 Task: Play online Dominion games in very easy mode.
Action: Mouse moved to (487, 237)
Screenshot: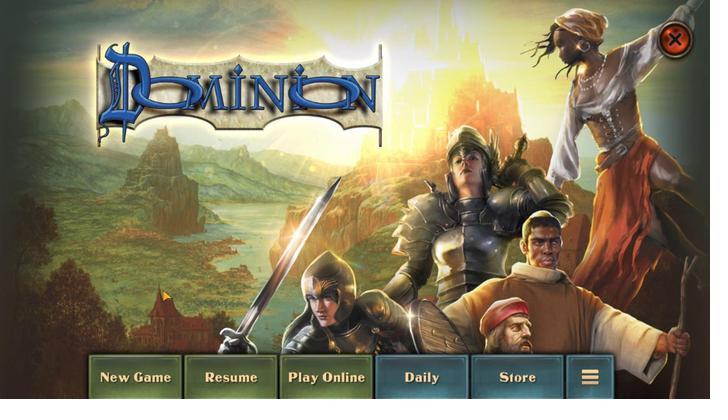 
Action: Mouse pressed left at (487, 237)
Screenshot: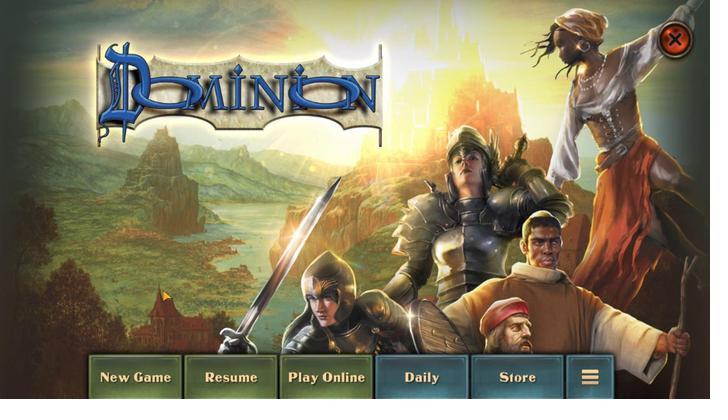 
Action: Mouse moved to (472, 302)
Screenshot: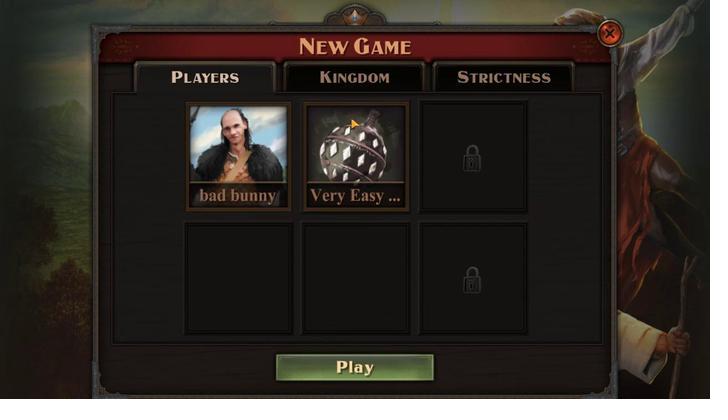 
Action: Mouse pressed left at (472, 302)
Screenshot: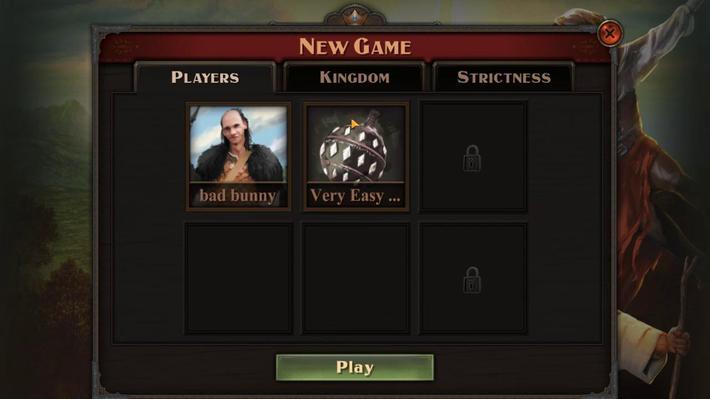 
Action: Mouse moved to (482, 289)
Screenshot: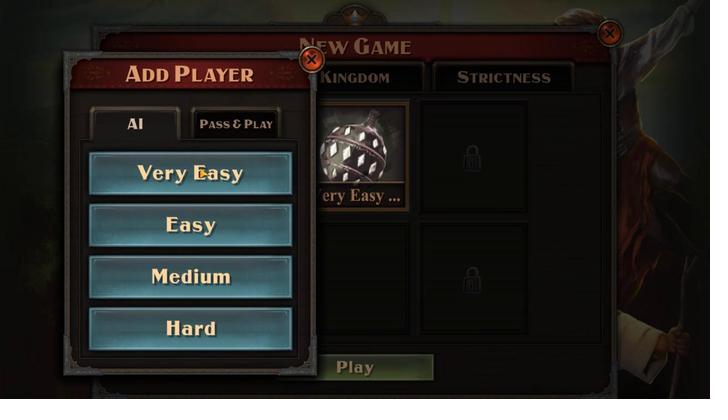 
Action: Mouse pressed left at (482, 289)
Screenshot: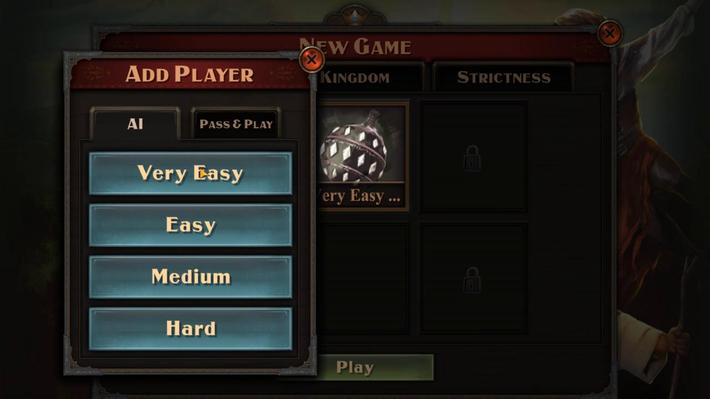 
Action: Mouse moved to (475, 240)
Screenshot: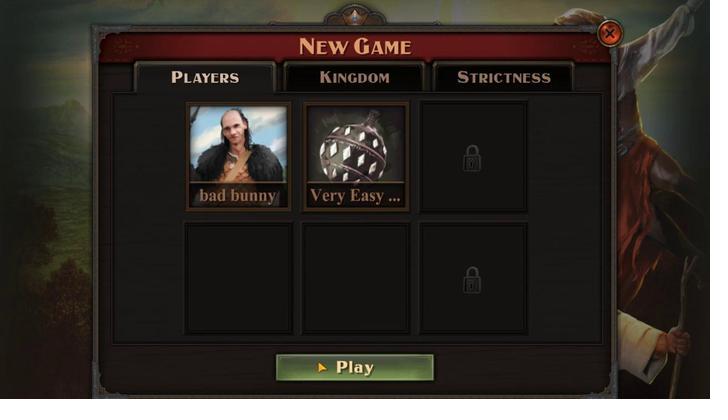 
Action: Mouse pressed left at (475, 240)
Screenshot: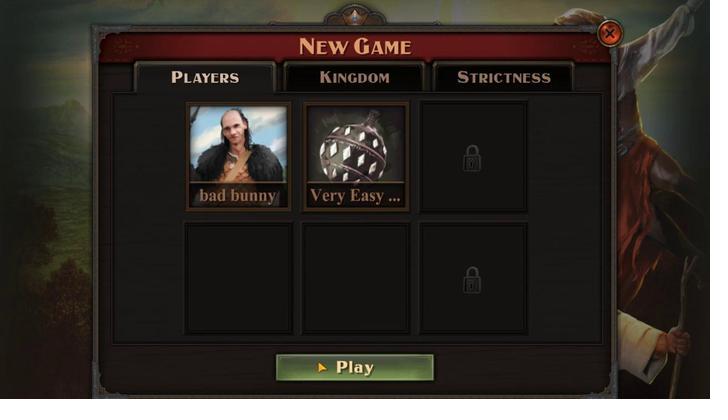
Action: Mouse moved to (475, 249)
Screenshot: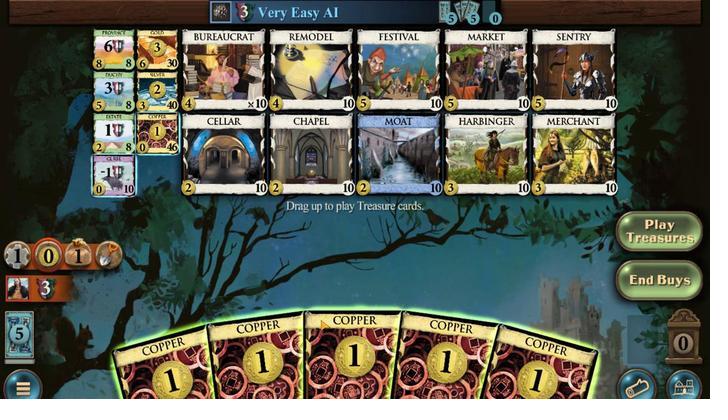 
Action: Mouse pressed left at (475, 249)
Screenshot: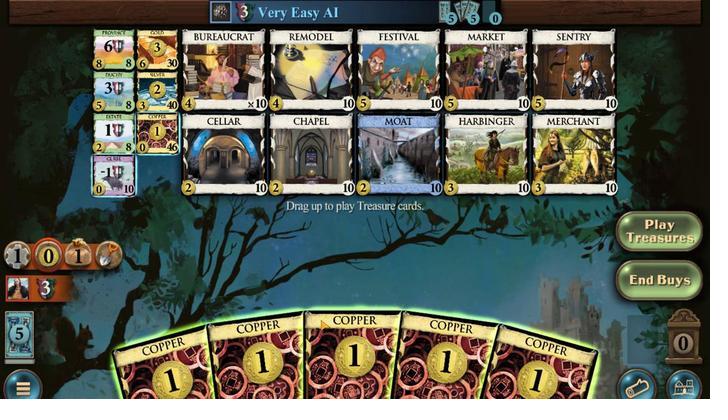 
Action: Mouse moved to (476, 244)
Screenshot: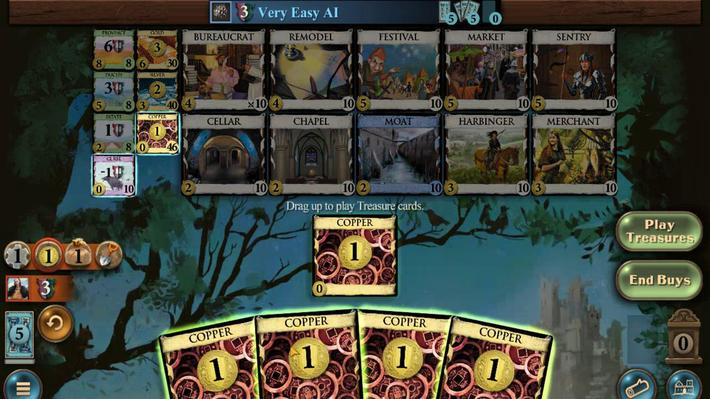 
Action: Mouse pressed left at (476, 244)
Screenshot: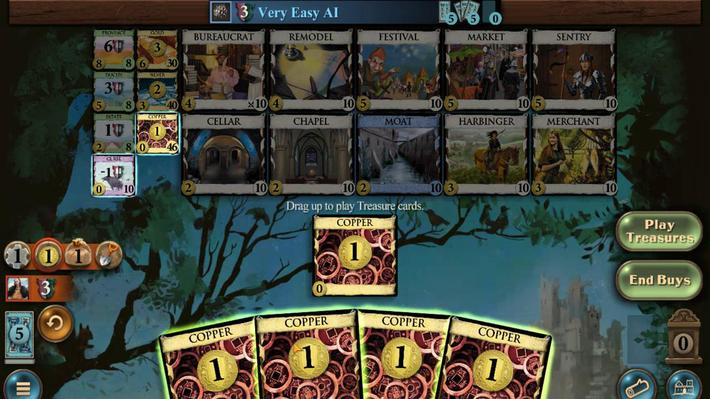 
Action: Mouse moved to (468, 237)
Screenshot: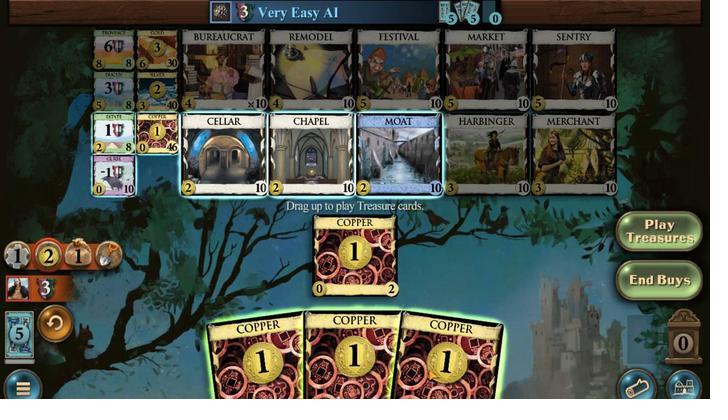 
Action: Mouse pressed left at (468, 237)
Screenshot: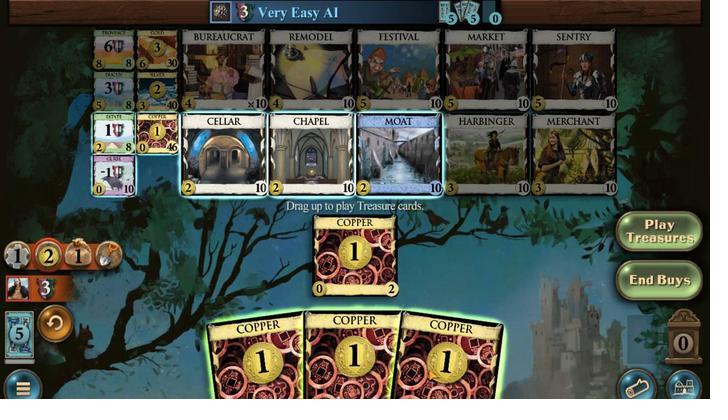 
Action: Mouse moved to (458, 299)
Screenshot: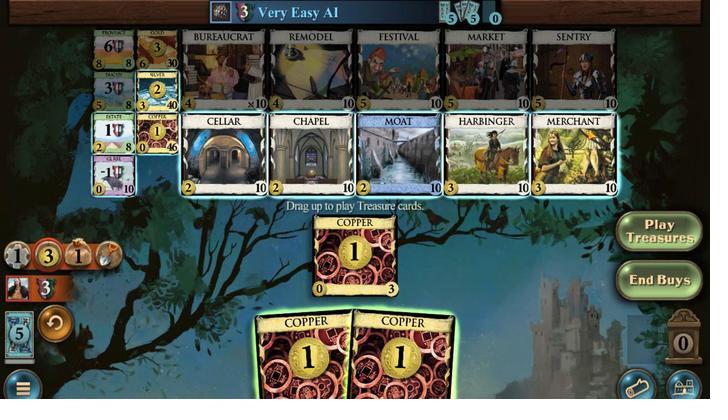 
Action: Mouse pressed left at (458, 299)
Screenshot: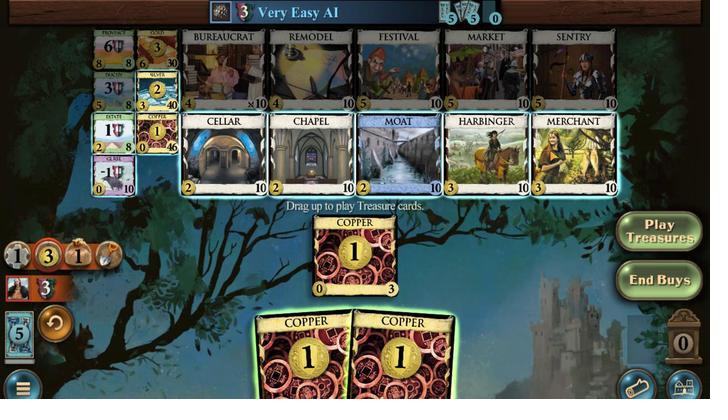 
Action: Mouse moved to (478, 247)
Screenshot: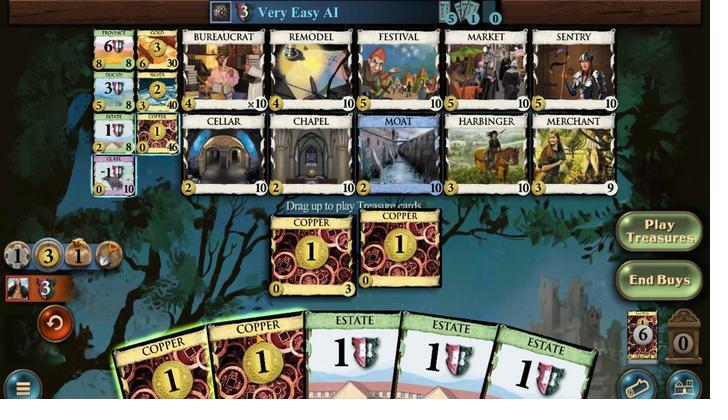 
Action: Mouse pressed left at (478, 247)
Screenshot: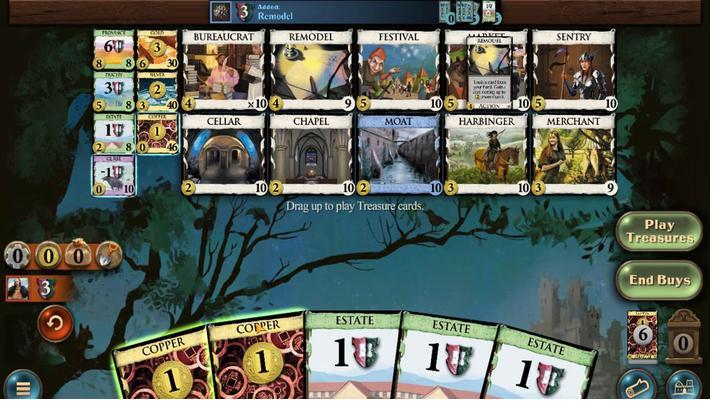 
Action: Mouse moved to (482, 236)
Screenshot: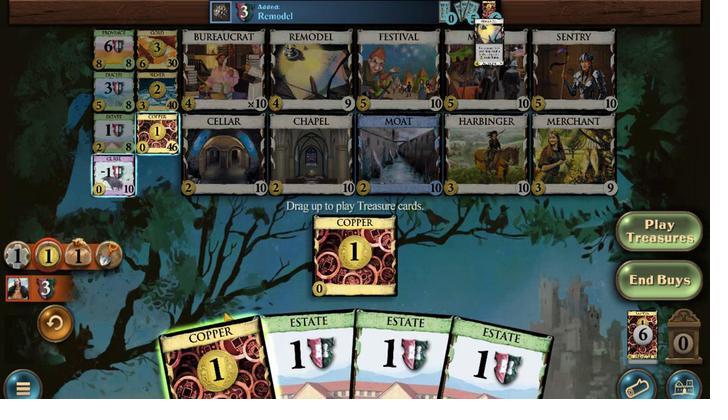 
Action: Mouse pressed left at (482, 236)
Screenshot: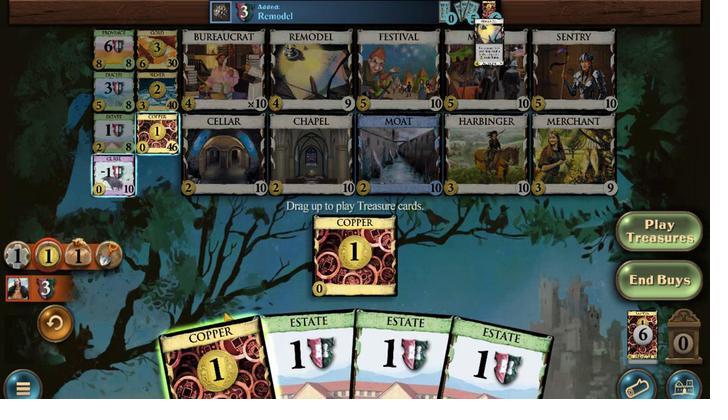 
Action: Mouse moved to (471, 293)
Screenshot: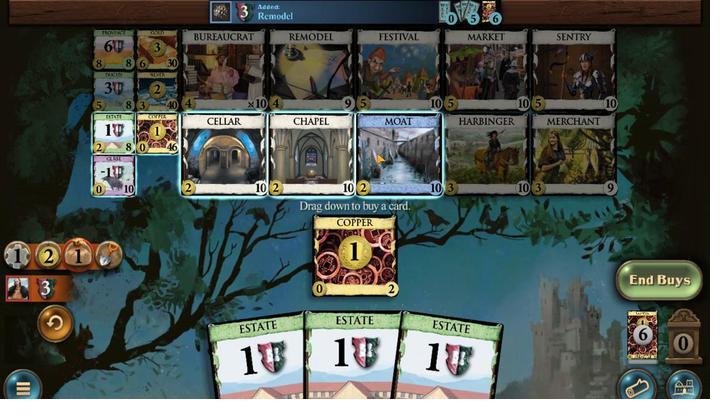
Action: Mouse pressed left at (471, 293)
Screenshot: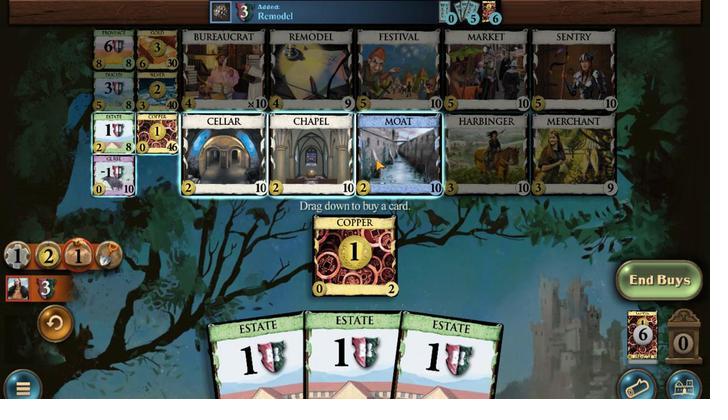 
Action: Mouse moved to (483, 240)
Screenshot: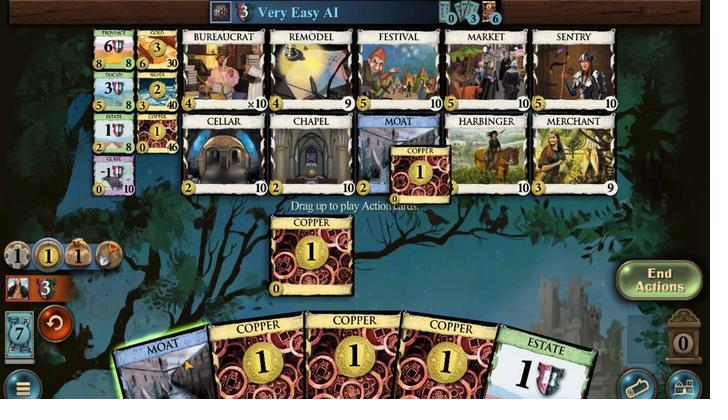 
Action: Mouse pressed left at (483, 240)
Screenshot: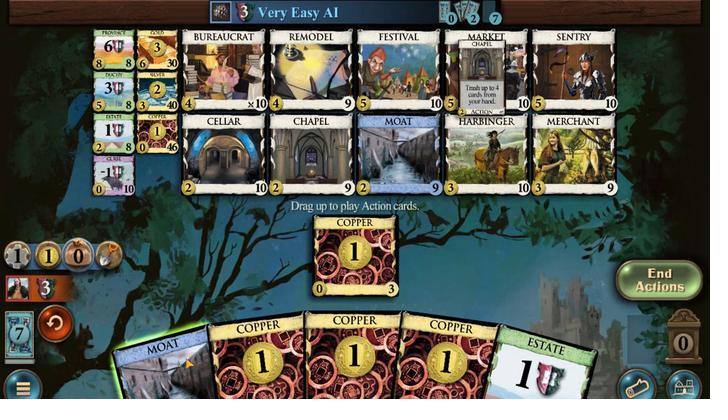 
Action: Mouse moved to (471, 247)
Screenshot: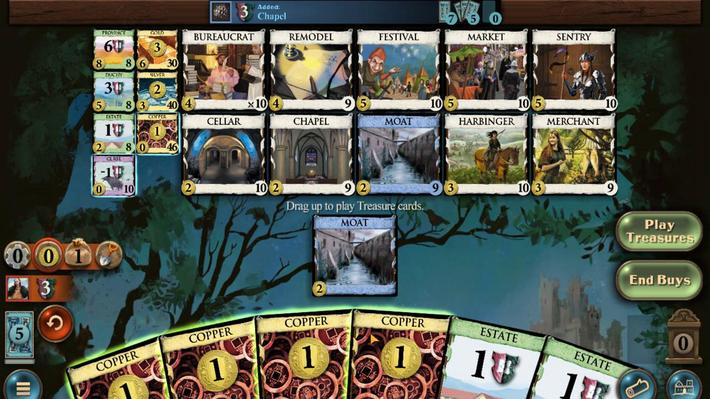 
Action: Mouse pressed left at (471, 247)
Screenshot: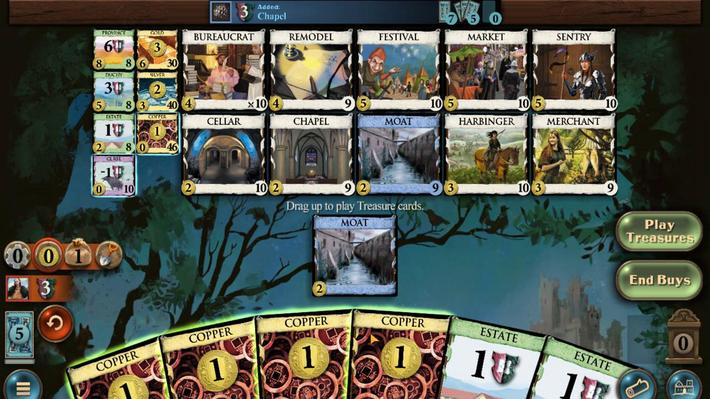 
Action: Mouse moved to (477, 240)
Screenshot: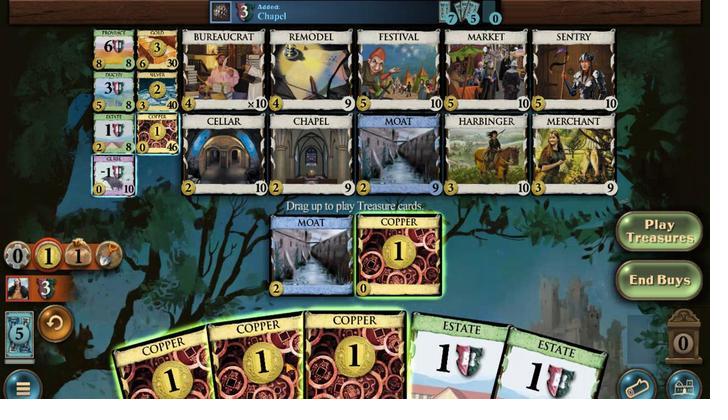 
Action: Mouse pressed left at (477, 240)
Screenshot: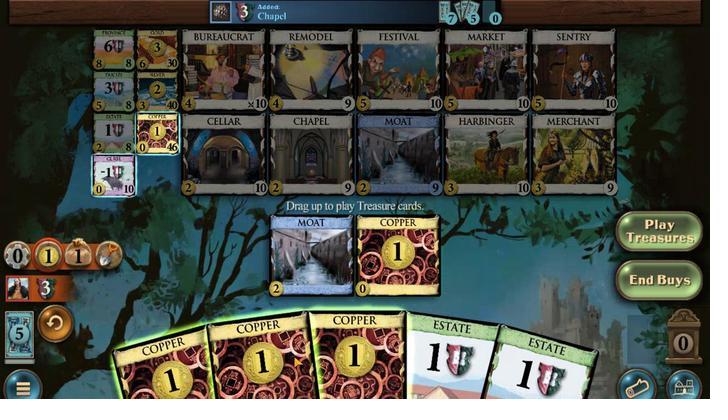 
Action: Mouse moved to (475, 242)
Screenshot: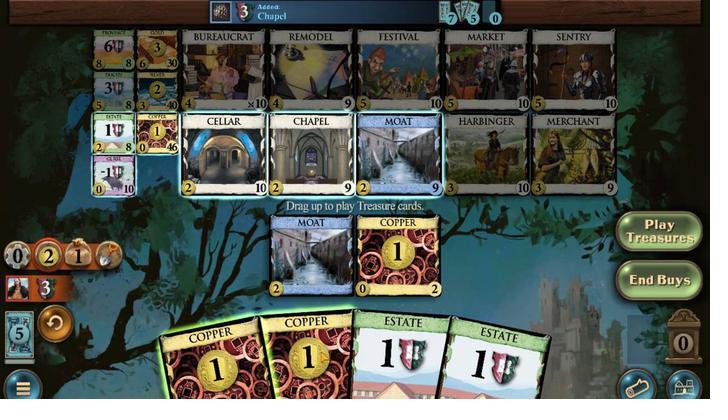 
Action: Mouse pressed left at (475, 242)
Screenshot: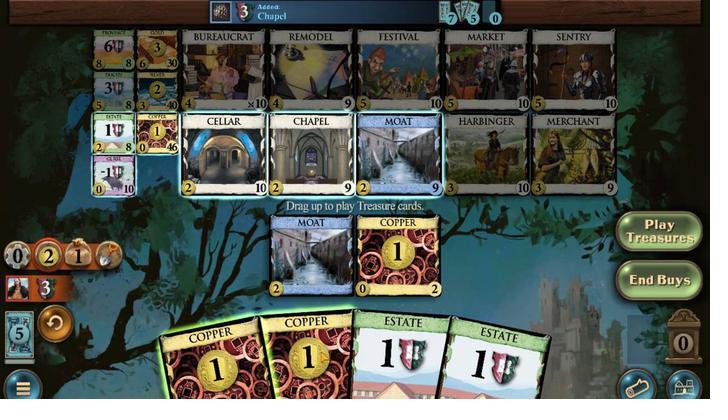 
Action: Mouse moved to (477, 237)
Screenshot: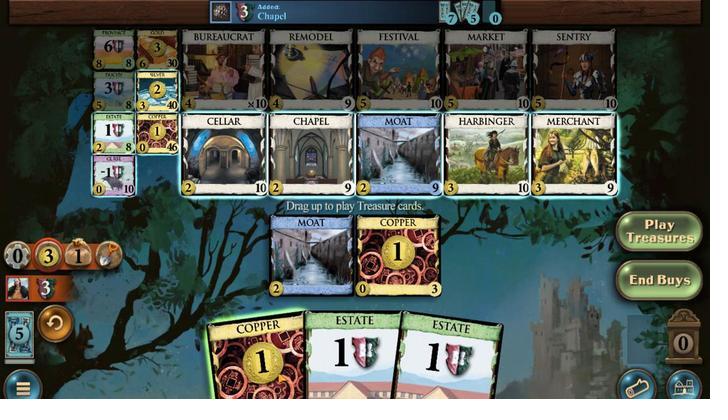 
Action: Mouse pressed left at (477, 237)
Screenshot: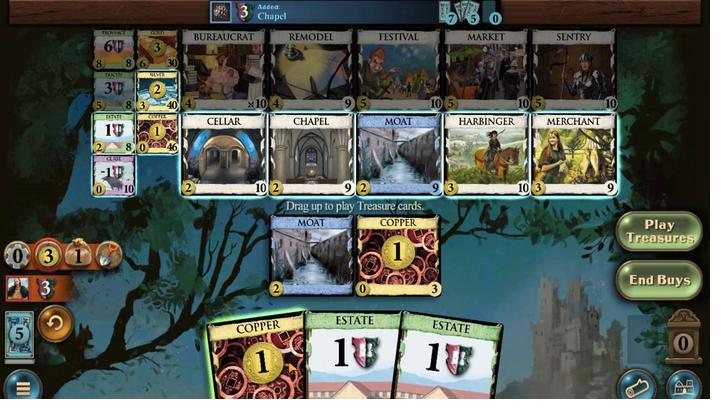 
Action: Mouse moved to (474, 319)
Screenshot: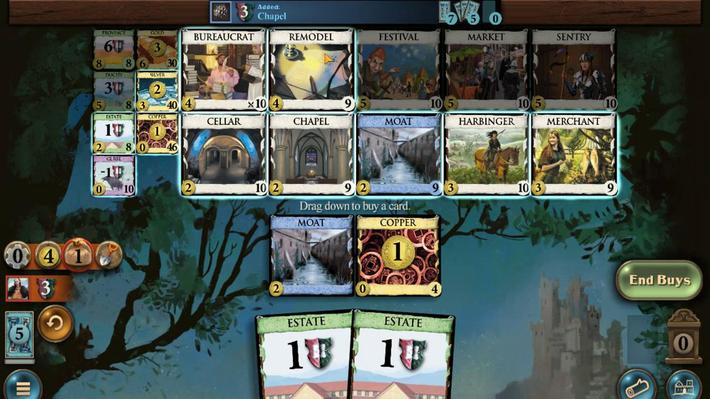
Action: Mouse pressed left at (474, 319)
Screenshot: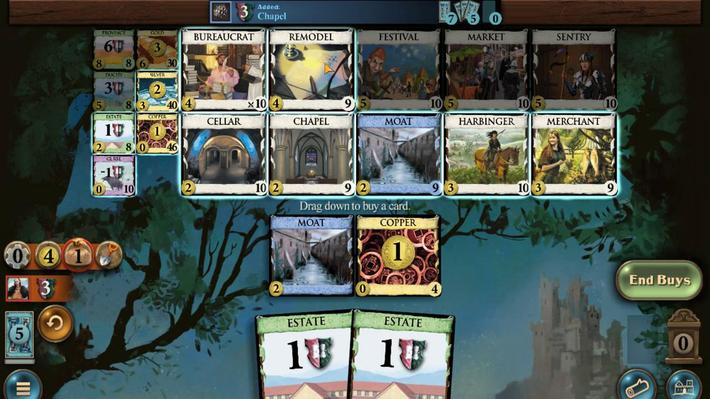 
Action: Mouse moved to (483, 246)
Screenshot: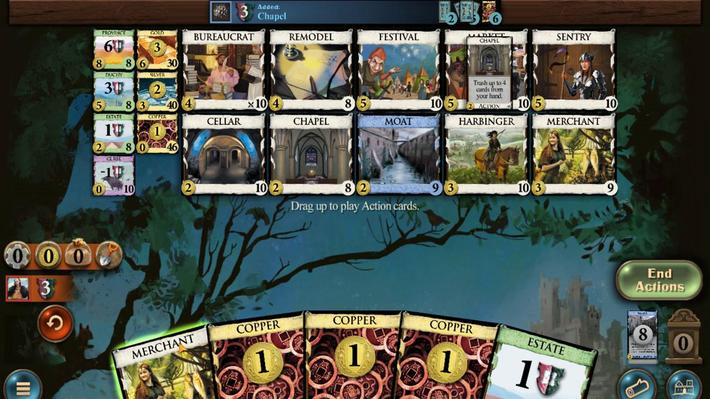
Action: Mouse pressed left at (483, 246)
Screenshot: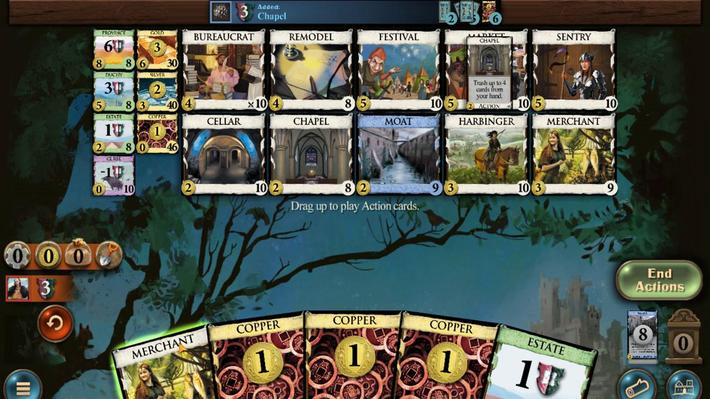 
Action: Mouse moved to (470, 246)
Screenshot: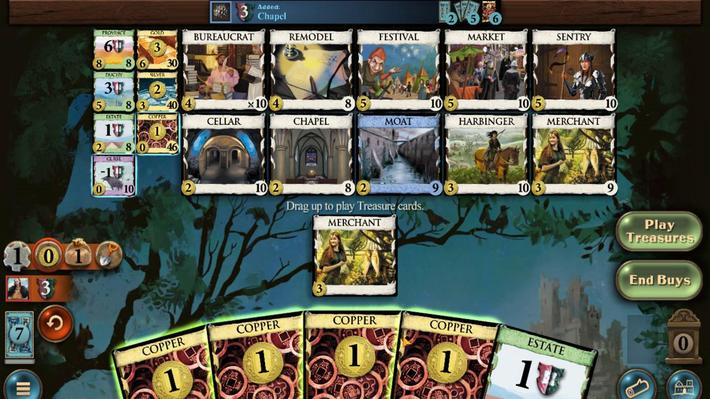 
Action: Mouse pressed left at (470, 246)
Screenshot: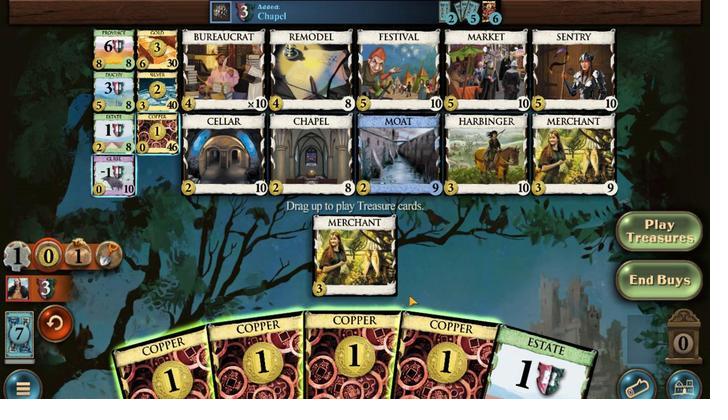 
Action: Mouse moved to (470, 248)
Screenshot: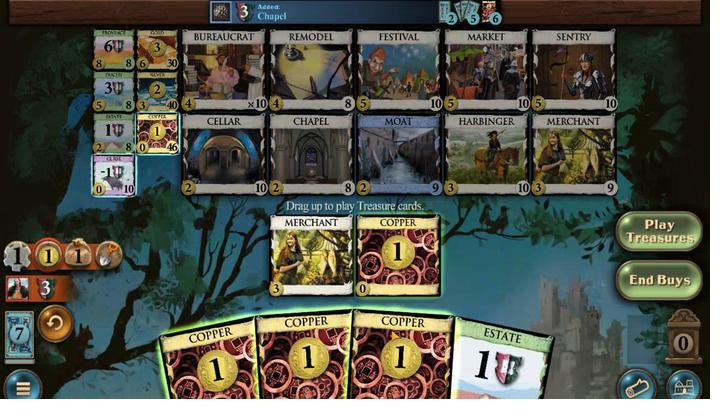 
Action: Mouse pressed left at (470, 248)
Screenshot: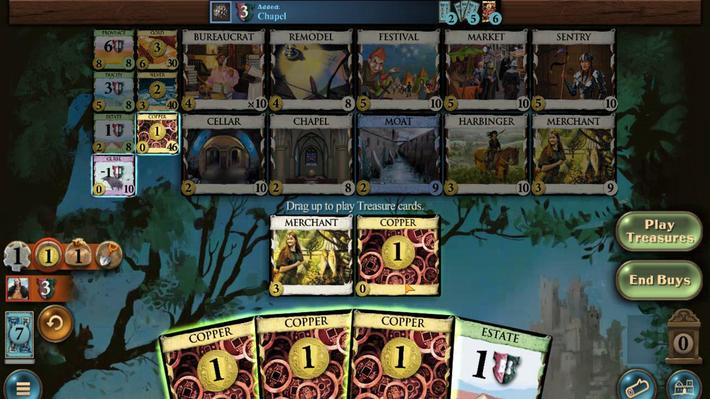 
Action: Mouse moved to (471, 246)
Screenshot: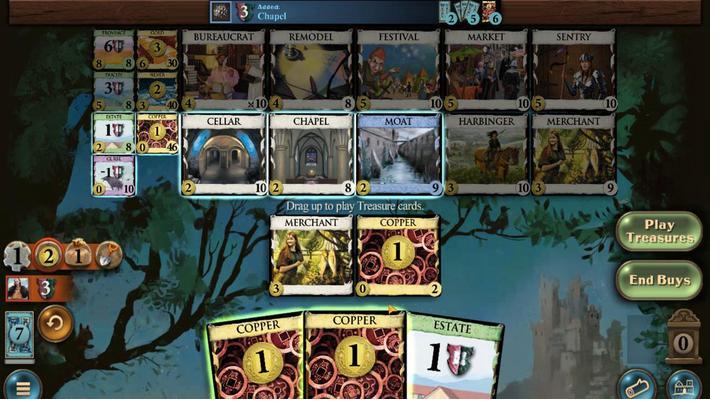 
Action: Mouse pressed left at (471, 246)
Screenshot: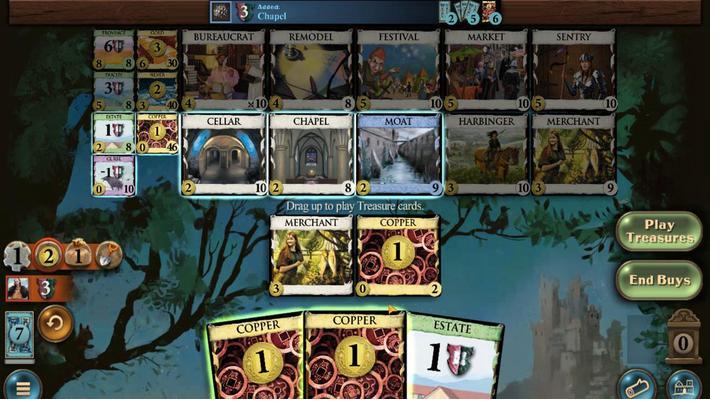 
Action: Mouse moved to (475, 238)
Screenshot: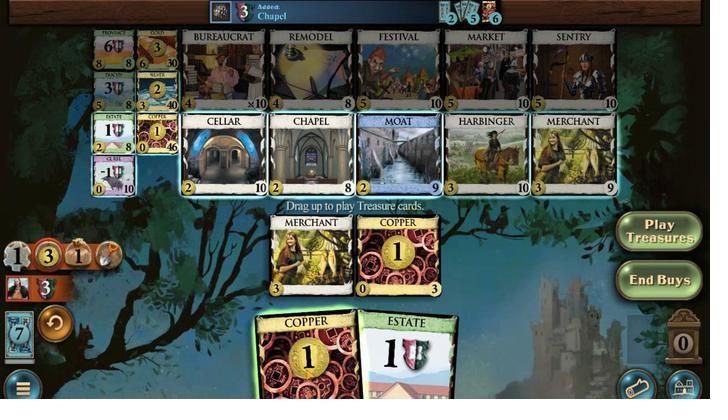 
Action: Mouse pressed left at (475, 238)
Screenshot: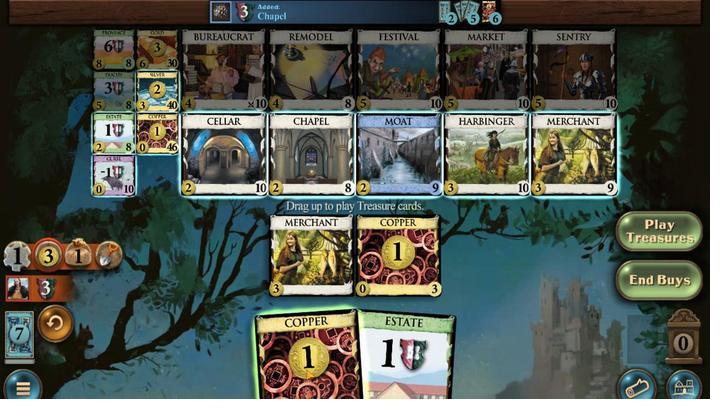 
Action: Mouse moved to (485, 309)
Screenshot: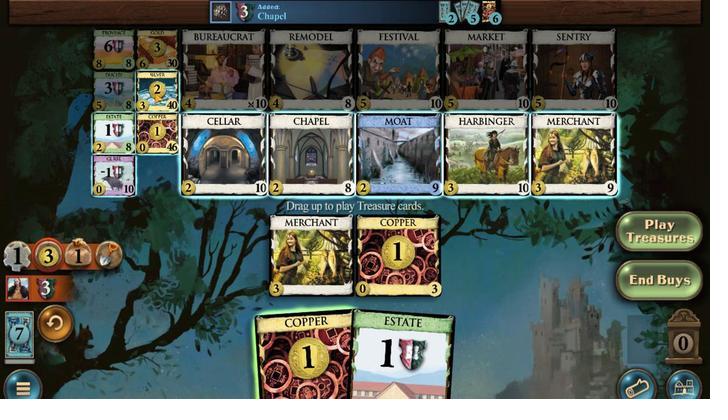 
Action: Mouse pressed left at (485, 309)
Screenshot: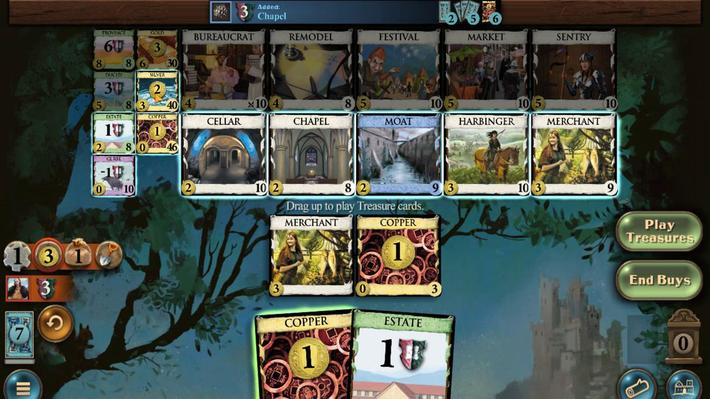 
Action: Mouse moved to (485, 243)
Screenshot: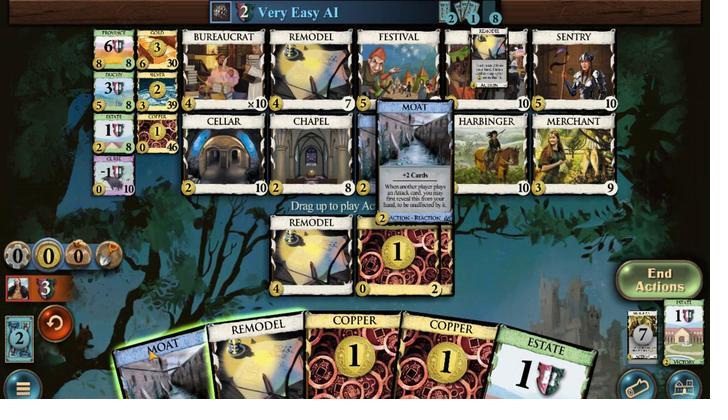 
Action: Mouse pressed left at (485, 243)
Screenshot: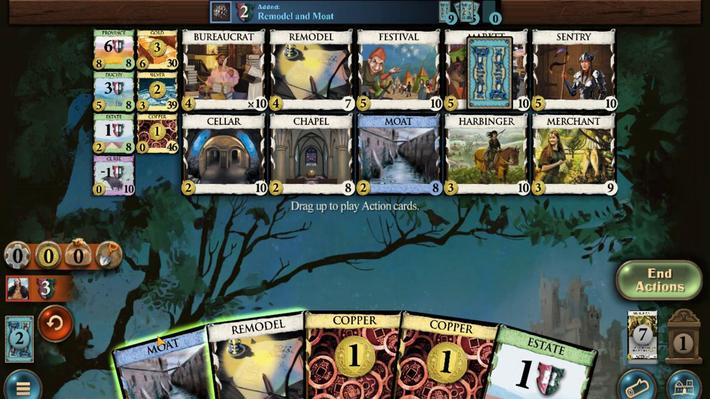 
Action: Mouse moved to (473, 241)
Screenshot: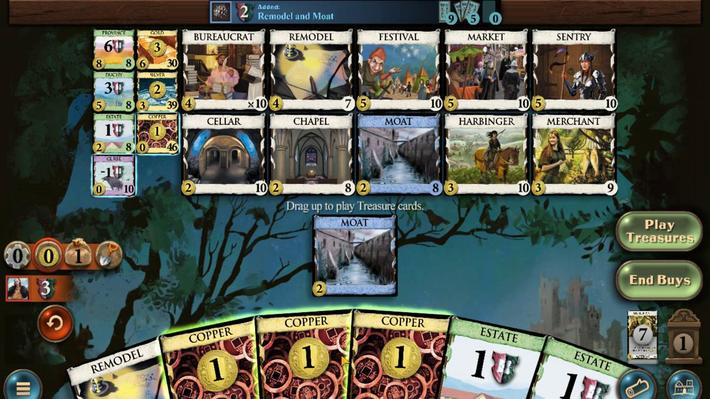 
Action: Mouse pressed left at (473, 241)
Screenshot: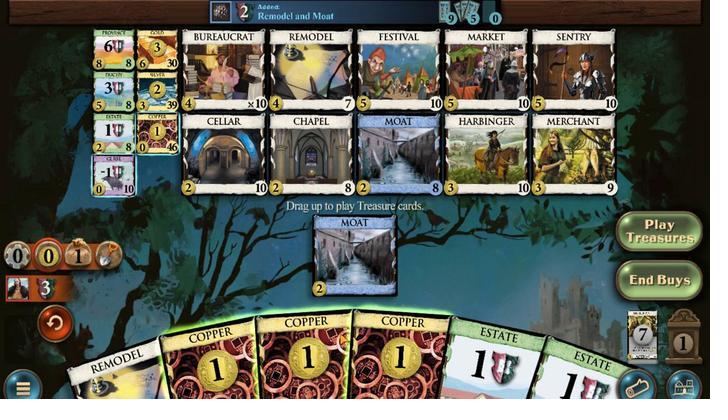 
Action: Mouse moved to (472, 245)
Screenshot: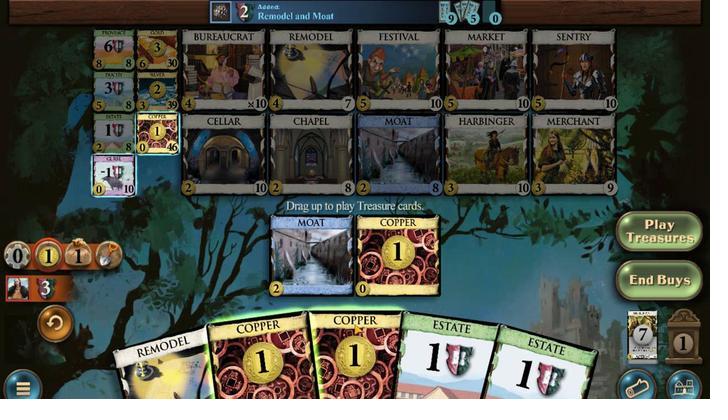 
Action: Mouse pressed left at (472, 245)
Screenshot: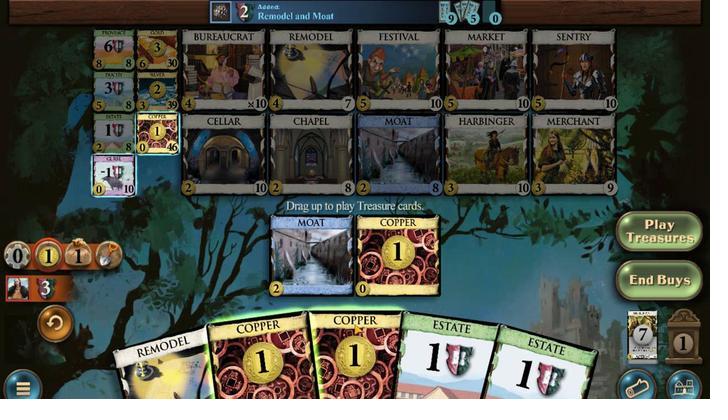 
Action: Mouse moved to (476, 241)
Screenshot: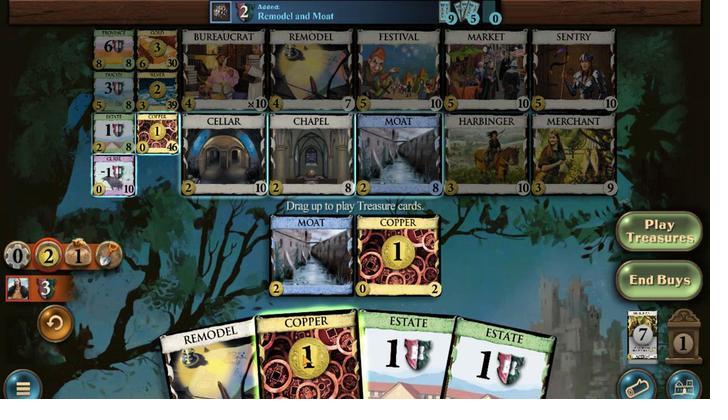 
Action: Mouse pressed left at (476, 241)
Screenshot: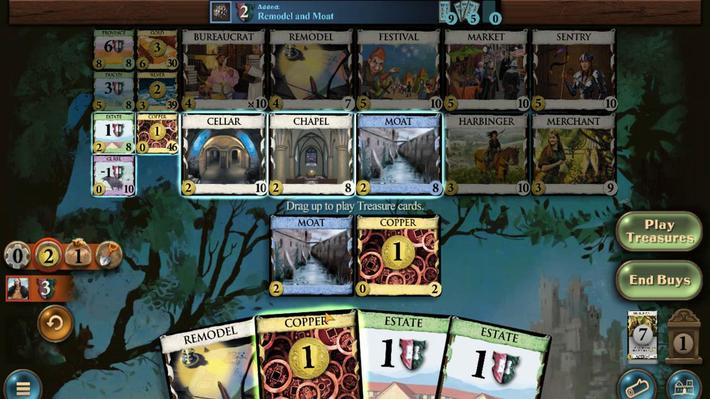 
Action: Mouse moved to (485, 310)
Screenshot: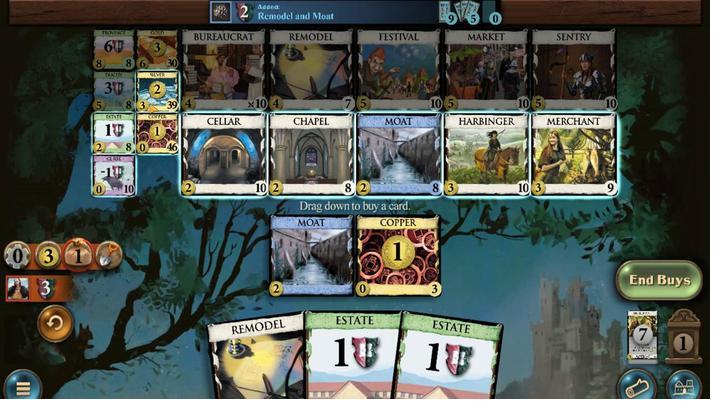 
Action: Mouse pressed left at (485, 310)
Screenshot: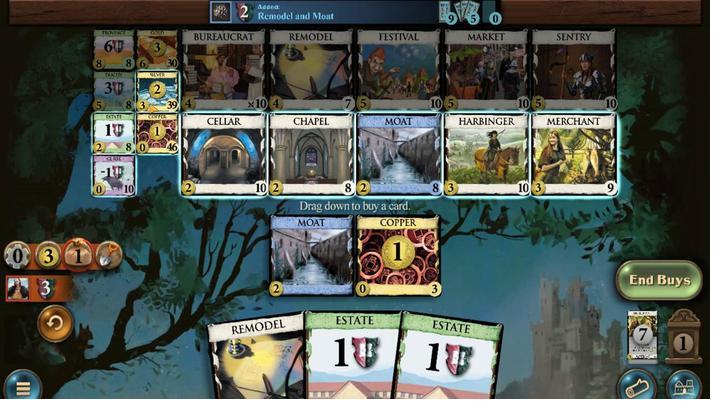 
Action: Mouse moved to (482, 246)
Screenshot: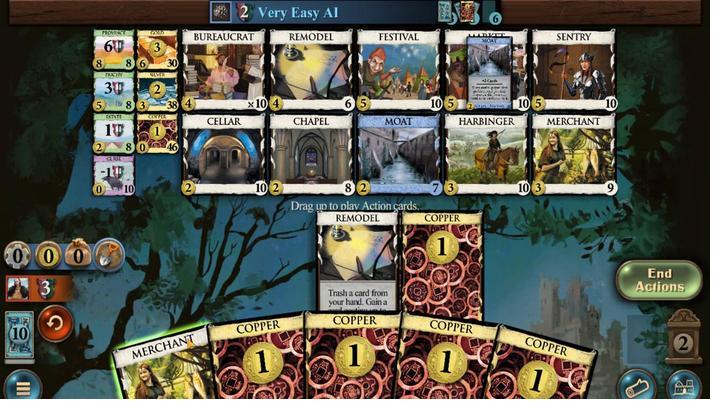 
Action: Mouse pressed left at (482, 246)
Screenshot: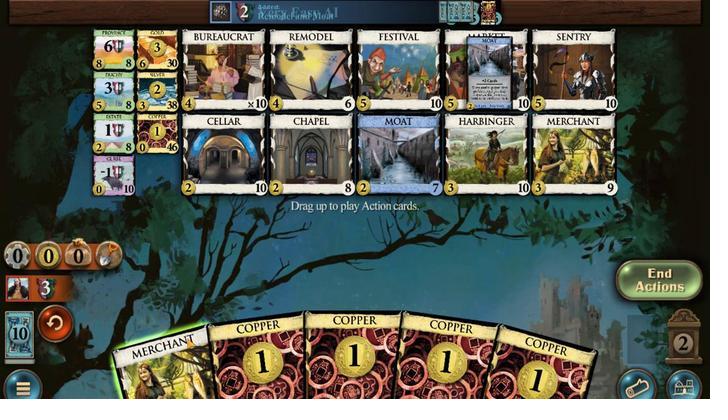 
Action: Mouse moved to (462, 236)
Screenshot: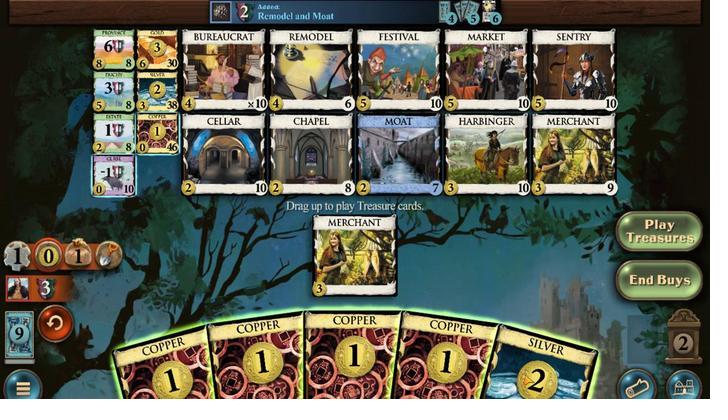 
Action: Mouse pressed left at (462, 236)
Screenshot: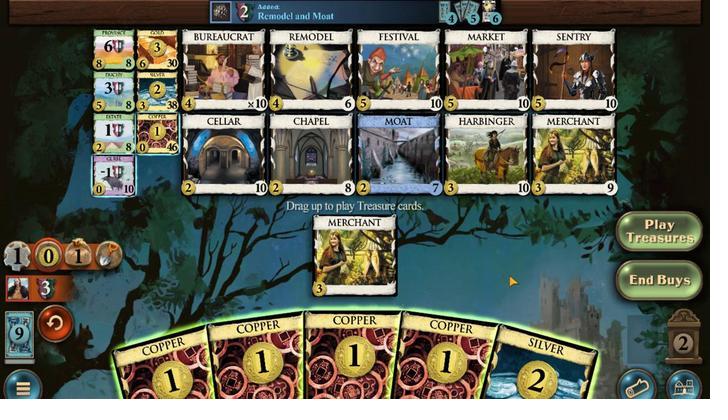 
Action: Mouse moved to (466, 238)
Screenshot: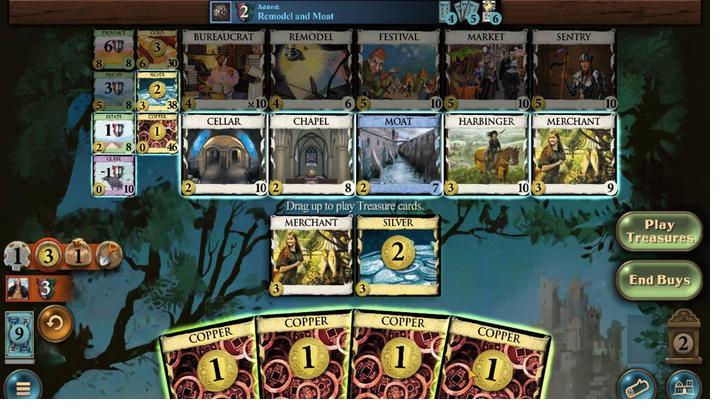 
Action: Mouse pressed left at (466, 238)
Screenshot: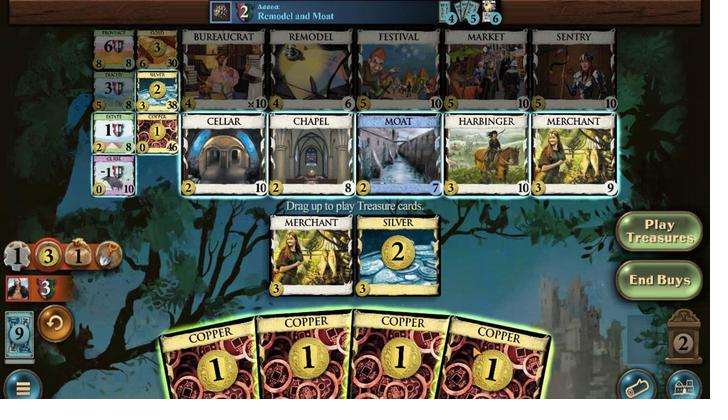 
Action: Mouse moved to (467, 240)
Screenshot: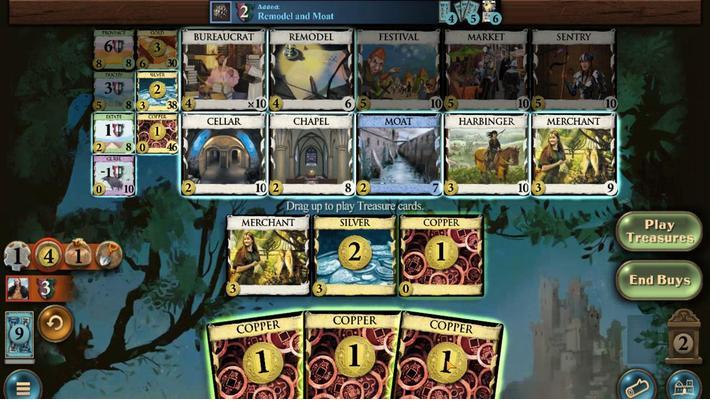 
Action: Mouse pressed left at (467, 240)
Screenshot: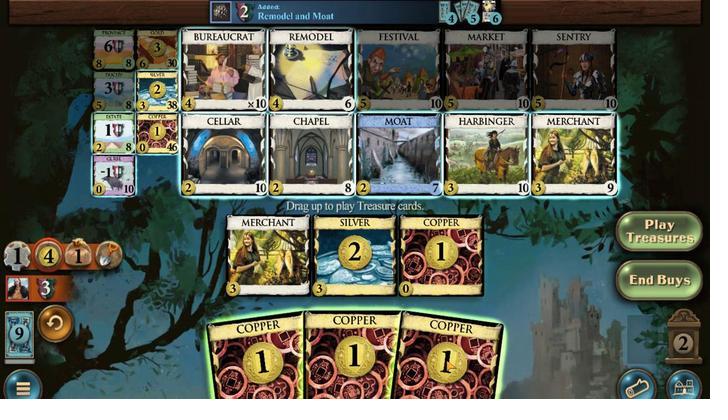 
Action: Mouse moved to (469, 237)
Screenshot: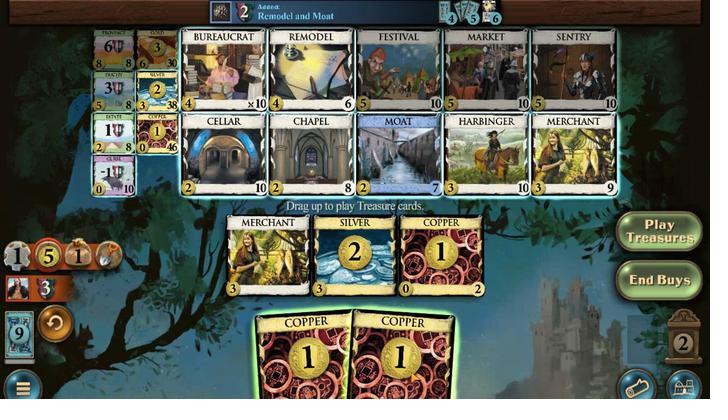 
Action: Mouse pressed left at (469, 237)
Screenshot: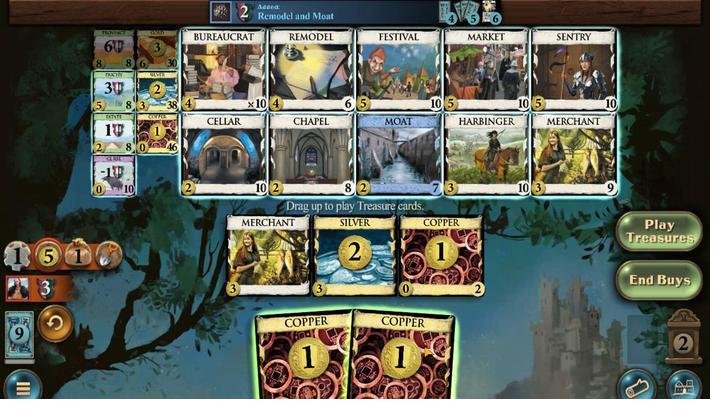 
Action: Mouse moved to (458, 318)
Screenshot: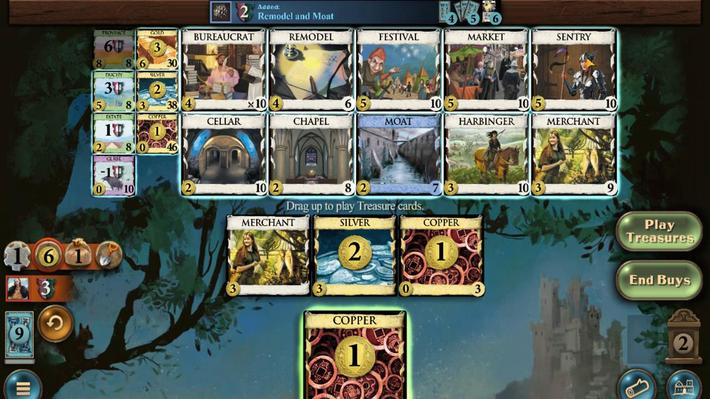 
Action: Mouse pressed left at (458, 318)
Screenshot: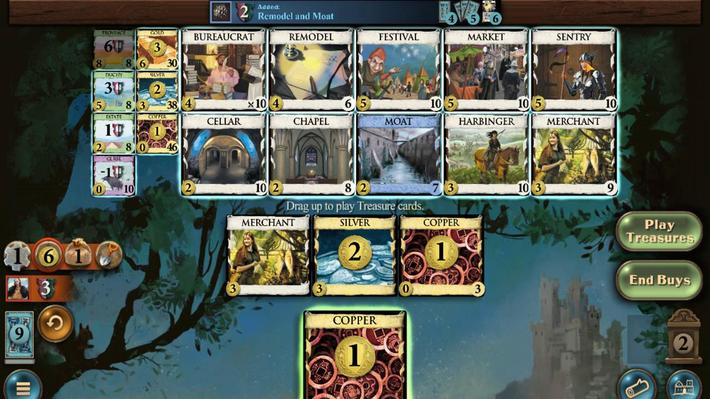 
Action: Mouse moved to (484, 240)
Screenshot: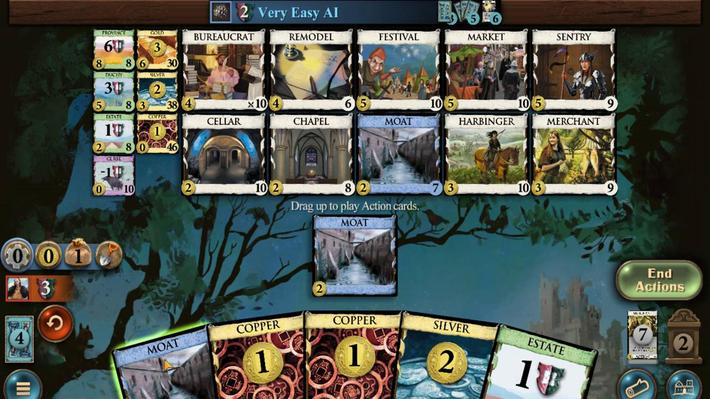 
Action: Mouse pressed left at (484, 240)
Screenshot: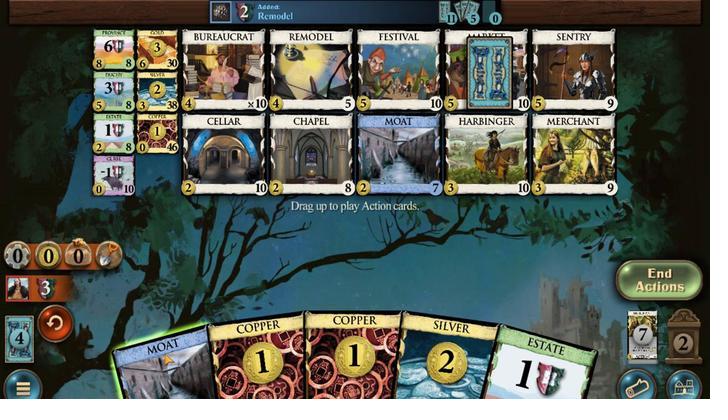 
Action: Mouse moved to (472, 244)
Screenshot: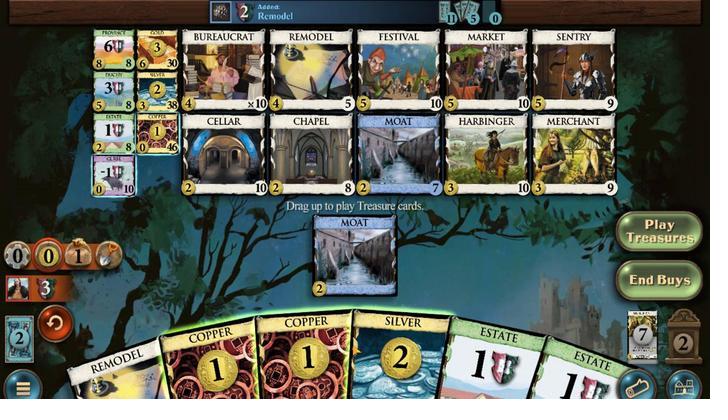 
Action: Mouse pressed left at (472, 244)
Screenshot: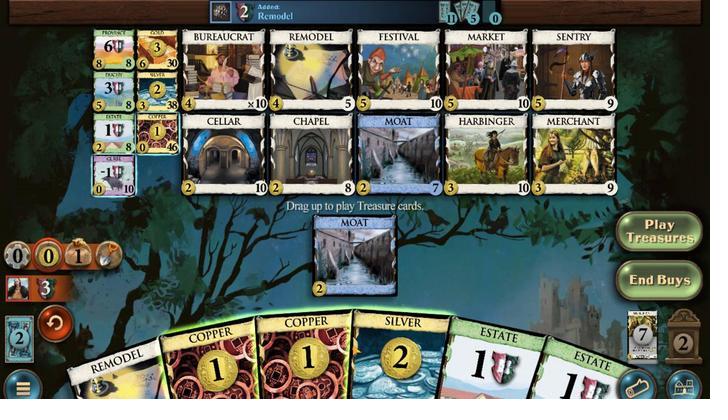 
Action: Mouse moved to (471, 247)
Screenshot: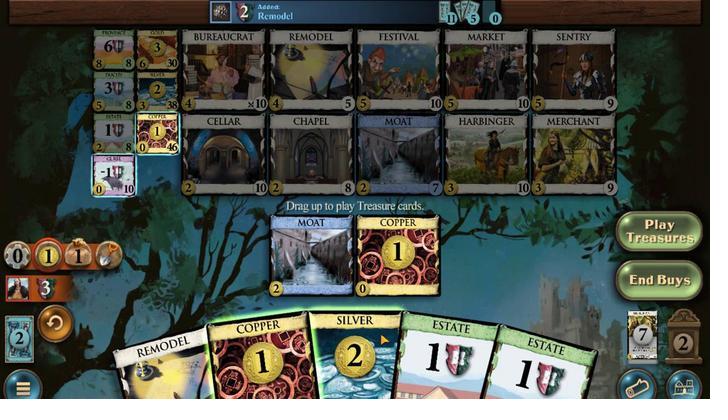 
Action: Mouse pressed left at (471, 247)
Screenshot: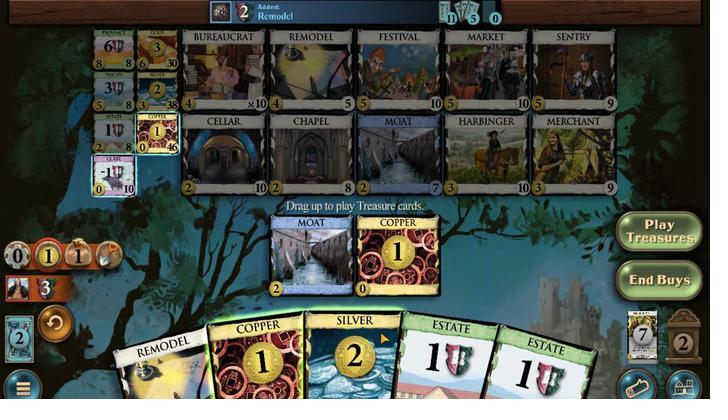 
Action: Mouse moved to (474, 246)
Screenshot: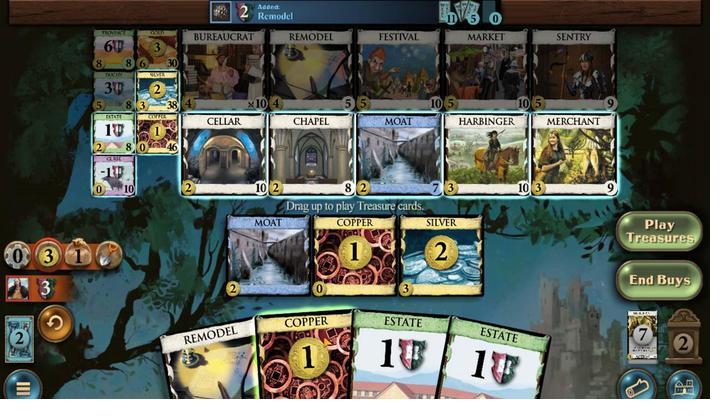 
Action: Mouse pressed left at (474, 246)
Screenshot: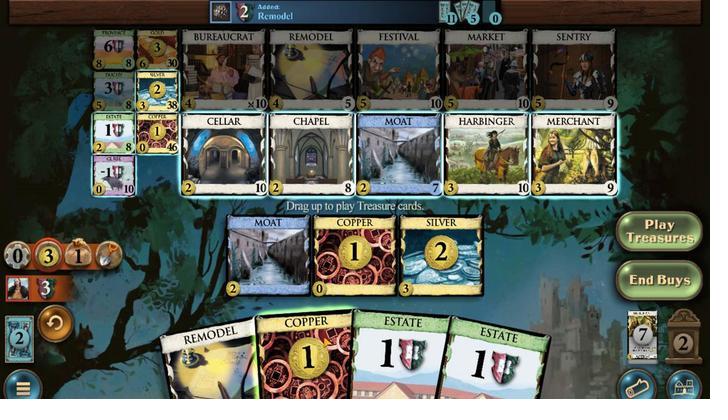 
Action: Mouse moved to (477, 318)
Screenshot: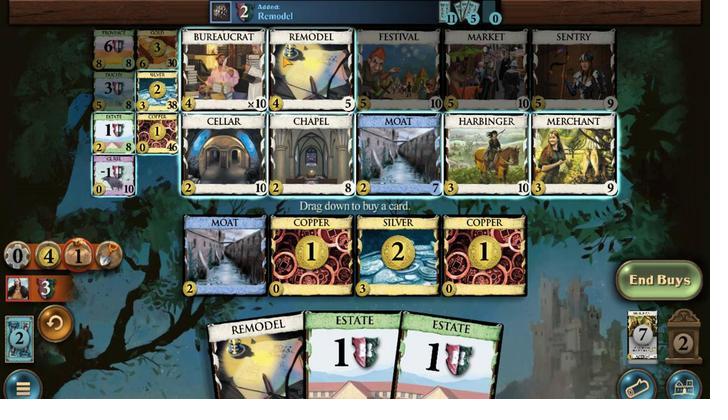 
Action: Mouse pressed left at (477, 318)
Screenshot: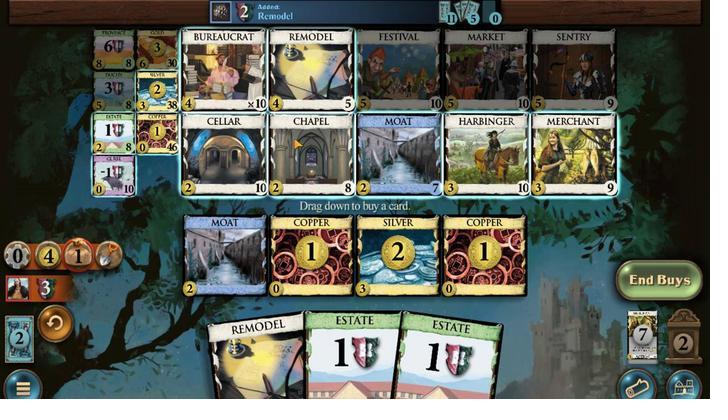 
Action: Mouse moved to (481, 246)
Screenshot: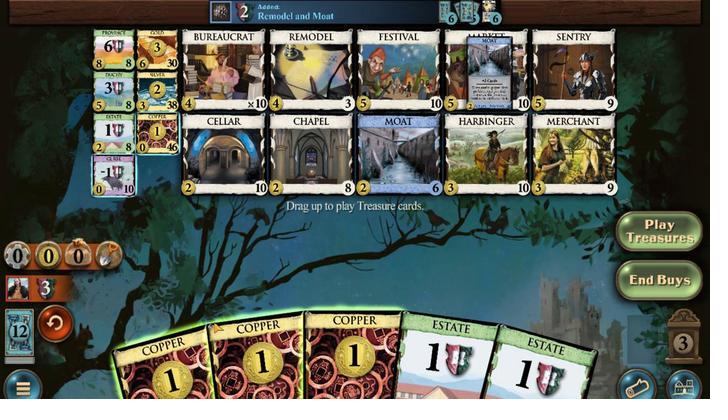 
Action: Mouse pressed left at (481, 246)
Screenshot: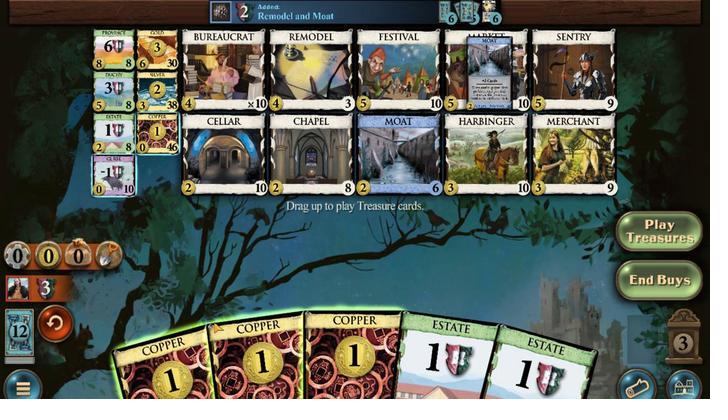 
Action: Mouse moved to (476, 240)
Screenshot: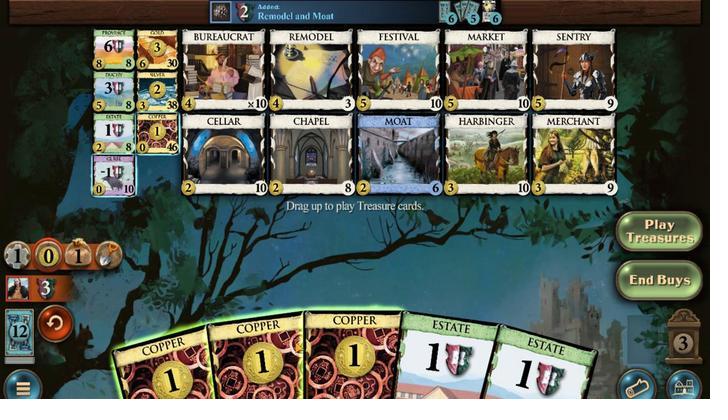 
Action: Mouse pressed left at (476, 240)
Screenshot: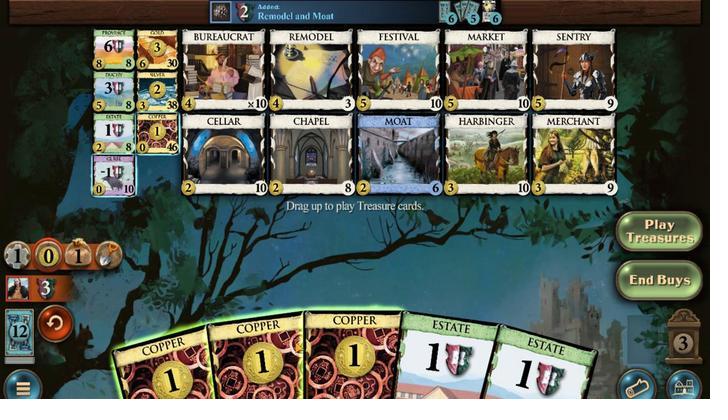 
Action: Mouse moved to (477, 251)
Screenshot: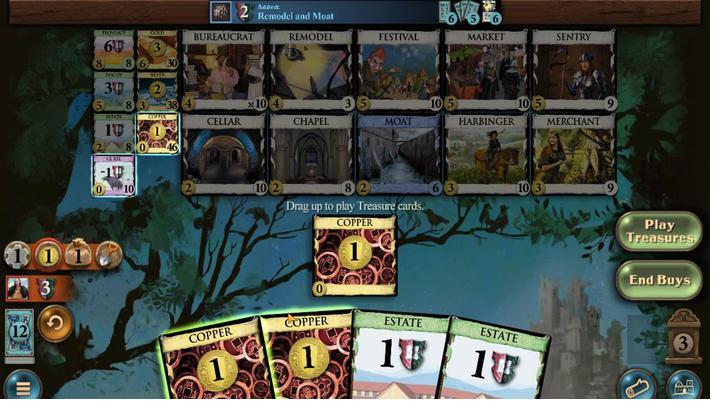 
Action: Mouse pressed left at (477, 251)
Screenshot: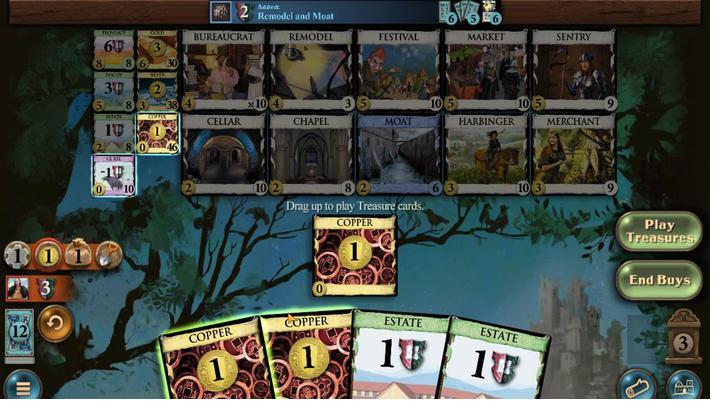 
Action: Mouse moved to (479, 236)
Screenshot: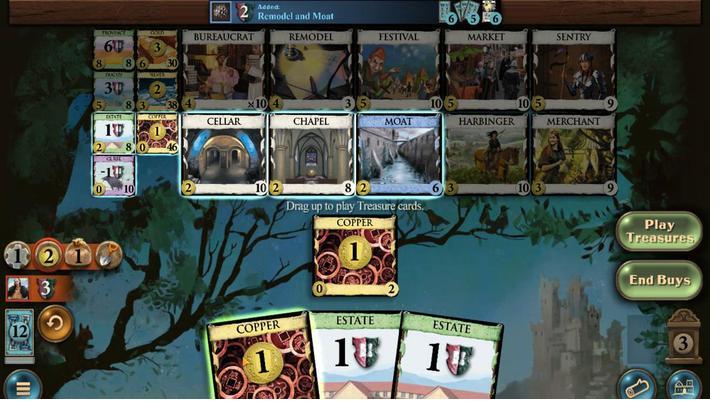 
Action: Mouse pressed left at (479, 236)
Screenshot: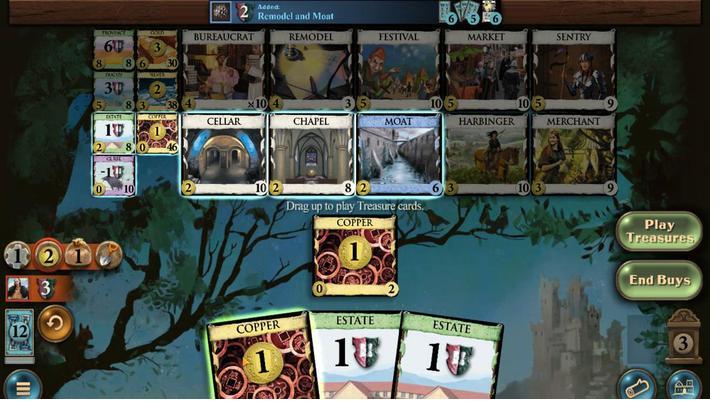 
Action: Mouse moved to (484, 311)
Screenshot: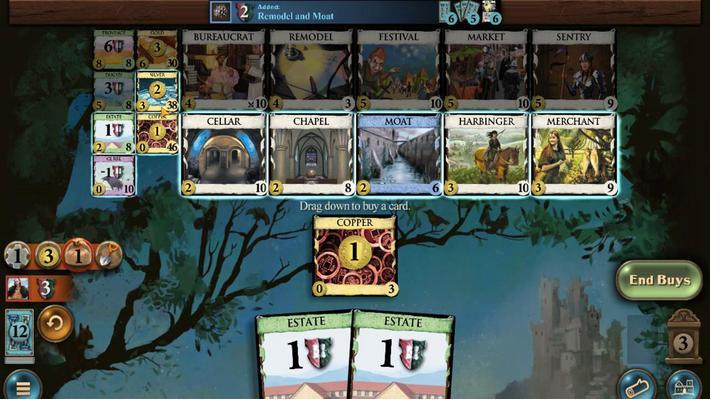 
Action: Mouse pressed left at (484, 311)
Screenshot: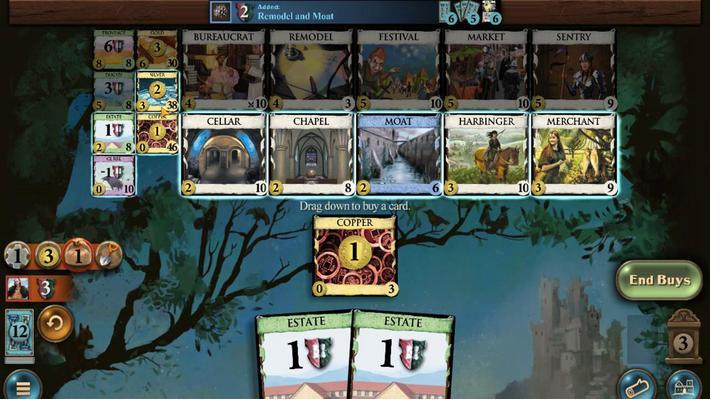 
Action: Mouse moved to (484, 242)
Screenshot: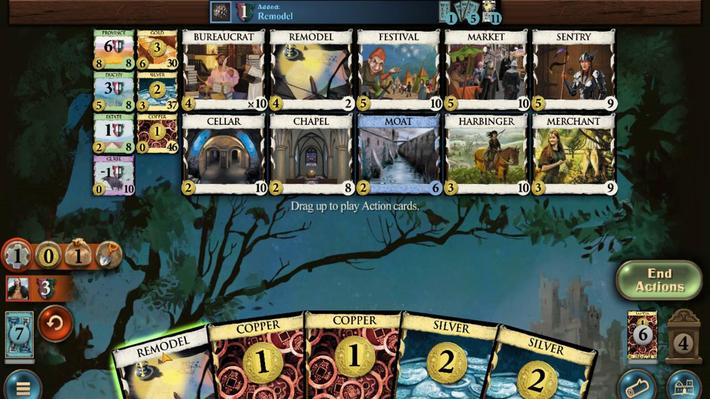 
Action: Mouse pressed left at (484, 242)
Screenshot: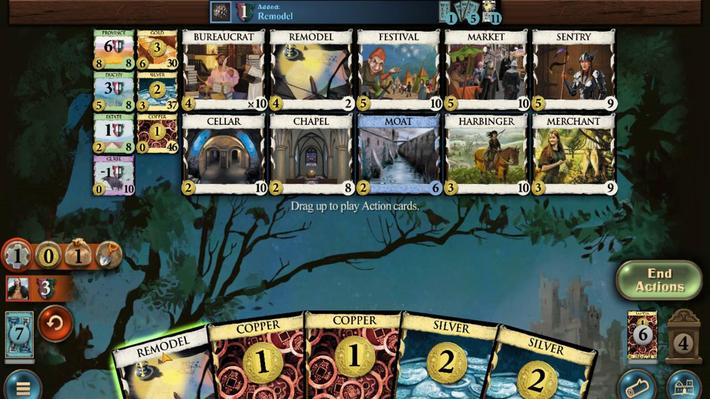 
Action: Mouse moved to (463, 241)
Screenshot: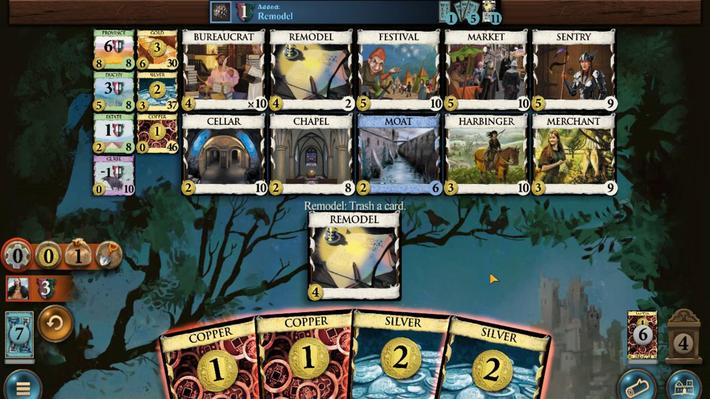 
Action: Mouse pressed left at (463, 241)
Screenshot: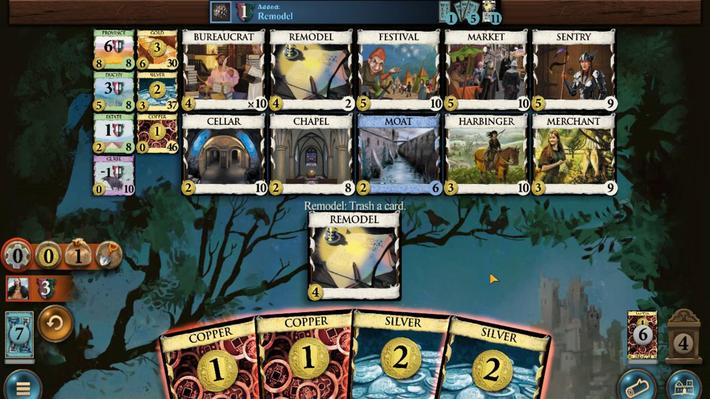 
Action: Mouse moved to (487, 311)
Screenshot: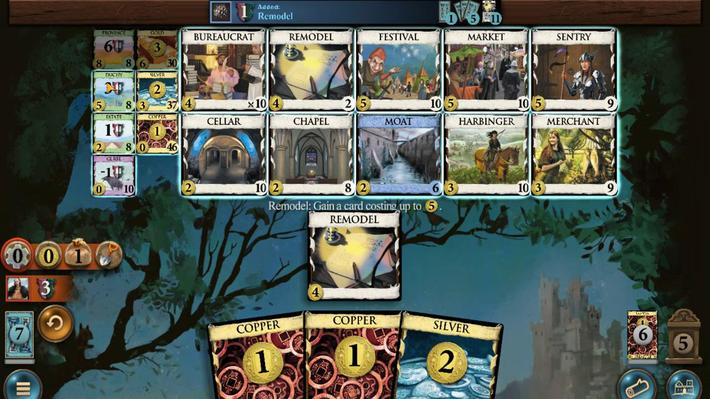 
Action: Mouse pressed left at (487, 311)
Screenshot: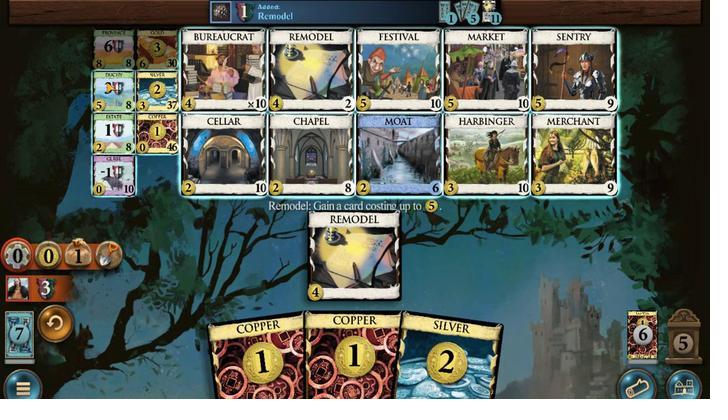 
Action: Mouse moved to (465, 238)
Screenshot: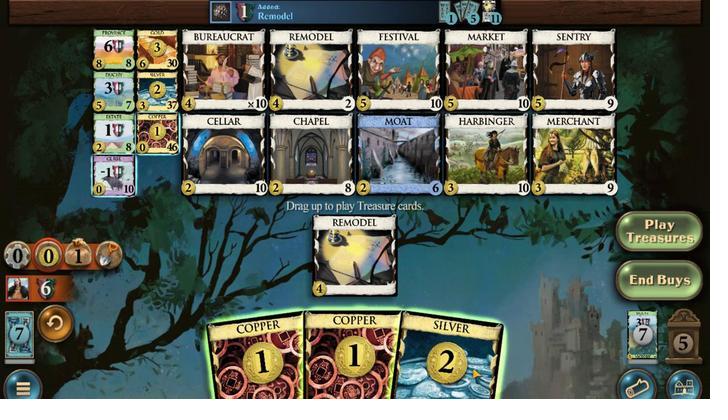 
Action: Mouse pressed left at (465, 238)
Screenshot: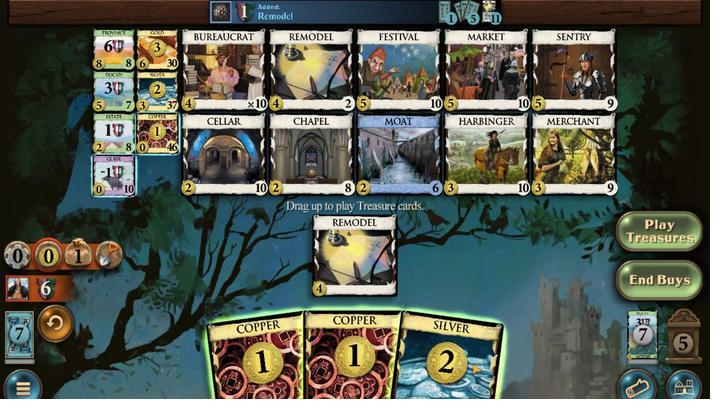 
Action: Mouse moved to (467, 272)
Screenshot: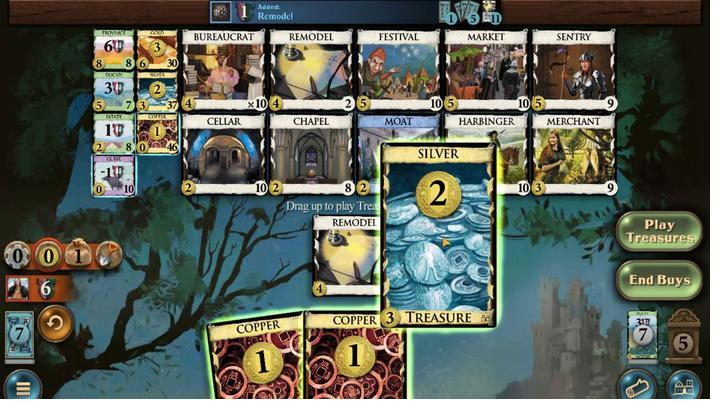 
Action: Mouse scrolled (467, 271) with delta (0, 0)
Screenshot: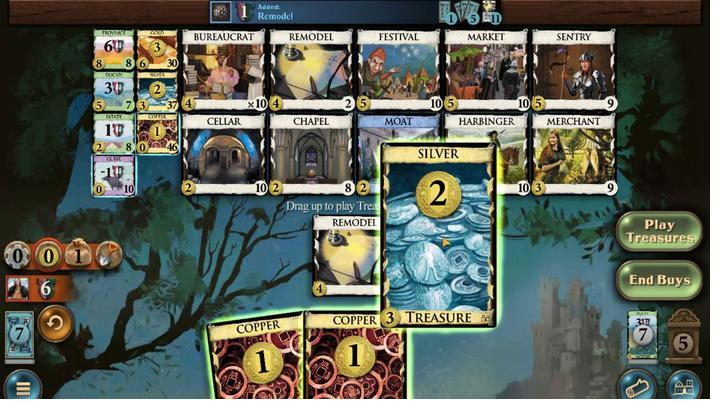 
Action: Mouse moved to (468, 246)
Screenshot: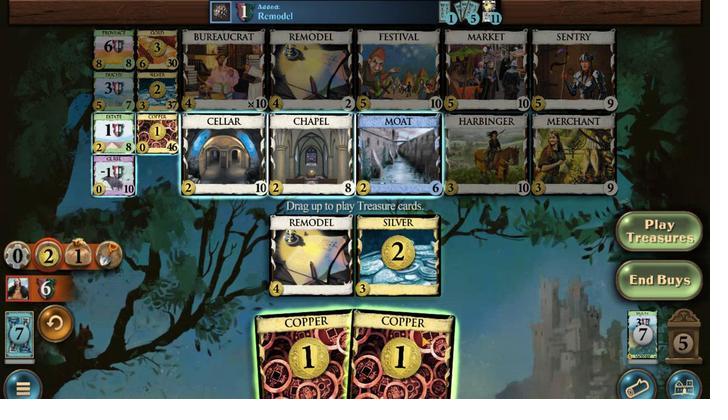 
Action: Mouse pressed left at (468, 246)
Screenshot: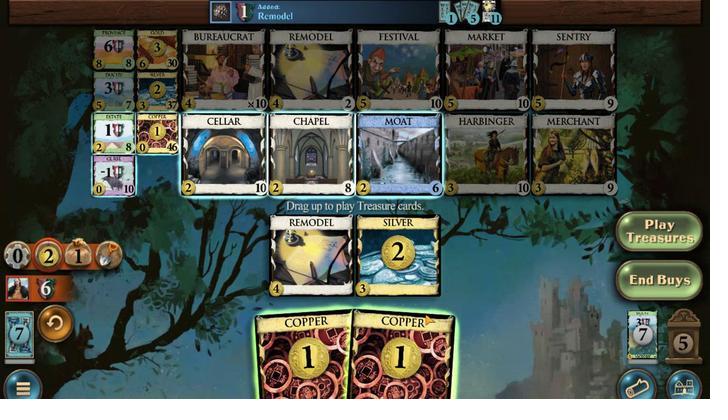
Action: Mouse moved to (485, 309)
Screenshot: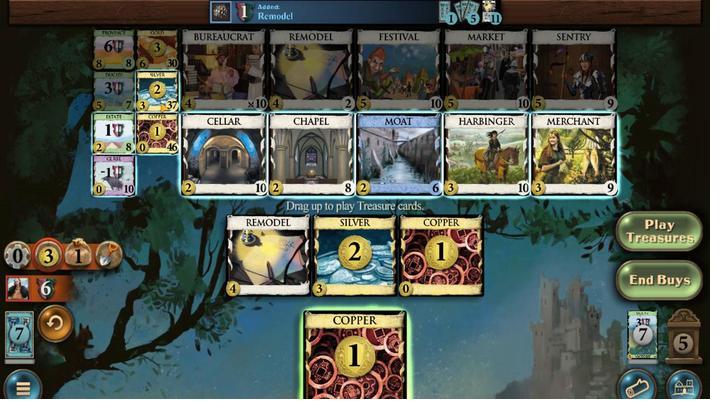 
Action: Mouse pressed left at (485, 309)
Screenshot: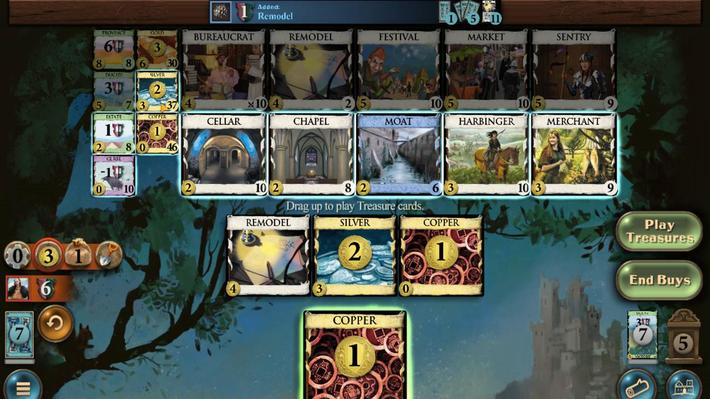 
Action: Mouse moved to (483, 243)
Screenshot: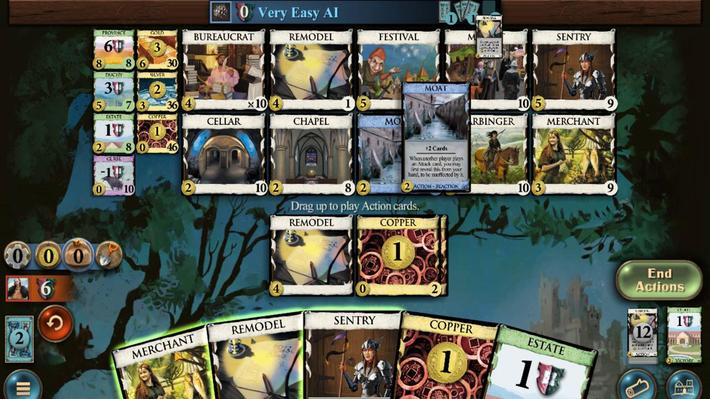 
Action: Mouse pressed left at (483, 243)
Screenshot: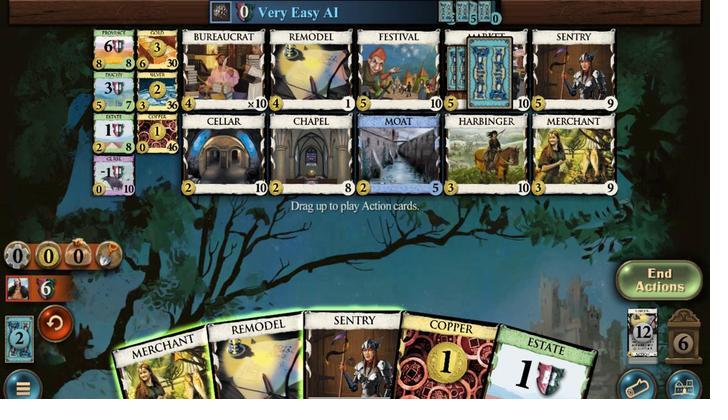 
Action: Mouse moved to (472, 243)
Screenshot: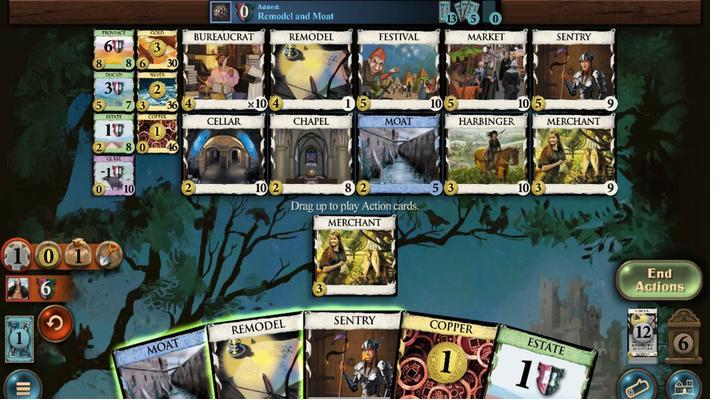 
Action: Mouse pressed left at (472, 243)
Screenshot: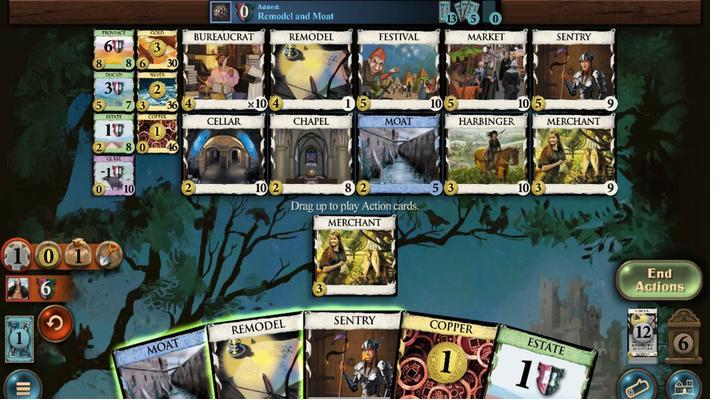 
Action: Mouse moved to (455, 263)
Screenshot: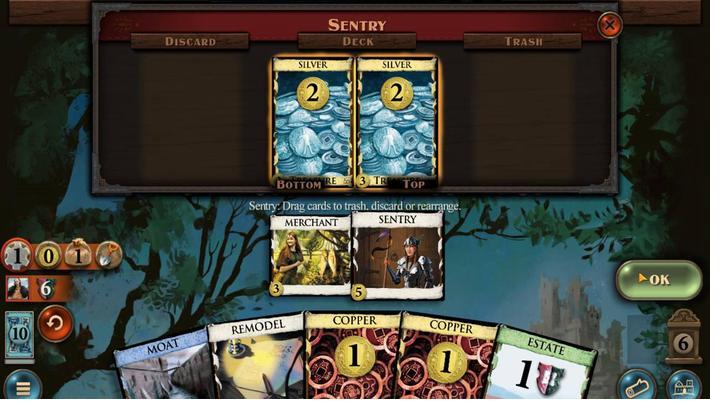 
Action: Mouse pressed left at (455, 263)
Screenshot: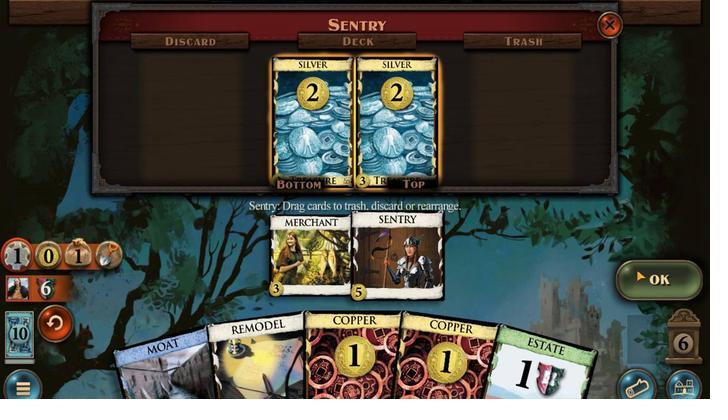 
Action: Mouse moved to (483, 240)
Screenshot: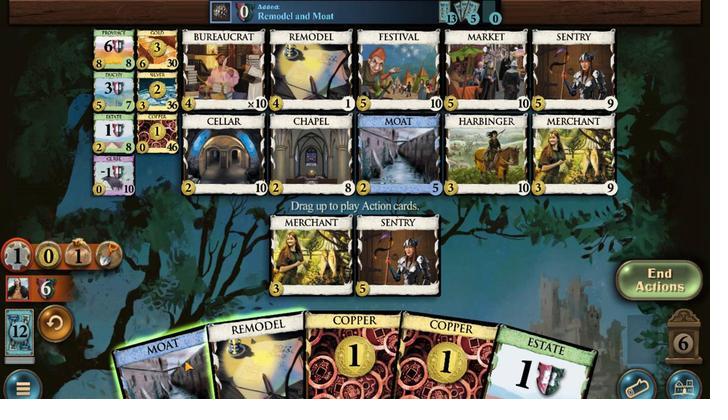 
Action: Mouse pressed left at (483, 240)
Screenshot: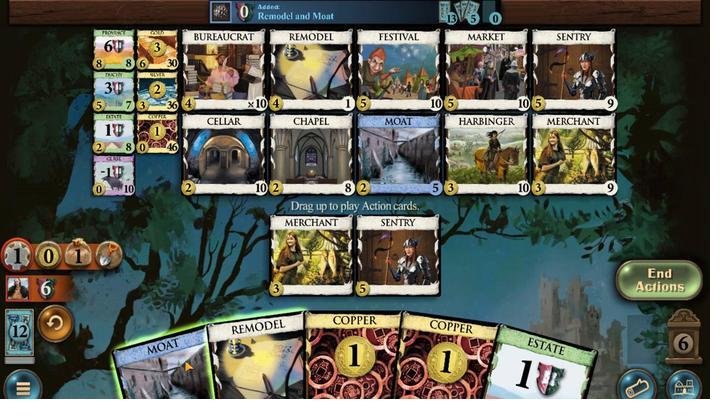 
Action: Mouse moved to (462, 240)
Screenshot: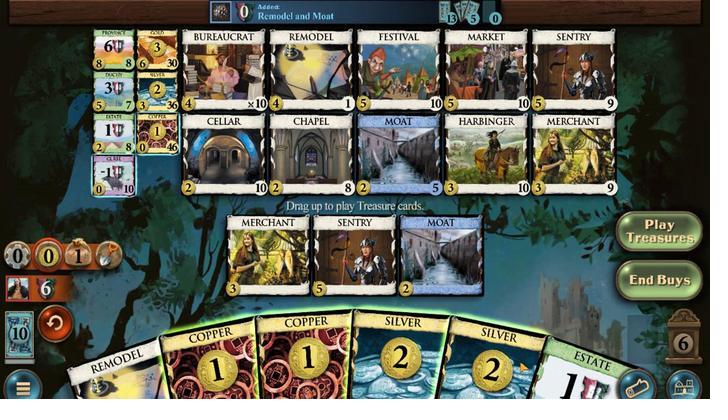 
Action: Mouse pressed left at (462, 240)
Screenshot: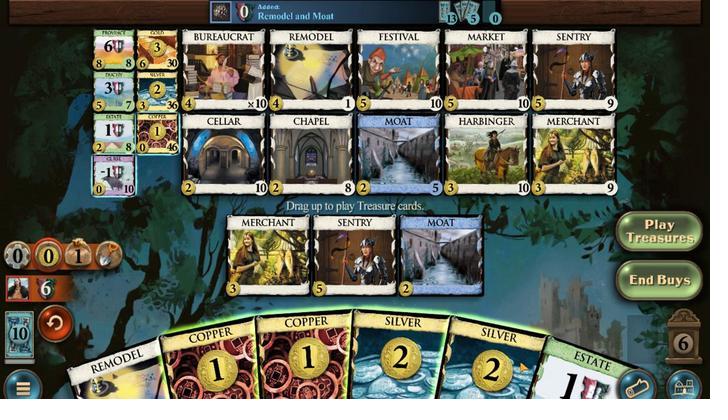 
Action: Mouse moved to (469, 244)
Screenshot: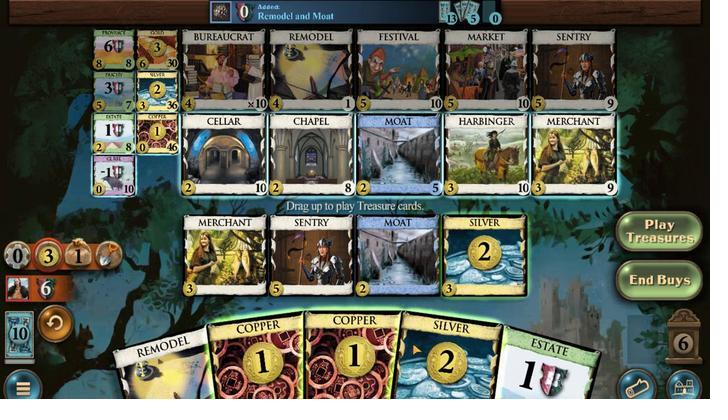 
Action: Mouse pressed left at (469, 244)
Screenshot: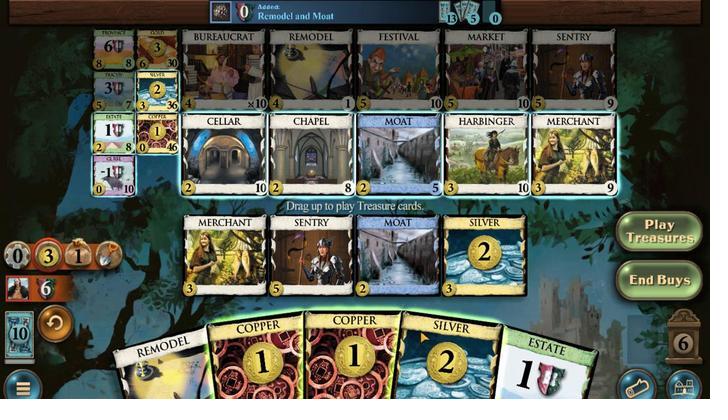 
Action: Mouse moved to (470, 253)
Screenshot: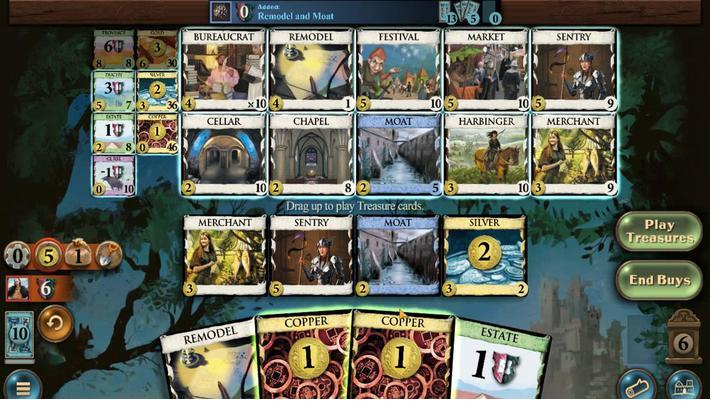 
Action: Mouse pressed left at (470, 253)
Screenshot: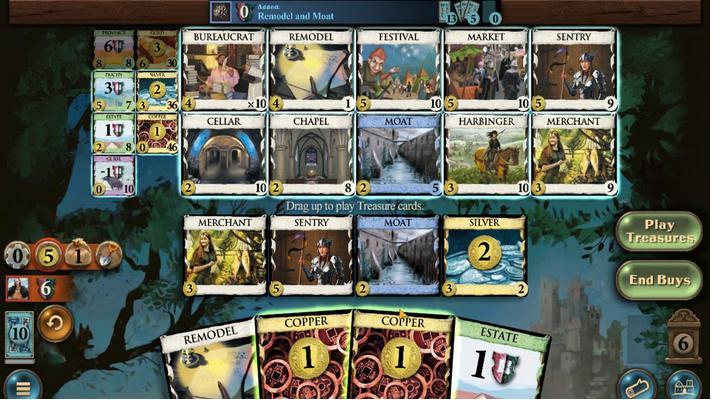 
Action: Mouse moved to (470, 249)
Screenshot: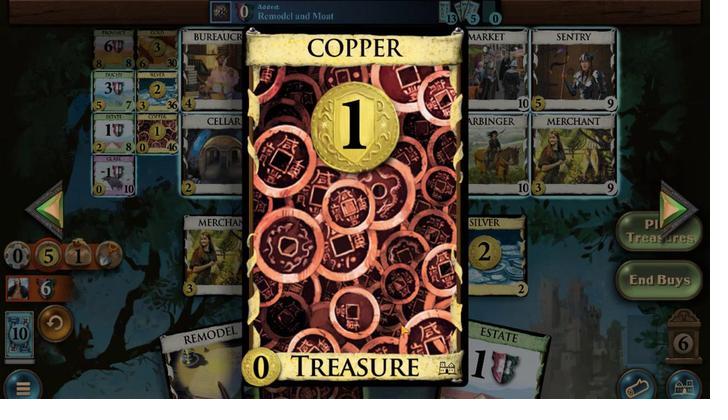 
Action: Mouse pressed left at (470, 249)
Screenshot: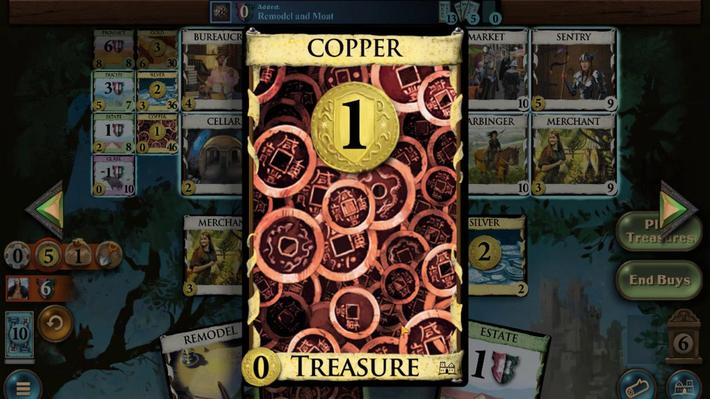 
Action: Mouse moved to (469, 240)
Screenshot: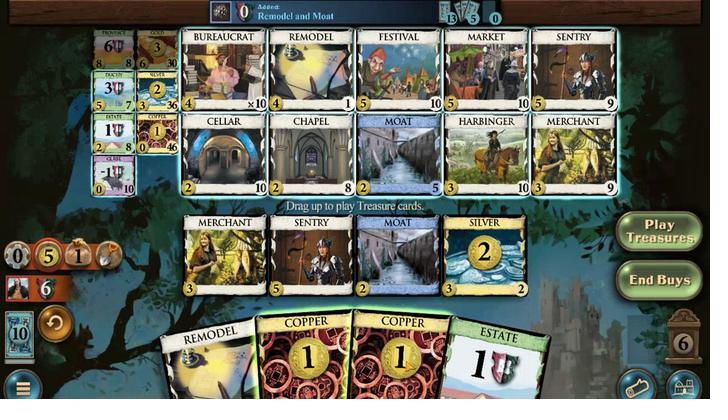 
Action: Mouse pressed left at (469, 240)
Screenshot: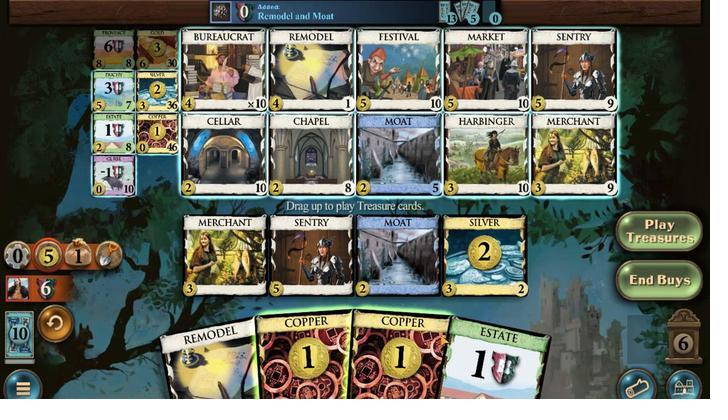 
Action: Mouse moved to (473, 240)
Screenshot: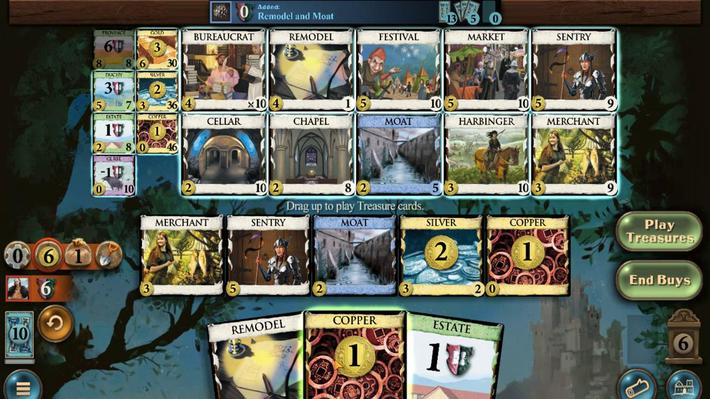 
Action: Mouse pressed left at (473, 240)
Screenshot: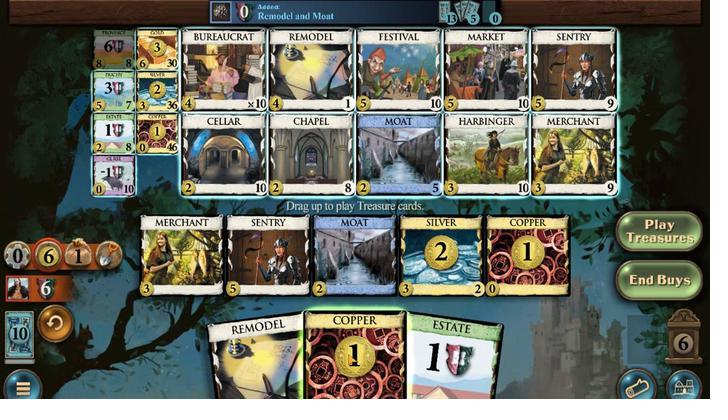 
Action: Mouse moved to (485, 322)
Screenshot: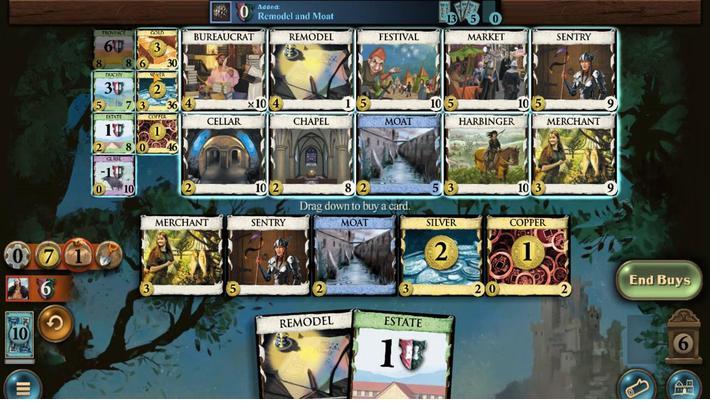
Action: Mouse pressed left at (485, 322)
Screenshot: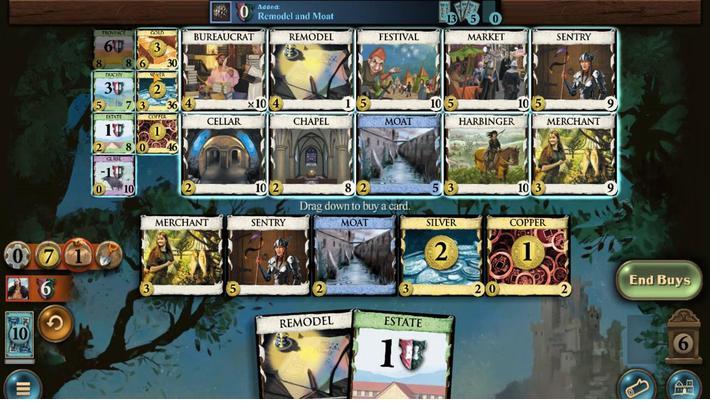 
Action: Mouse moved to (485, 244)
Screenshot: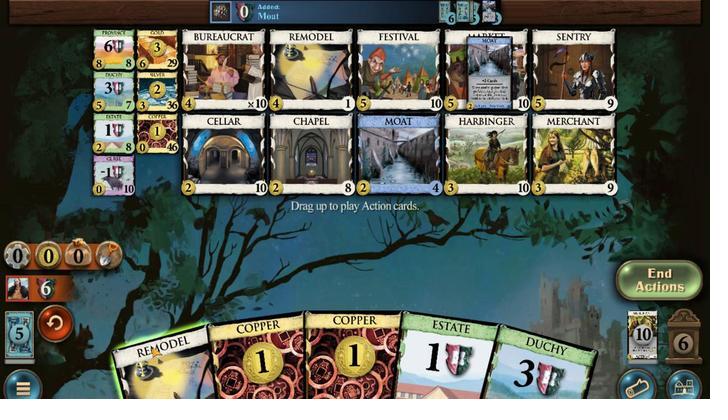 
Action: Mouse pressed left at (485, 244)
Screenshot: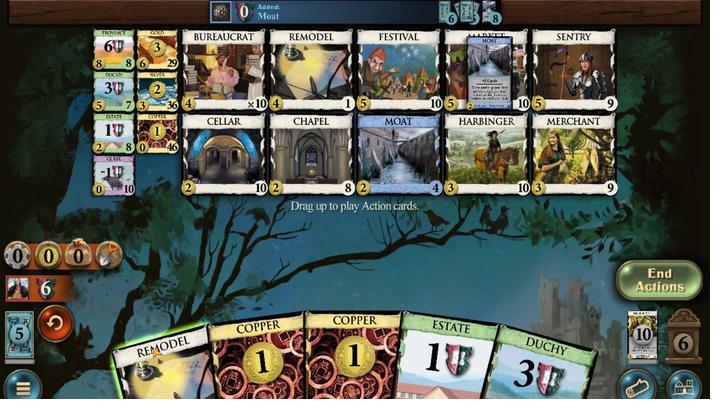 
Action: Mouse moved to (465, 240)
Screenshot: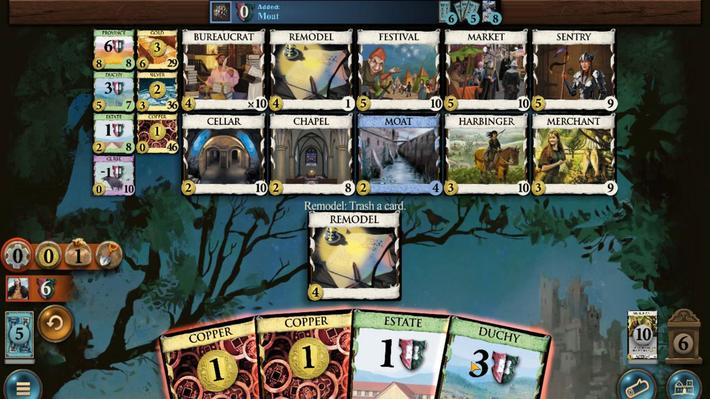 
Action: Mouse pressed left at (465, 240)
Screenshot: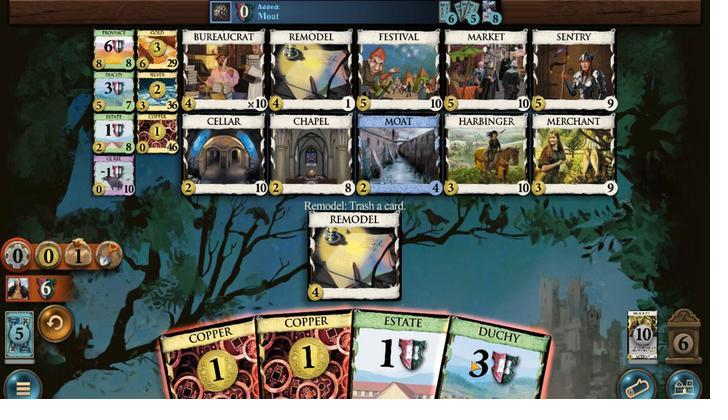 
Action: Mouse moved to (485, 318)
Screenshot: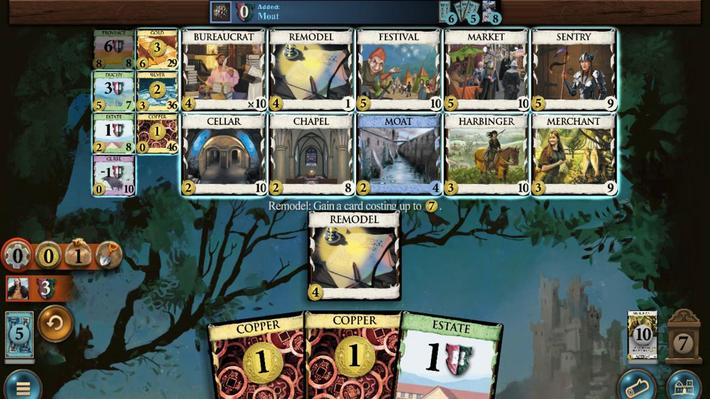 
Action: Mouse pressed left at (485, 318)
Screenshot: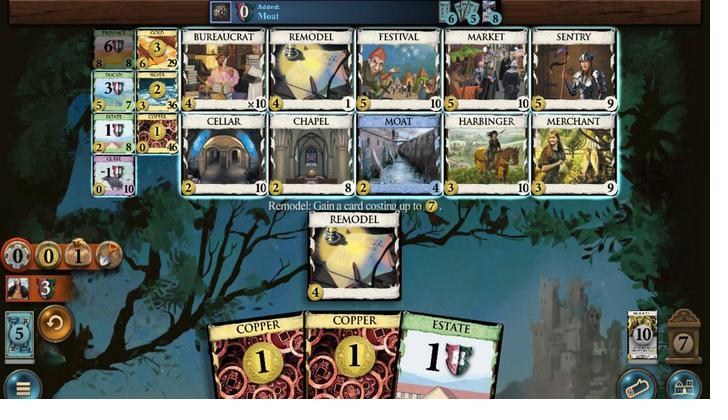 
Action: Mouse moved to (480, 236)
Screenshot: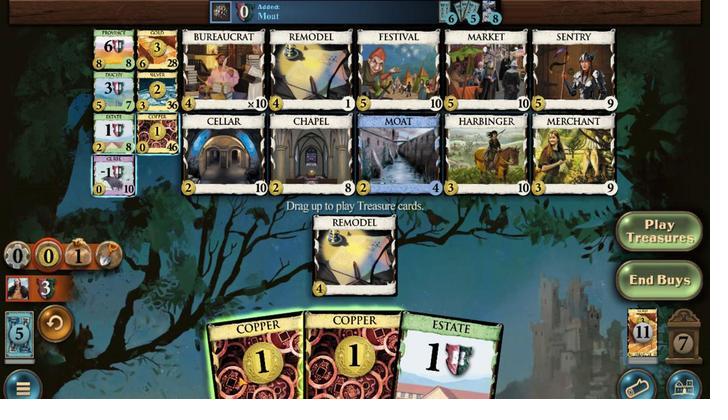 
Action: Mouse pressed left at (480, 236)
Screenshot: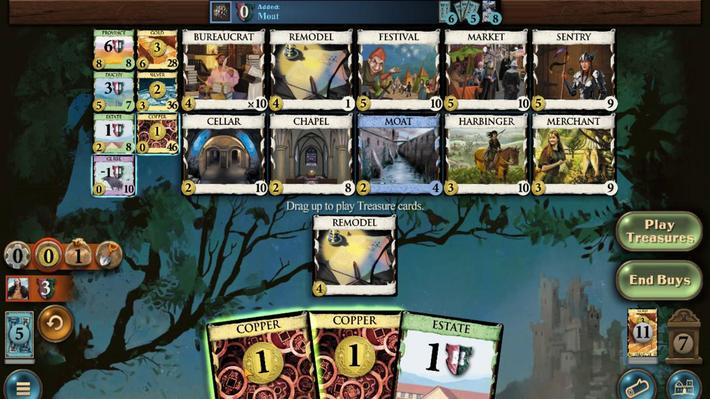 
Action: Mouse moved to (476, 234)
Screenshot: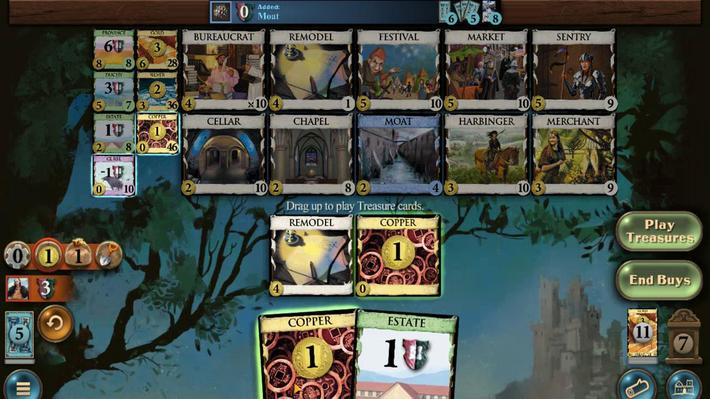 
Action: Mouse pressed left at (476, 234)
Screenshot: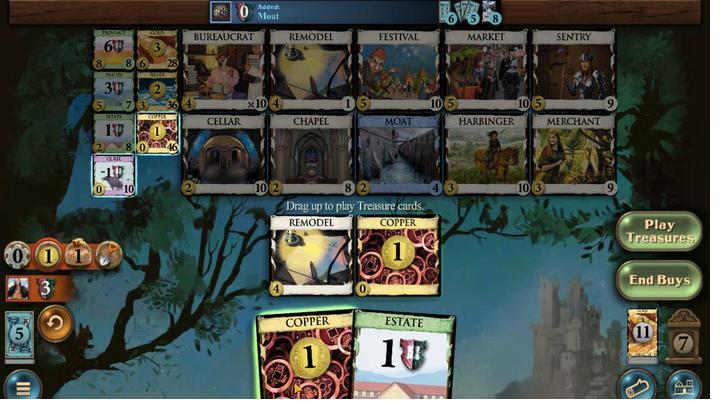 
Action: Mouse moved to (487, 299)
Screenshot: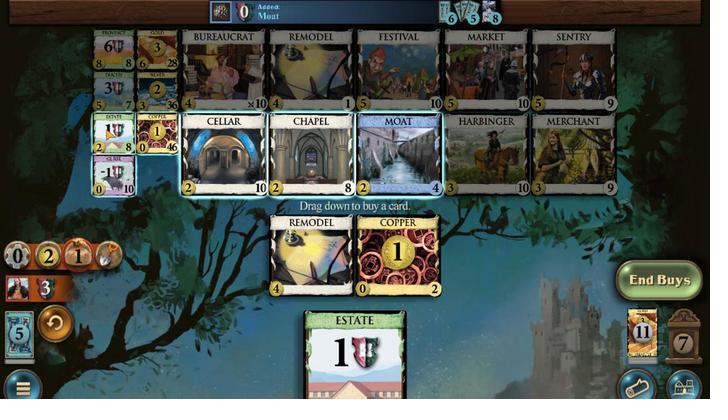 
Action: Mouse pressed left at (487, 299)
Screenshot: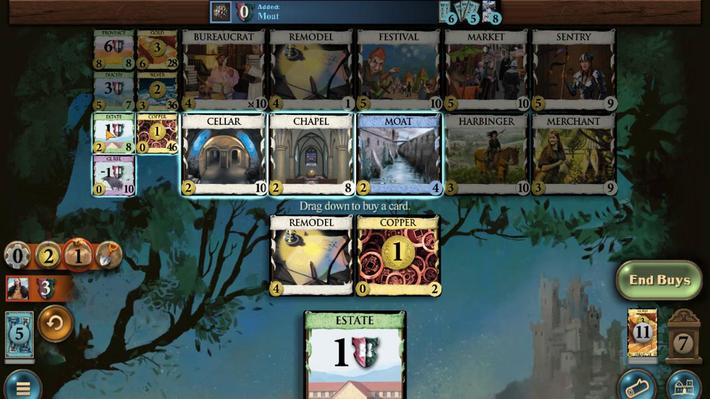 
Action: Mouse moved to (484, 237)
Screenshot: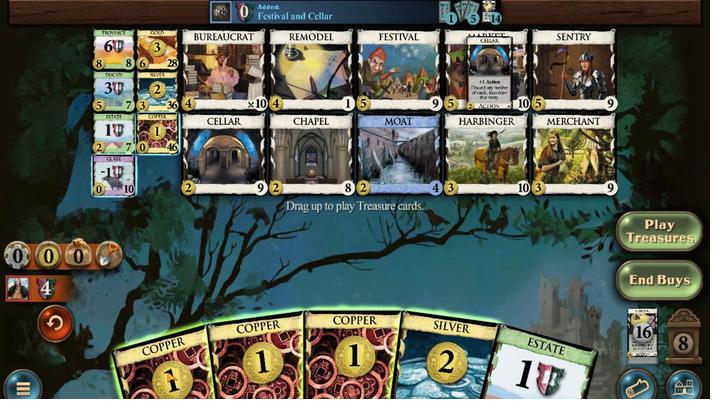 
Action: Mouse pressed left at (484, 237)
Screenshot: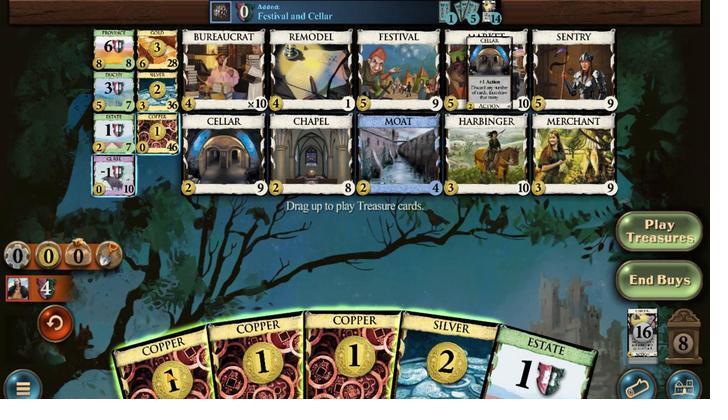 
Action: Mouse moved to (482, 233)
Screenshot: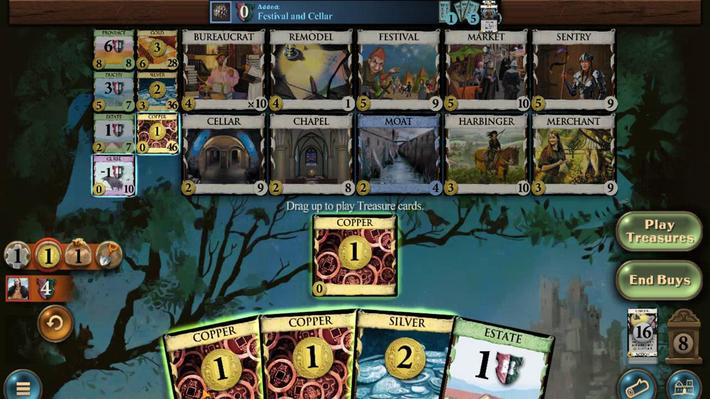 
Action: Mouse pressed left at (482, 233)
Screenshot: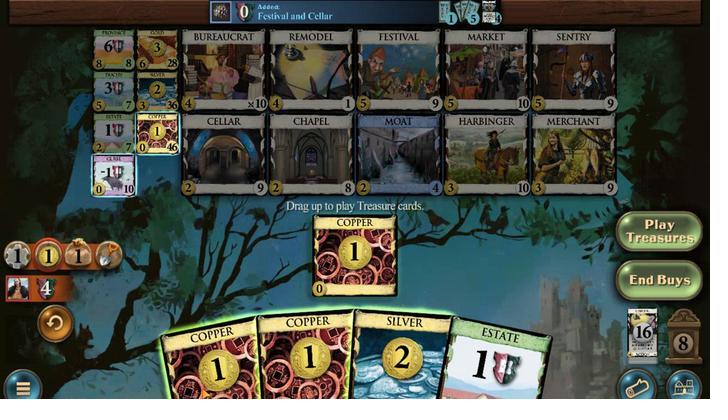 
Action: Mouse moved to (472, 239)
Screenshot: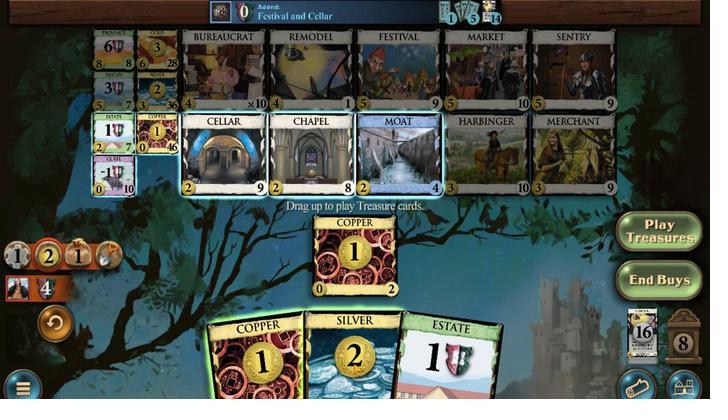 
Action: Mouse pressed left at (472, 239)
Screenshot: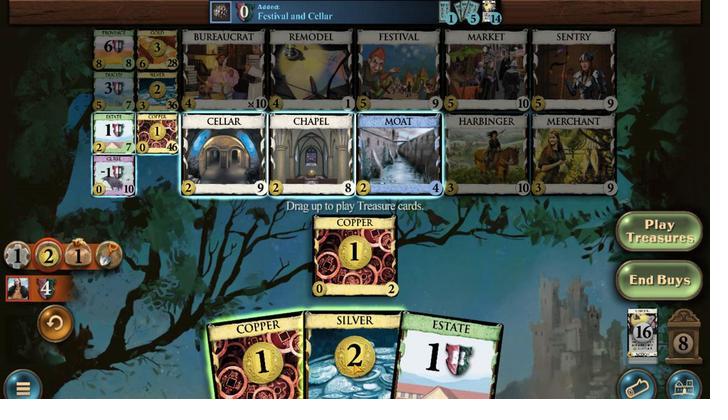 
Action: Mouse moved to (474, 239)
Screenshot: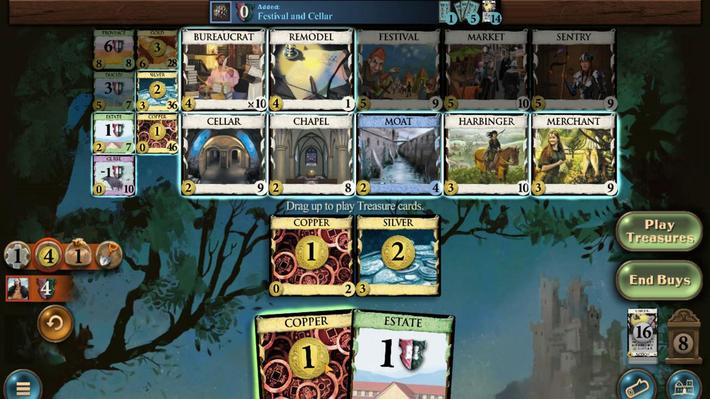 
Action: Mouse pressed left at (474, 239)
Screenshot: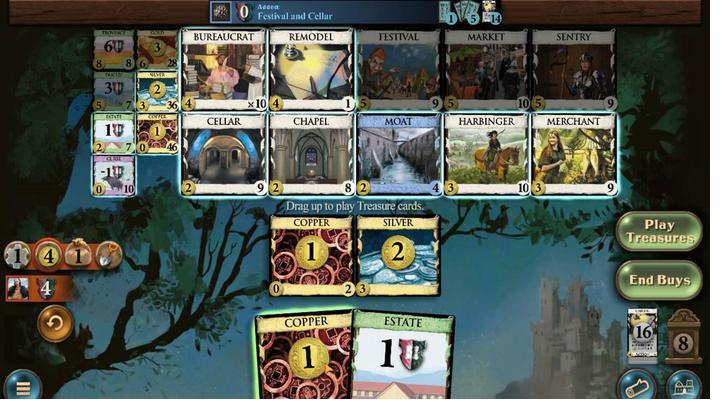 
Action: Mouse moved to (459, 318)
Screenshot: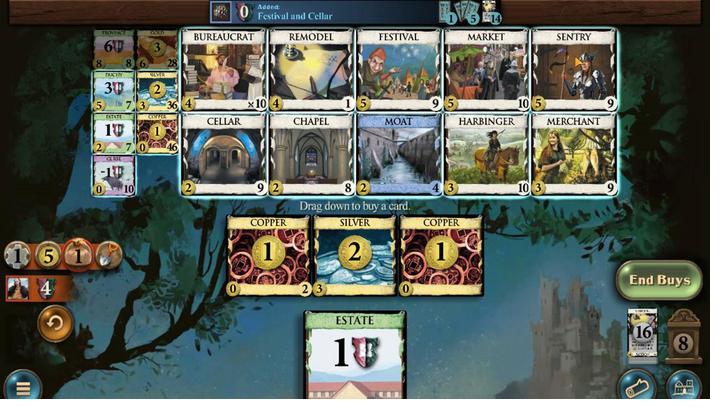 
Action: Mouse pressed left at (459, 318)
Screenshot: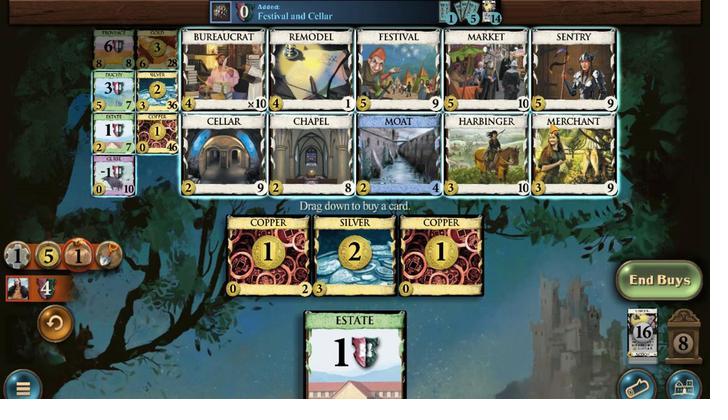 
Action: Mouse moved to (484, 241)
Screenshot: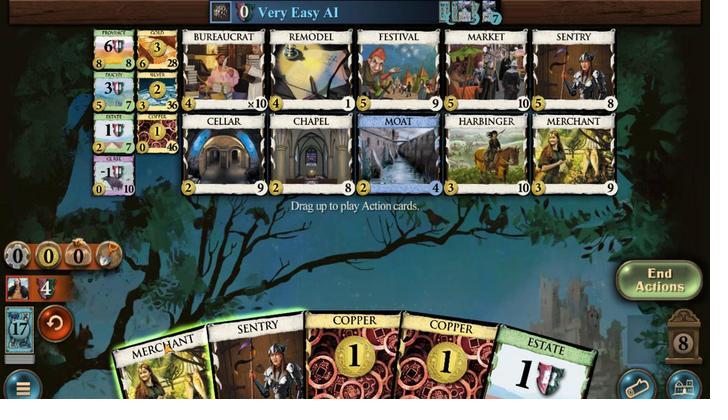 
Action: Mouse pressed left at (484, 241)
Screenshot: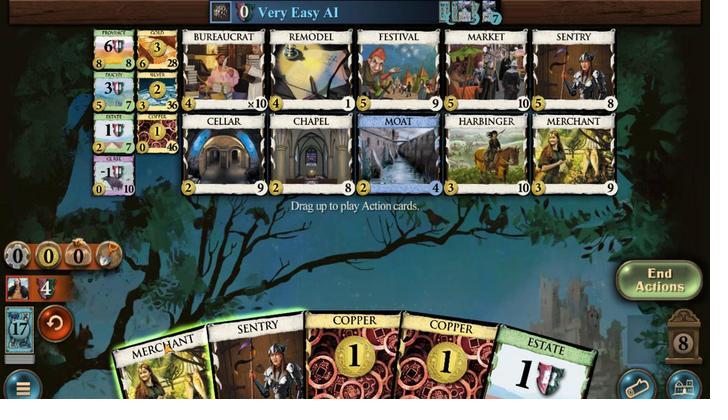 
Action: Mouse moved to (483, 240)
Screenshot: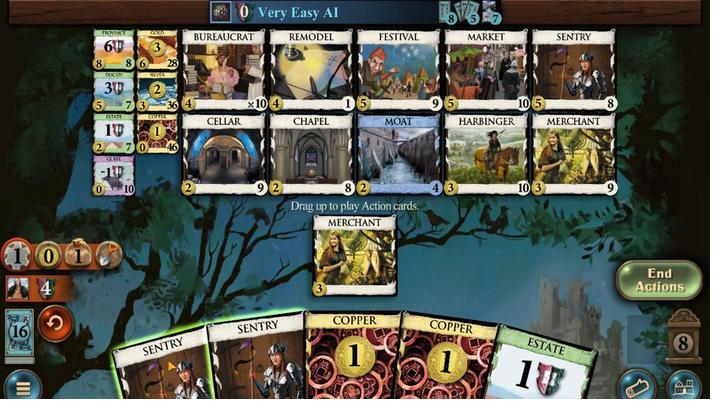 
Action: Mouse pressed left at (483, 240)
Screenshot: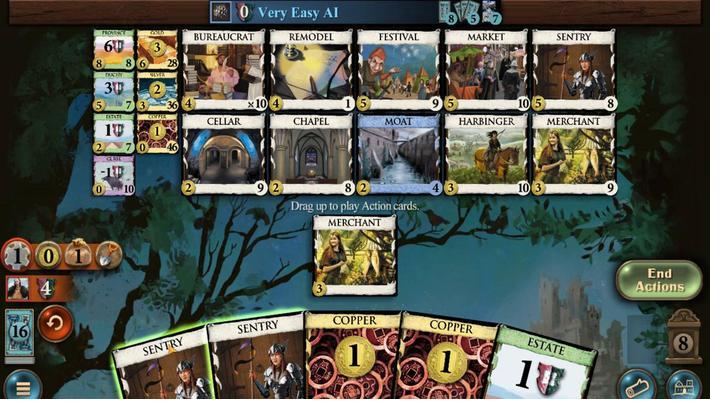 
Action: Mouse moved to (456, 262)
Screenshot: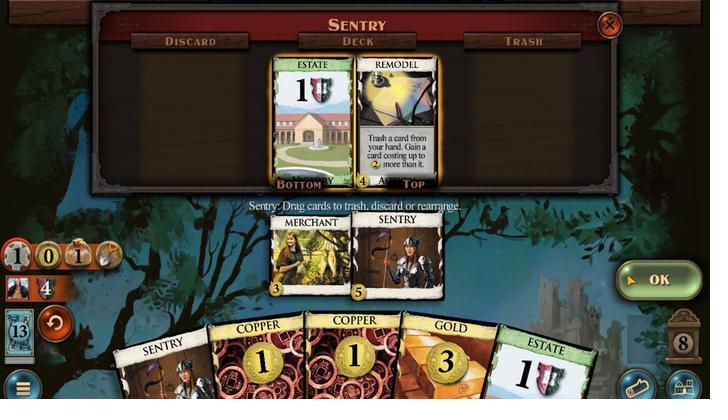 
Action: Mouse pressed left at (456, 262)
Screenshot: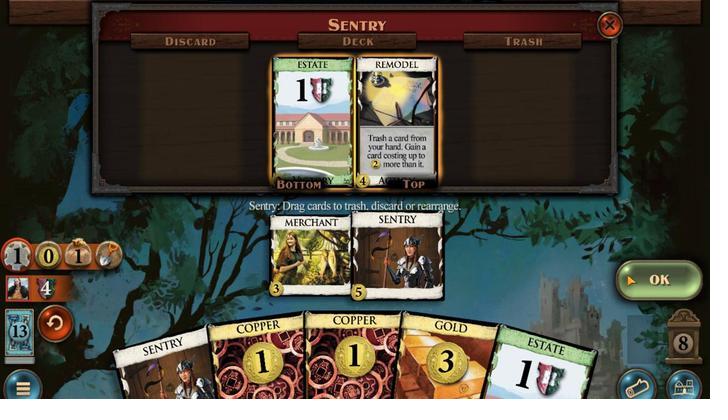 
Action: Mouse moved to (485, 240)
Screenshot: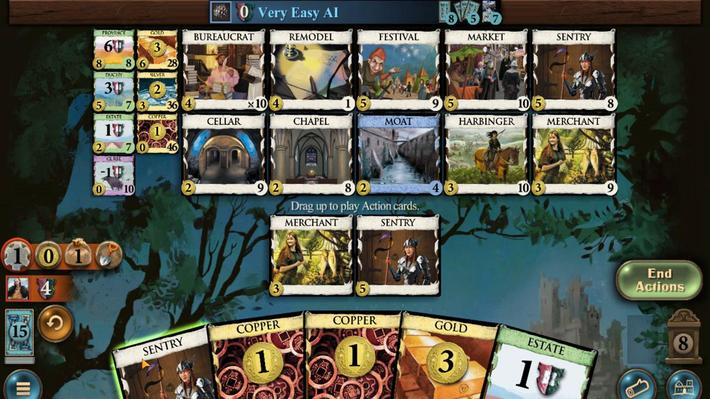 
Action: Mouse pressed left at (485, 240)
Screenshot: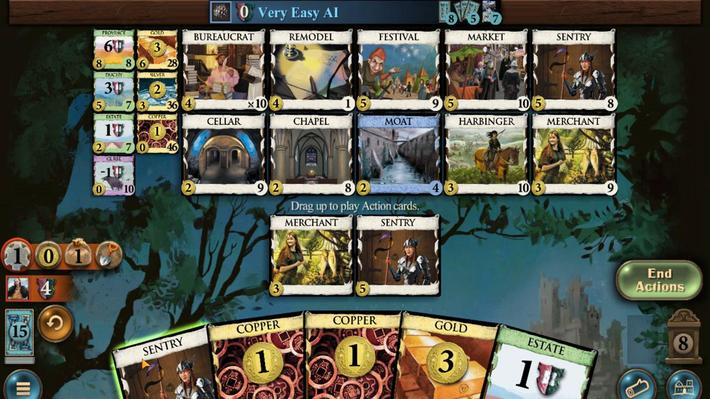 
Action: Mouse moved to (455, 263)
Screenshot: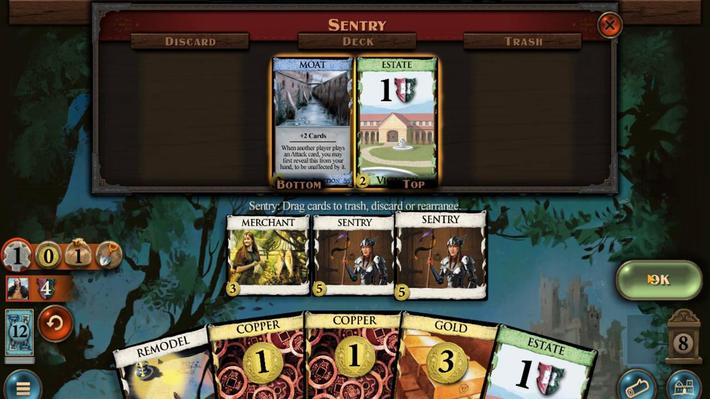 
Action: Mouse pressed left at (455, 263)
Screenshot: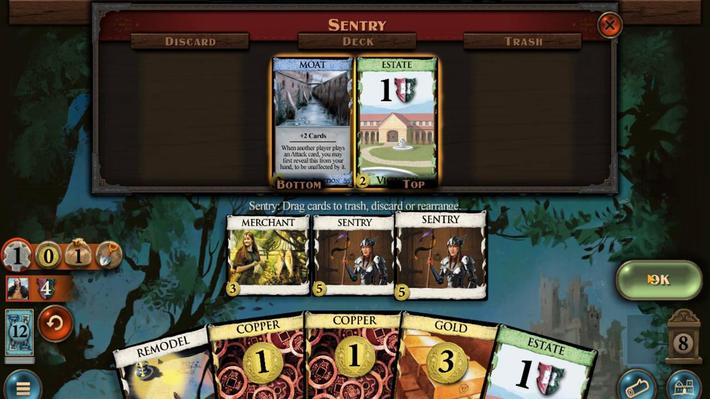 
Action: Mouse moved to (484, 238)
Screenshot: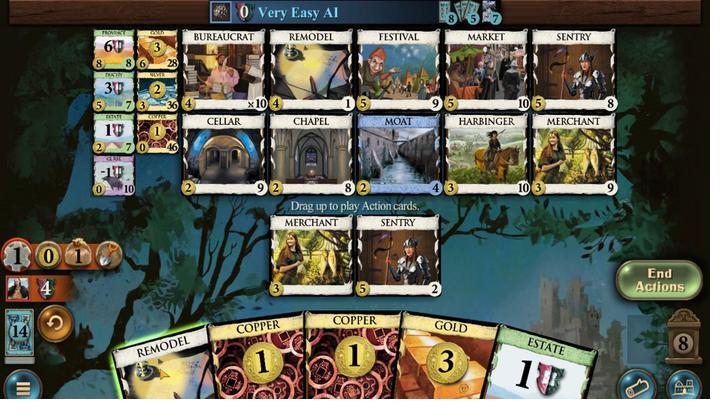 
Action: Mouse pressed left at (484, 238)
Screenshot: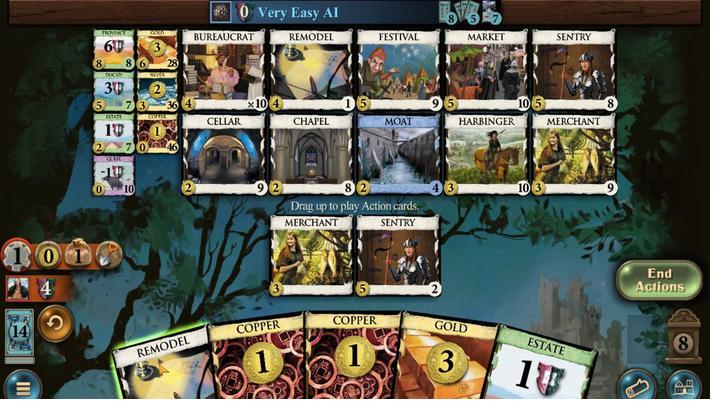 
Action: Mouse moved to (468, 243)
Screenshot: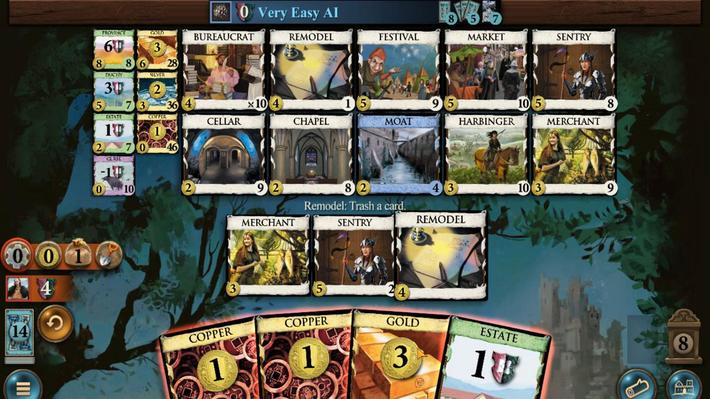 
Action: Mouse pressed left at (468, 243)
Screenshot: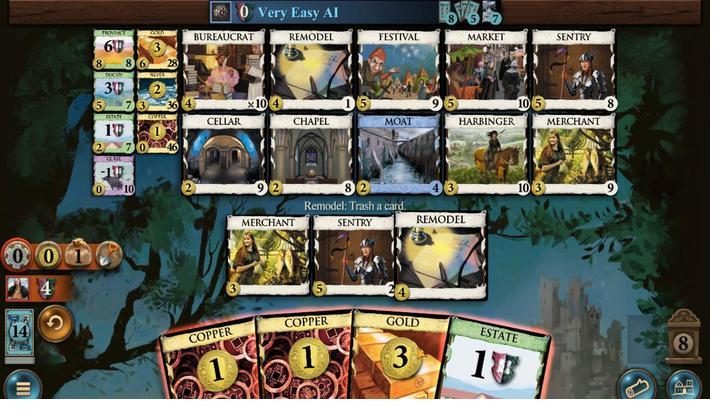 
Action: Mouse moved to (487, 320)
Screenshot: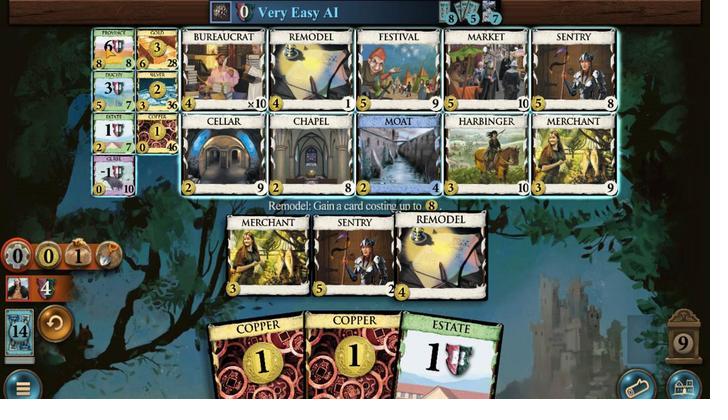 
Action: Mouse pressed left at (487, 320)
Screenshot: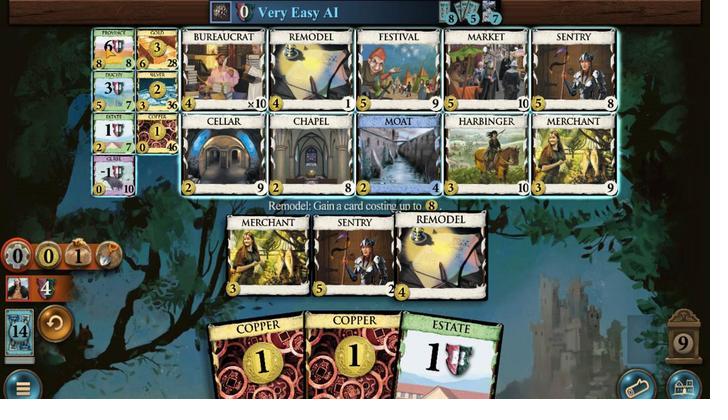 
Action: Mouse moved to (473, 234)
Screenshot: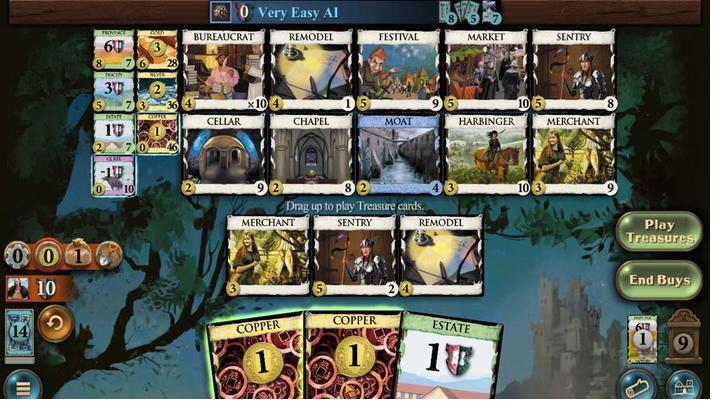 
Action: Mouse pressed left at (473, 234)
Screenshot: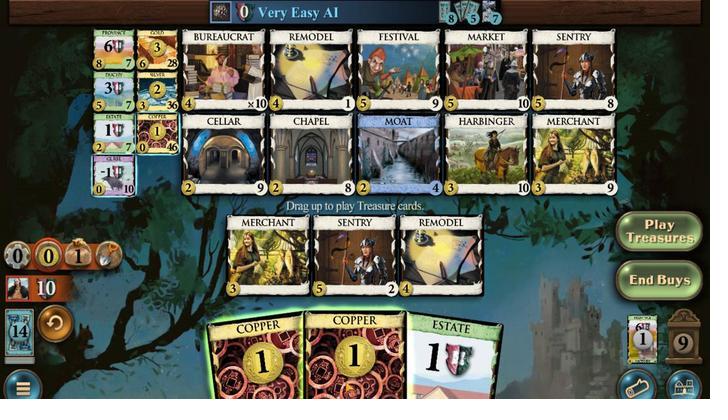 
Action: Mouse moved to (476, 239)
Screenshot: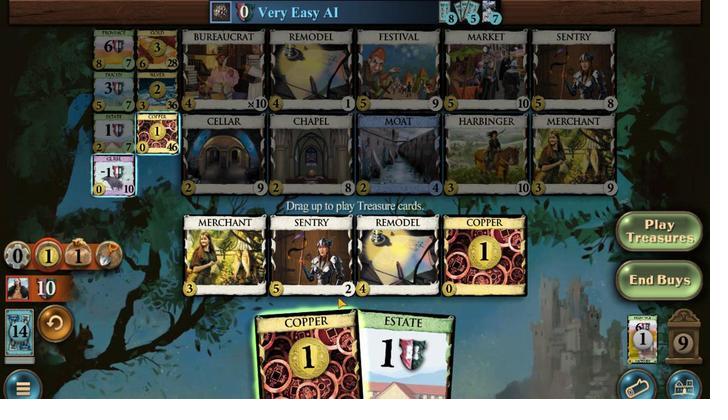 
Action: Mouse pressed left at (476, 239)
Screenshot: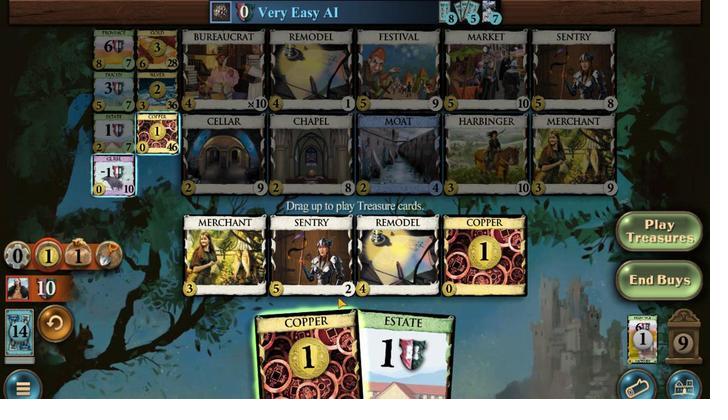 
Action: Mouse moved to (487, 299)
Screenshot: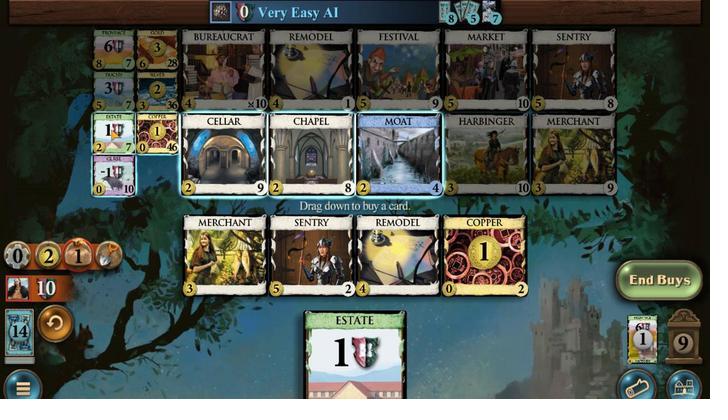 
Action: Mouse pressed left at (487, 299)
Screenshot: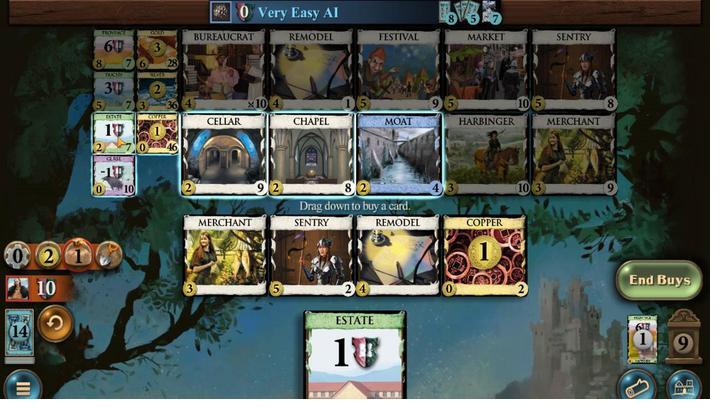 
Action: Mouse moved to (483, 242)
Screenshot: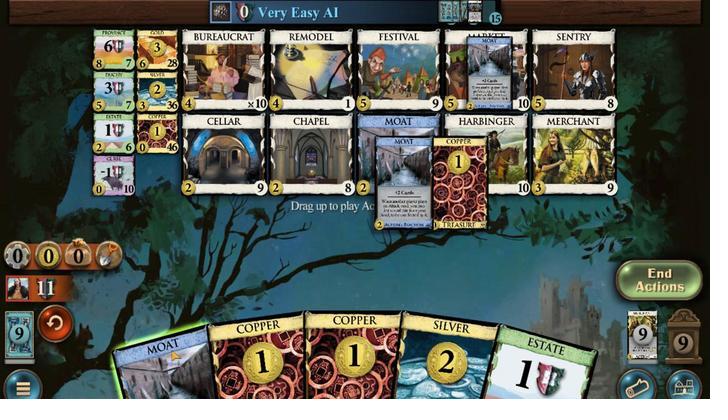 
Action: Mouse pressed left at (483, 242)
Screenshot: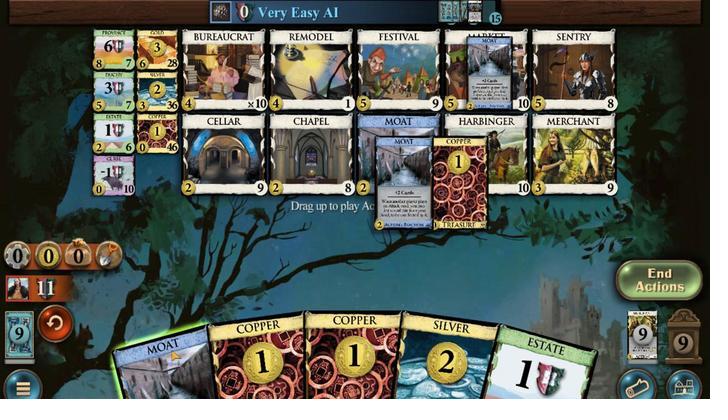 
Action: Mouse moved to (487, 238)
Screenshot: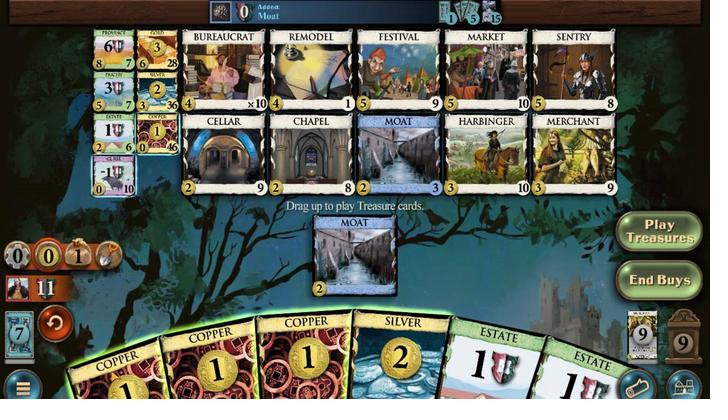 
Action: Mouse pressed left at (487, 238)
Screenshot: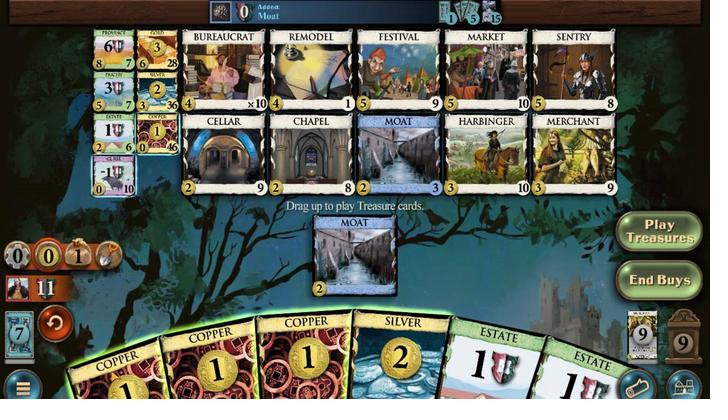 
Action: Mouse moved to (483, 241)
Screenshot: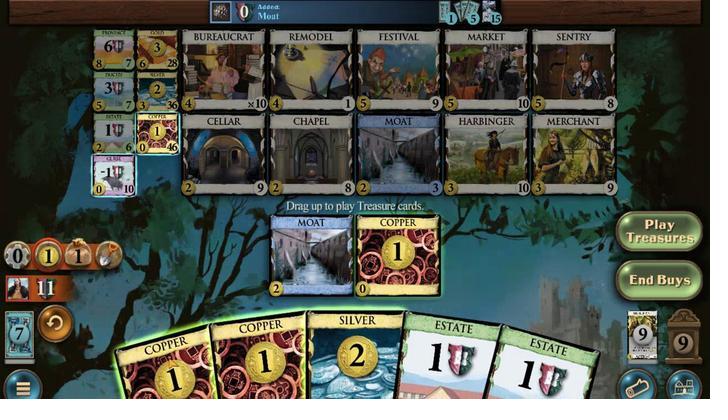 
Action: Mouse pressed left at (483, 241)
Screenshot: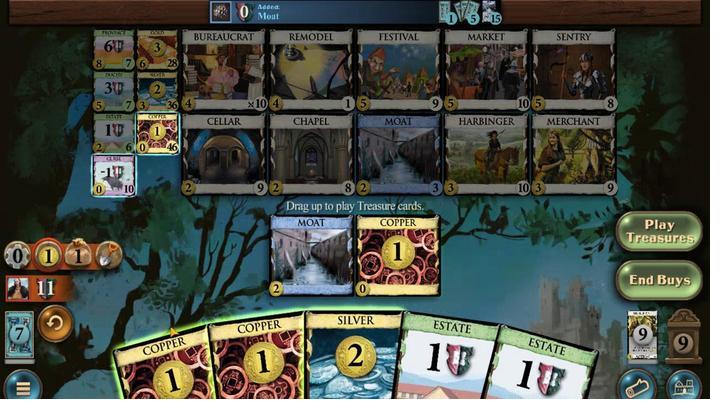 
Action: Mouse moved to (482, 239)
Screenshot: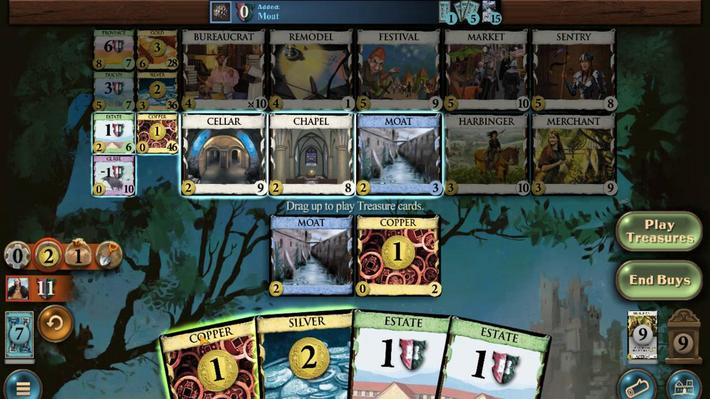 
Action: Mouse pressed left at (482, 239)
Screenshot: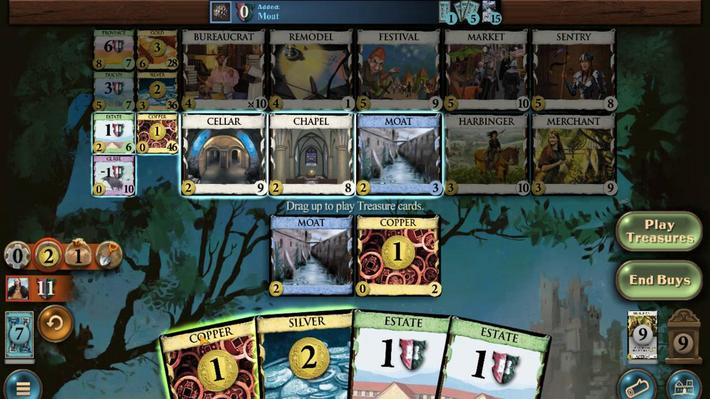 
Action: Mouse moved to (485, 311)
Screenshot: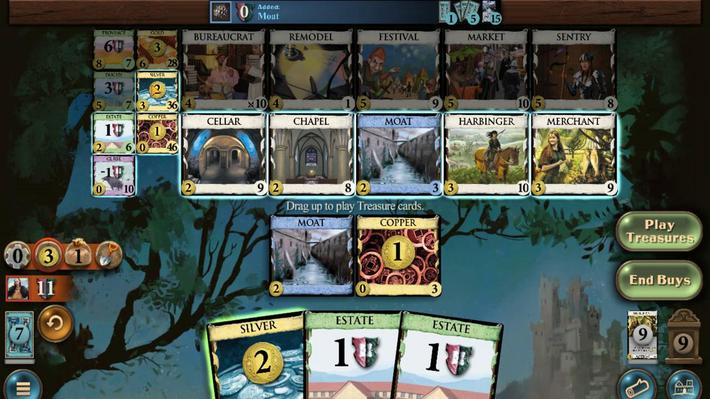 
Action: Mouse pressed left at (485, 311)
Screenshot: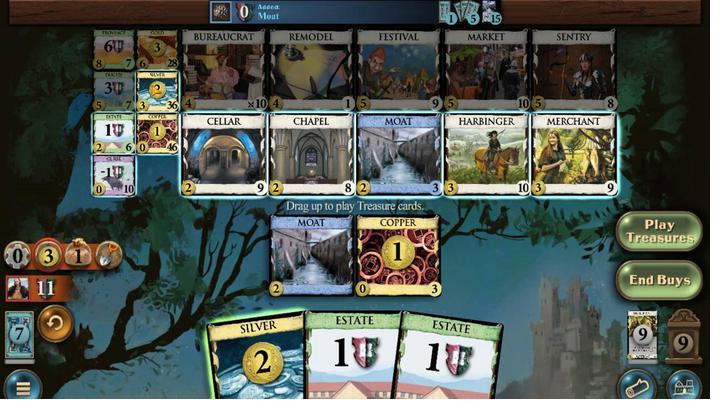 
Action: Mouse moved to (484, 240)
Screenshot: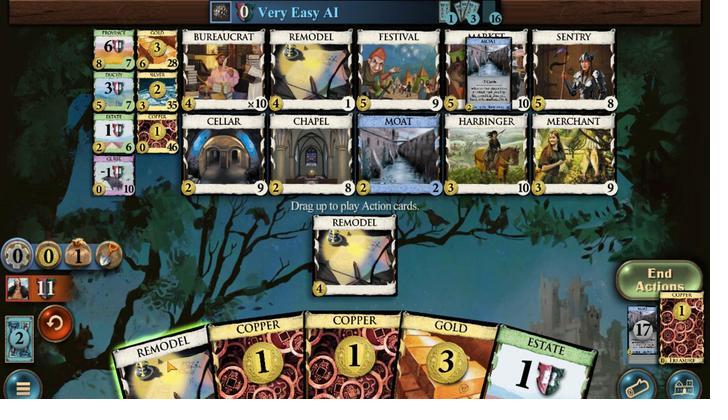 
Action: Mouse pressed left at (484, 240)
Screenshot: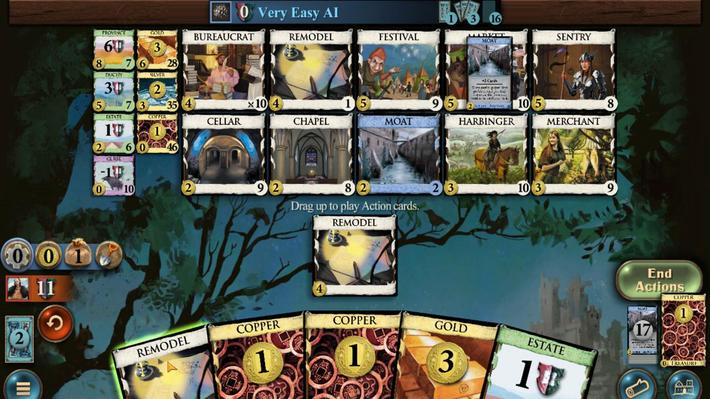 
Action: Mouse moved to (468, 249)
Screenshot: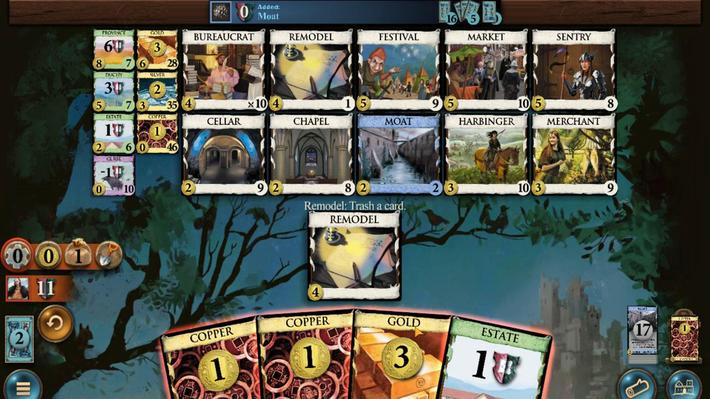 
Action: Mouse pressed left at (468, 249)
Screenshot: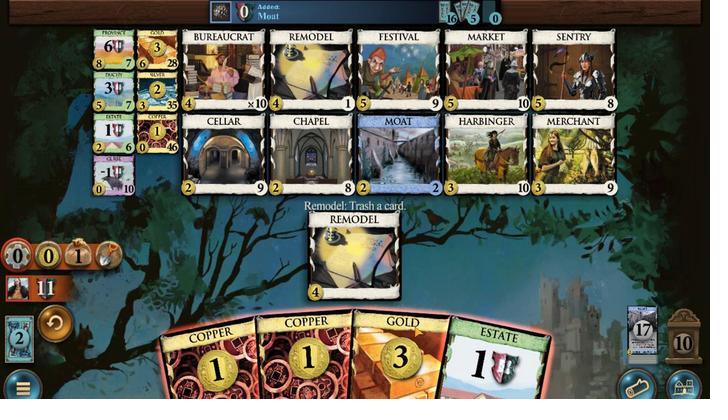 
Action: Mouse moved to (487, 323)
Screenshot: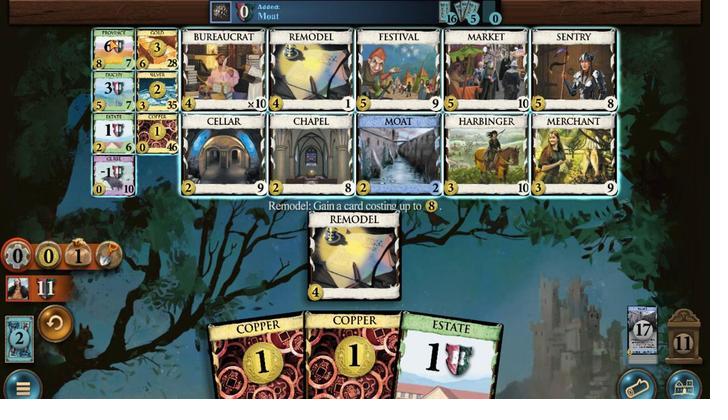 
Action: Mouse pressed left at (487, 323)
Screenshot: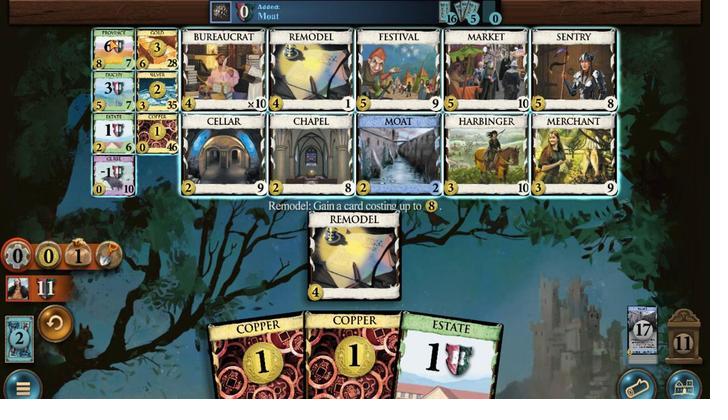 
Action: Mouse moved to (475, 239)
Screenshot: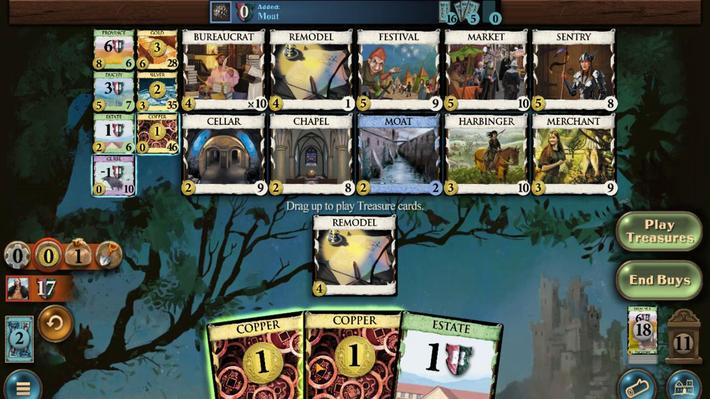 
Action: Mouse pressed left at (475, 239)
Screenshot: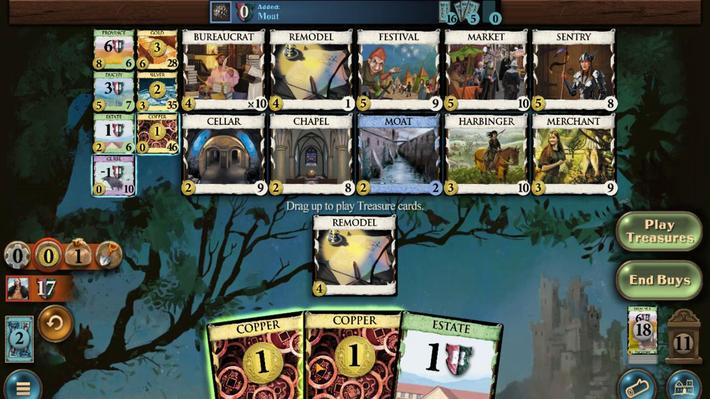 
Action: Mouse moved to (475, 248)
Screenshot: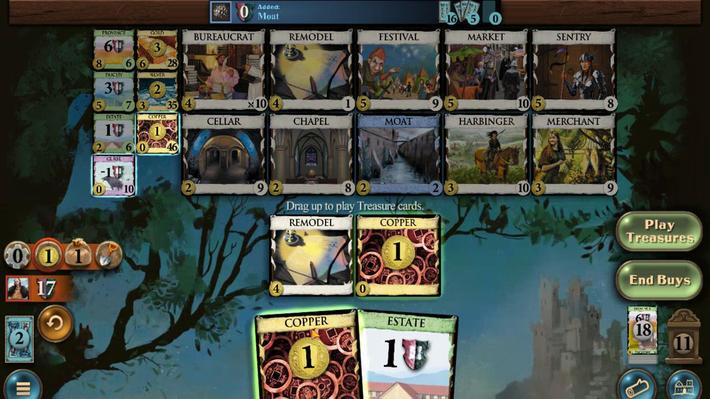 
Action: Mouse pressed left at (475, 248)
Screenshot: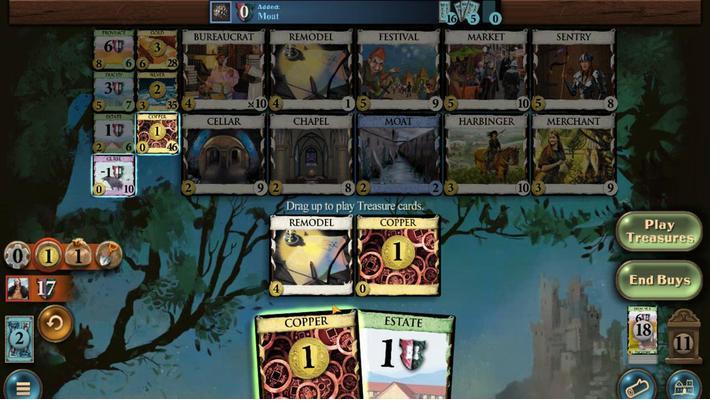 
Action: Mouse moved to (487, 301)
Screenshot: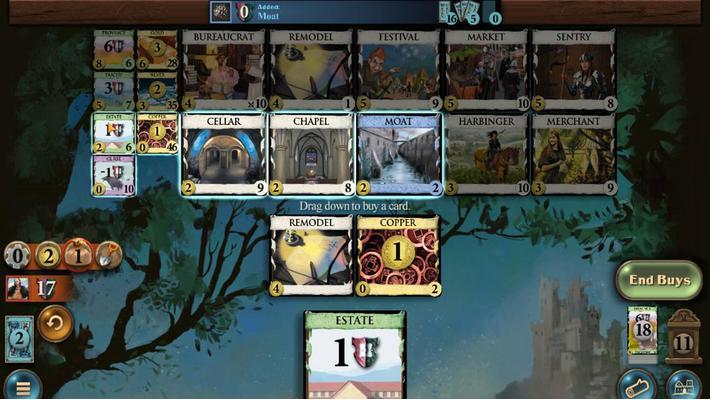 
Action: Mouse pressed left at (487, 301)
Screenshot: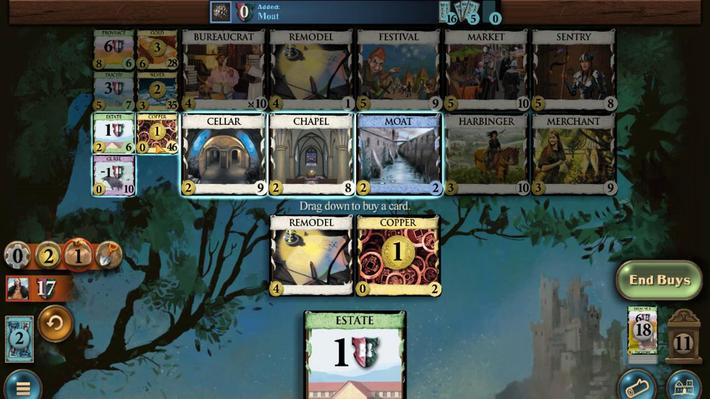 
Action: Mouse moved to (483, 241)
Screenshot: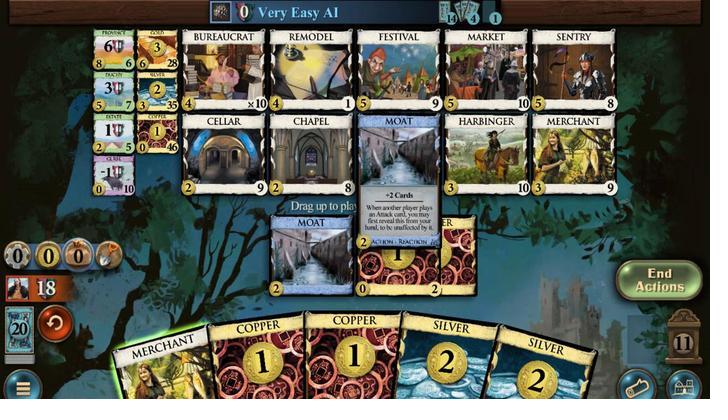 
Action: Mouse pressed left at (483, 241)
Screenshot: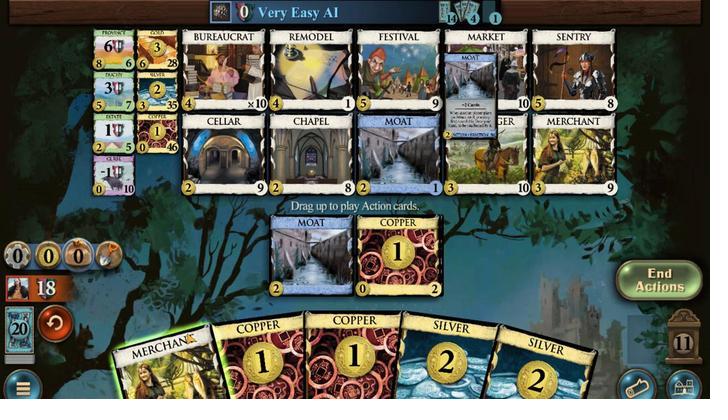 
Action: Mouse moved to (485, 237)
Screenshot: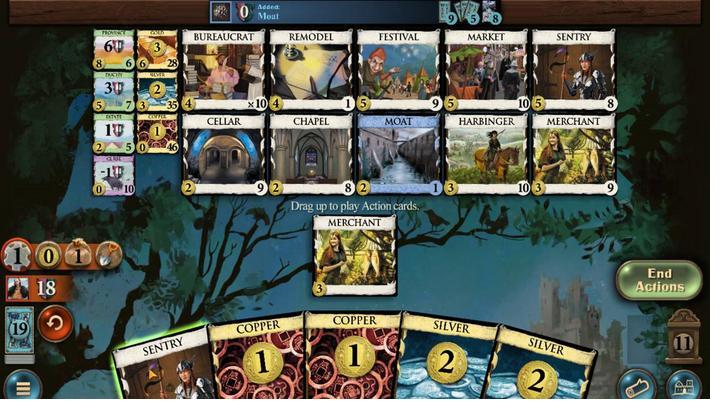 
Action: Mouse pressed left at (485, 237)
Screenshot: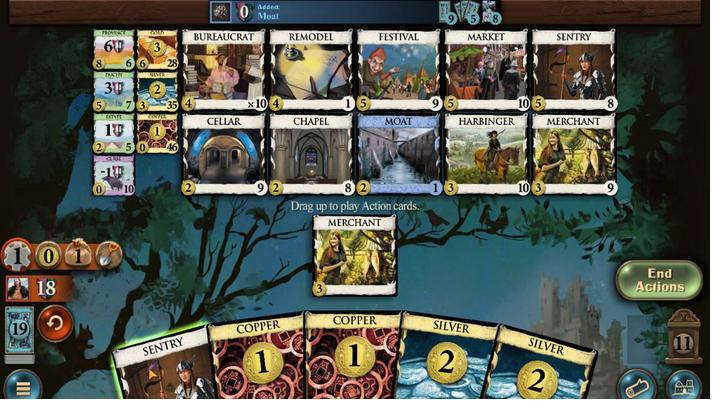 
Action: Mouse moved to (452, 260)
Screenshot: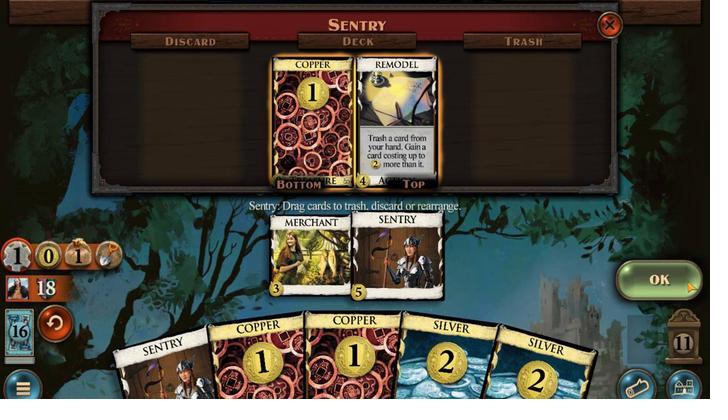 
Action: Mouse pressed left at (452, 260)
Screenshot: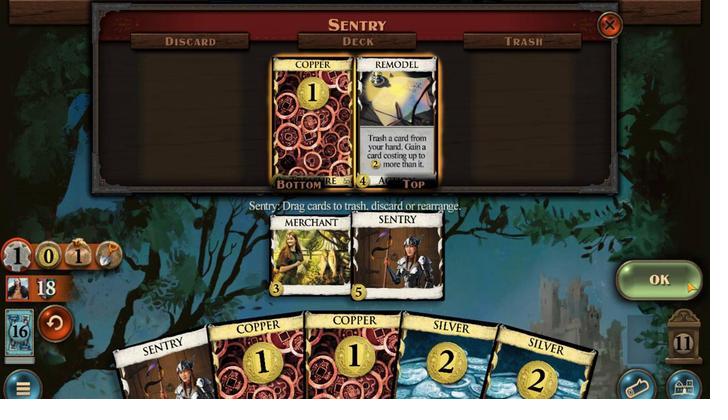 
Action: Mouse moved to (486, 241)
Screenshot: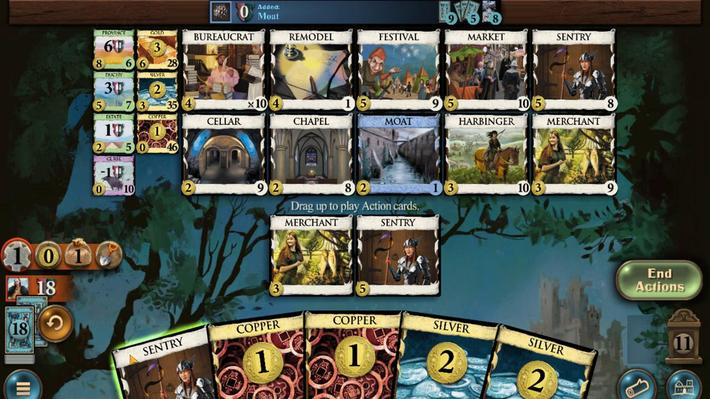 
Action: Mouse pressed left at (486, 241)
Screenshot: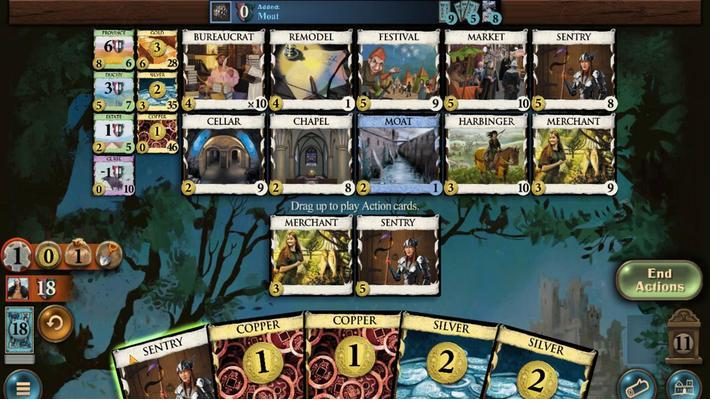 
Action: Mouse moved to (453, 263)
Screenshot: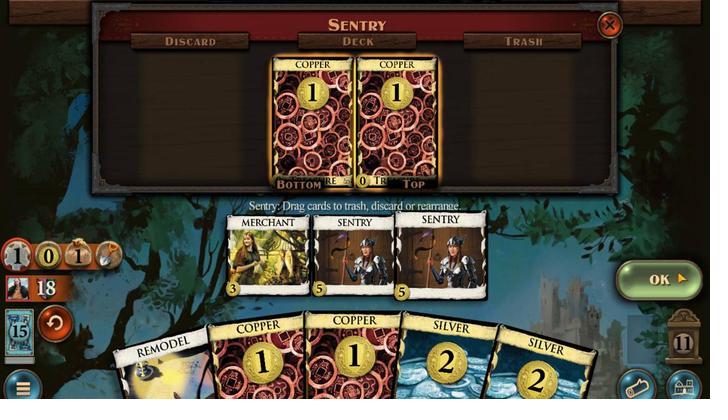 
Action: Mouse pressed left at (453, 263)
Screenshot: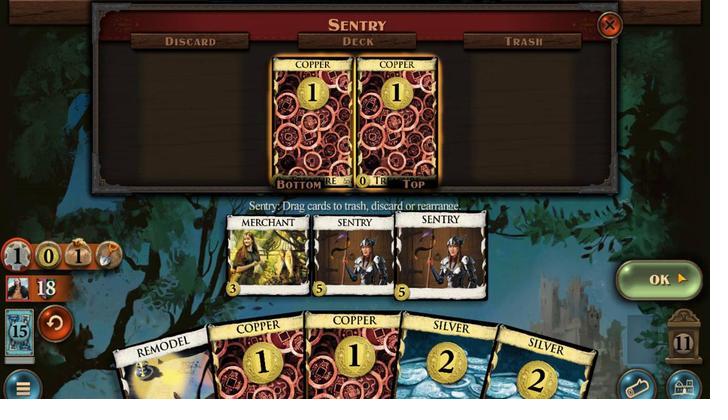 
Action: Mouse moved to (483, 240)
Screenshot: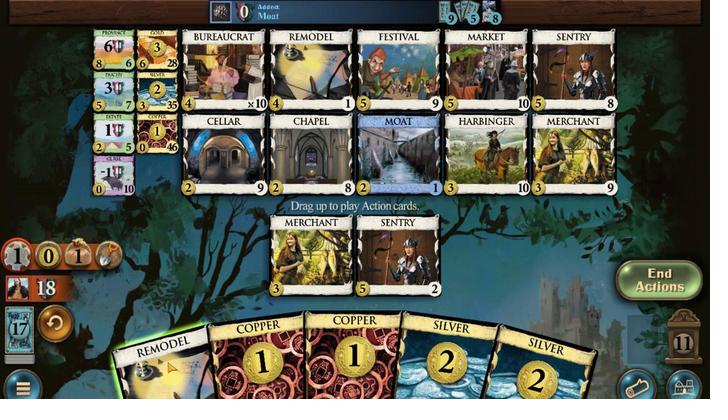 
Action: Mouse pressed left at (483, 240)
Screenshot: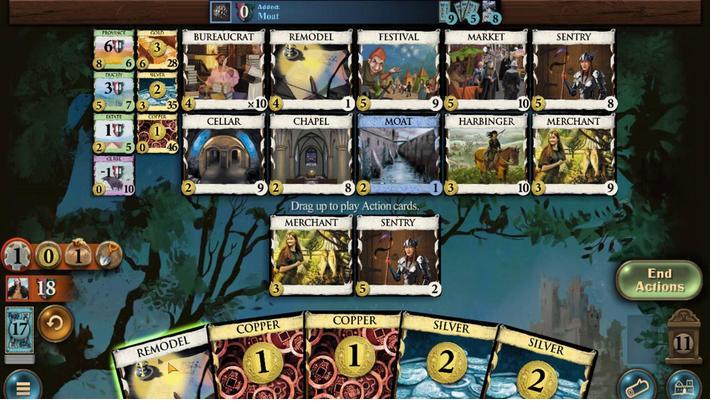 
Action: Mouse moved to (465, 240)
Screenshot: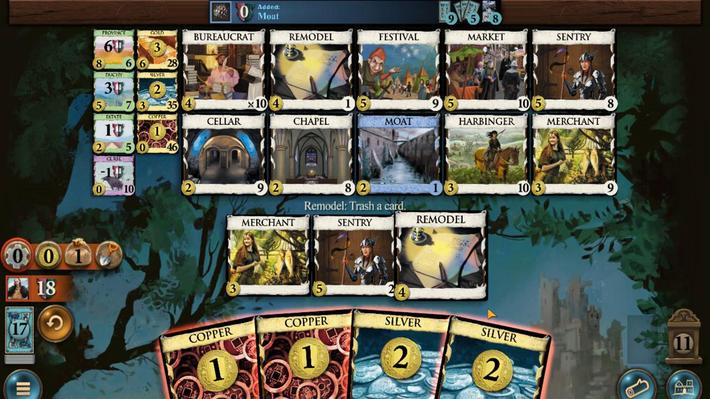 
Action: Mouse pressed left at (465, 240)
Screenshot: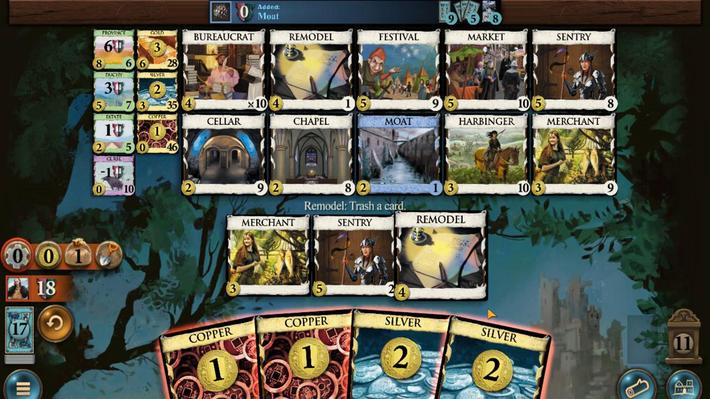 
Action: Mouse moved to (488, 310)
Screenshot: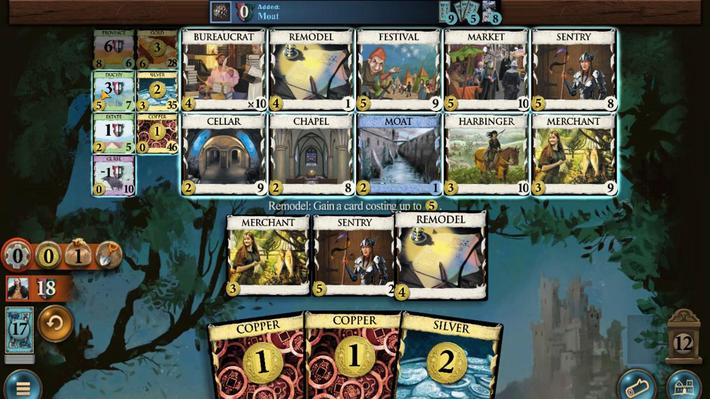 
Action: Mouse pressed left at (488, 310)
Screenshot: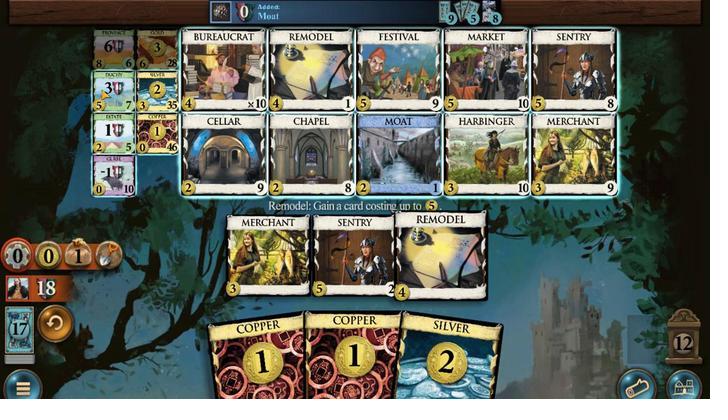 
Action: Mouse moved to (469, 245)
Screenshot: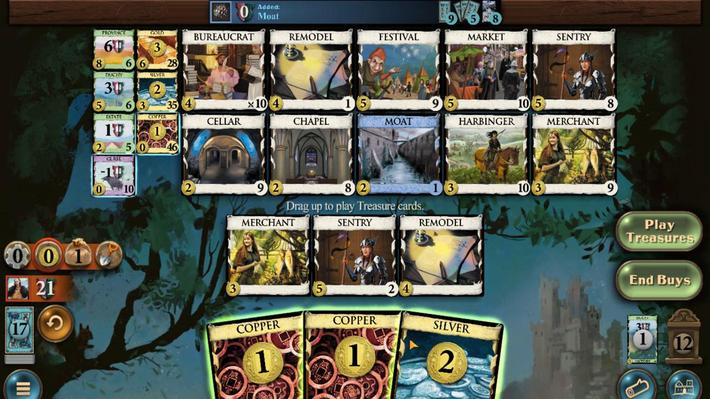 
Action: Mouse pressed left at (469, 245)
Screenshot: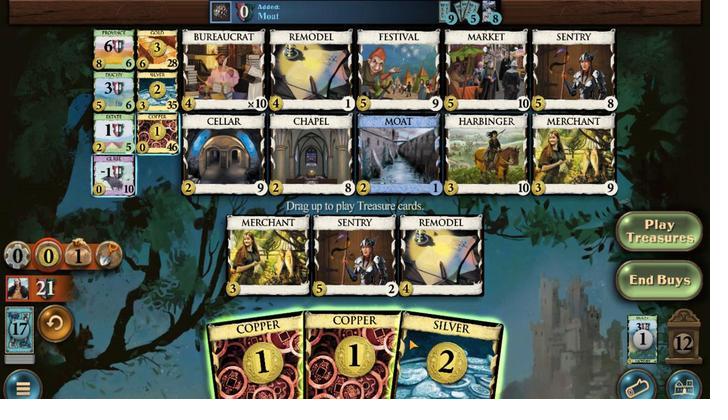 
Action: Mouse moved to (471, 246)
Screenshot: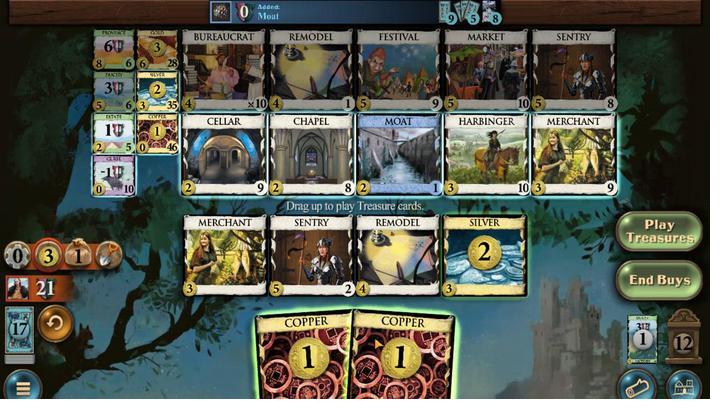 
Action: Mouse pressed left at (471, 246)
Screenshot: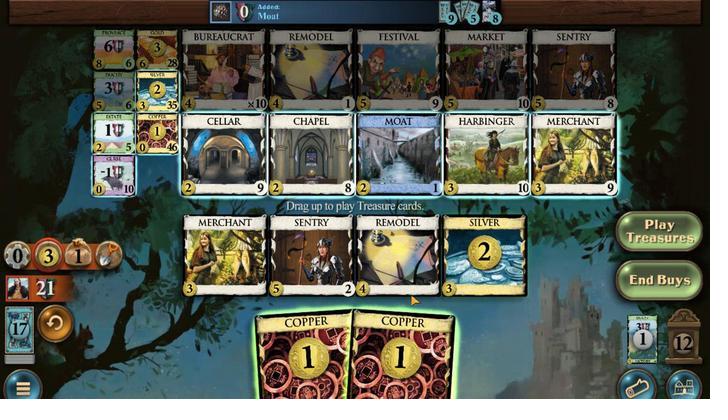 
Action: Mouse moved to (484, 308)
Screenshot: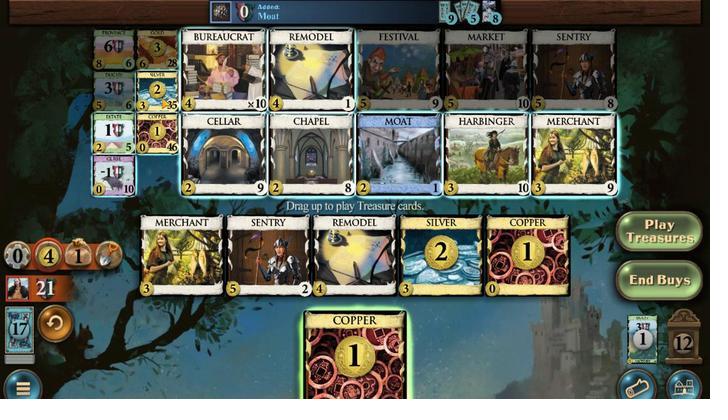 
Action: Mouse pressed left at (484, 308)
Screenshot: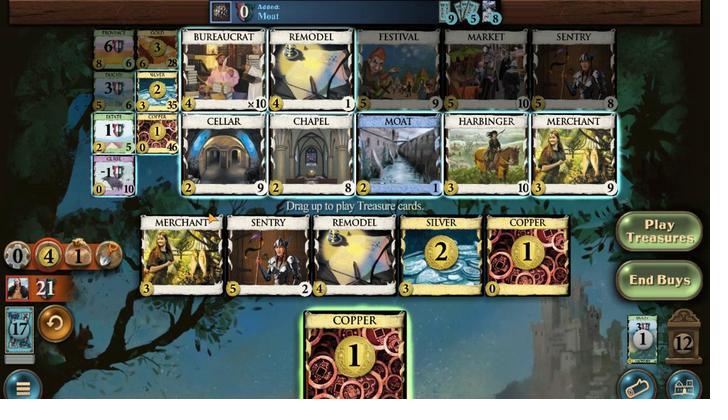 
Action: Mouse moved to (484, 244)
Screenshot: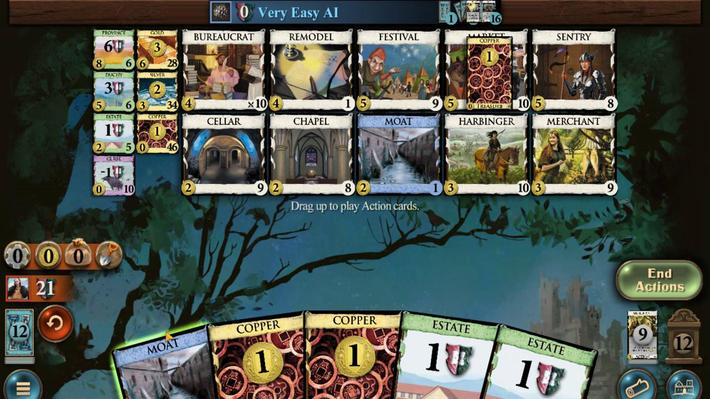
Action: Mouse pressed left at (484, 244)
Screenshot: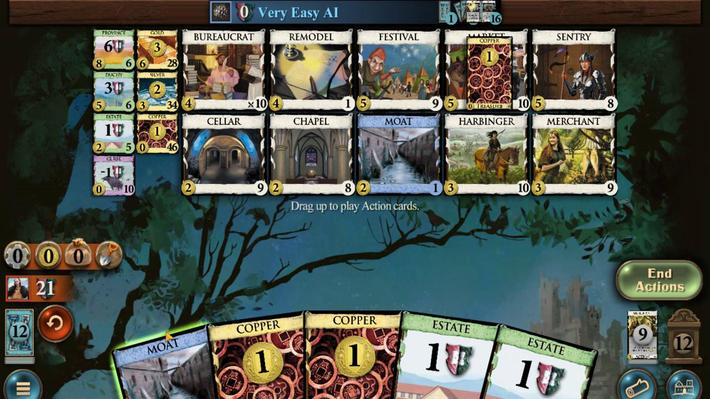 
Action: Mouse moved to (479, 254)
Screenshot: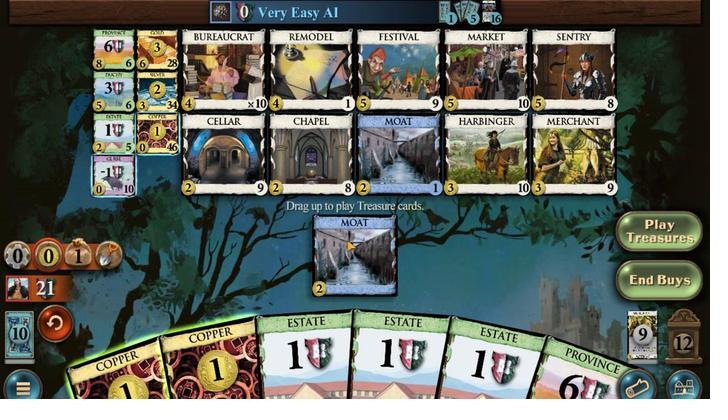 
Action: Mouse pressed left at (479, 254)
Screenshot: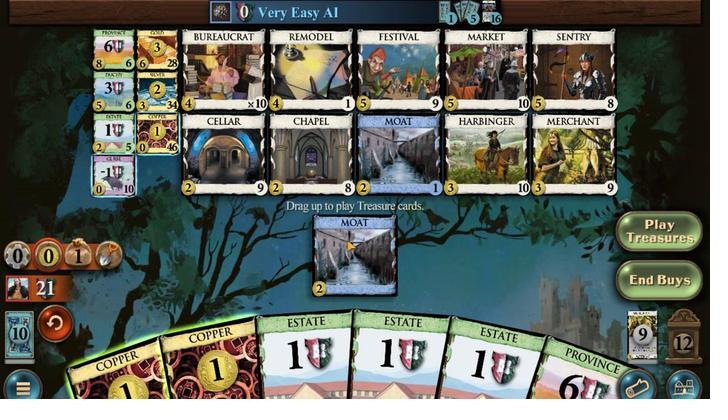 
Action: Mouse moved to (480, 243)
Screenshot: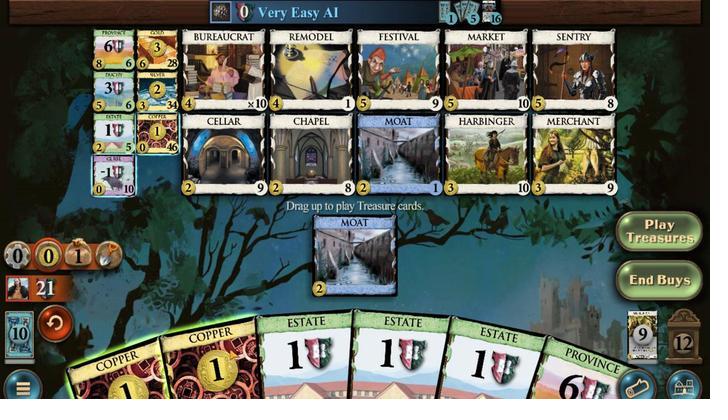 
Action: Mouse pressed left at (480, 243)
Screenshot: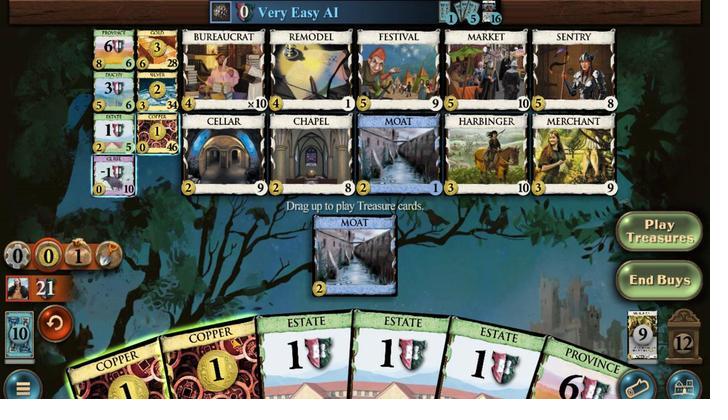 
Action: Mouse moved to (487, 239)
Screenshot: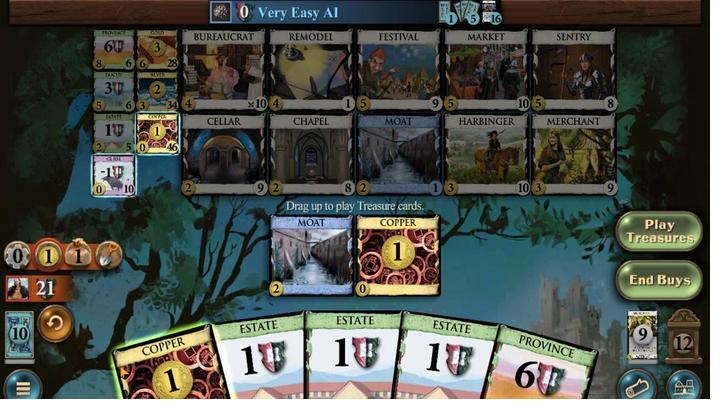 
Action: Mouse pressed left at (487, 239)
Screenshot: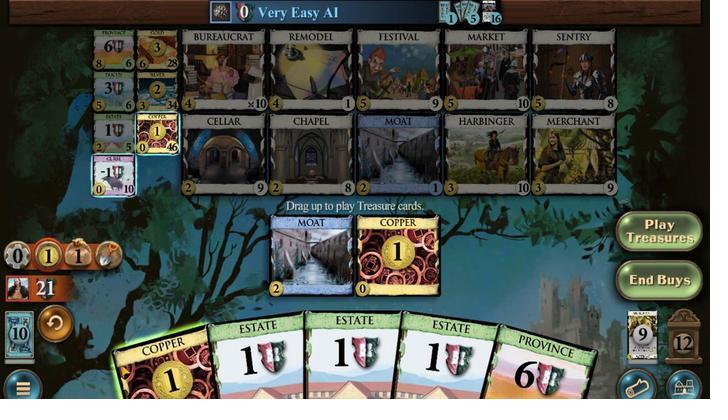 
Action: Mouse moved to (469, 296)
Screenshot: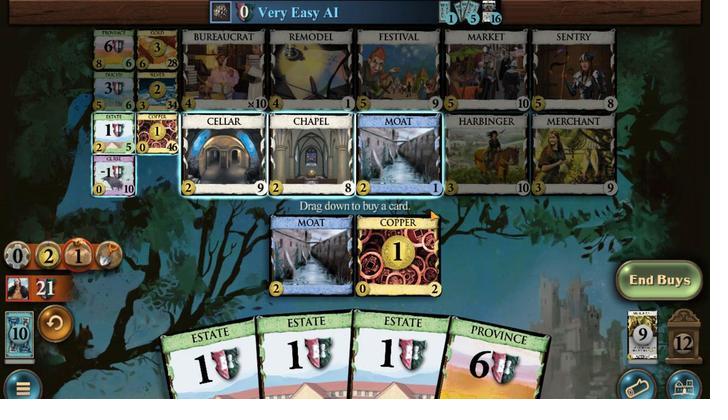 
Action: Mouse pressed left at (469, 296)
Screenshot: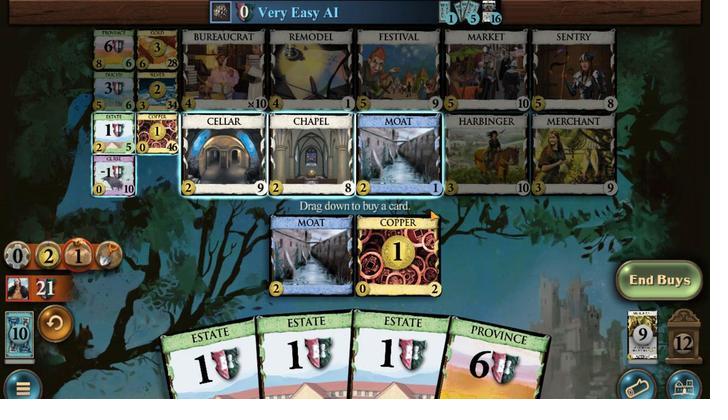 
Action: Mouse moved to (483, 240)
Screenshot: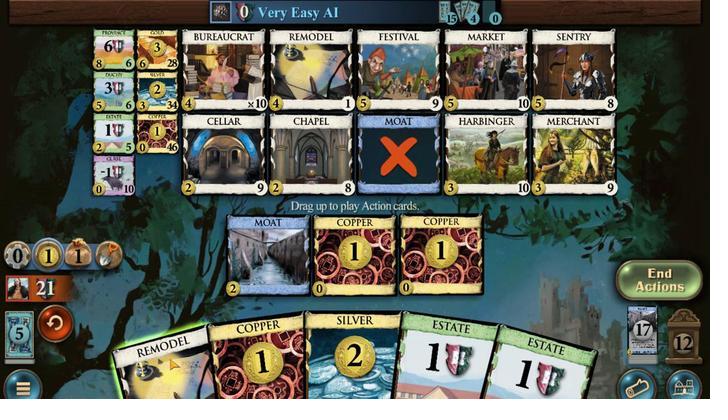 
Action: Mouse pressed left at (483, 240)
Screenshot: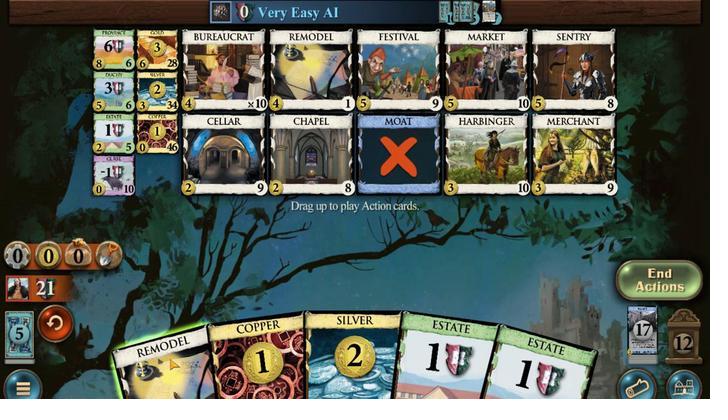 
Action: Mouse moved to (465, 242)
Screenshot: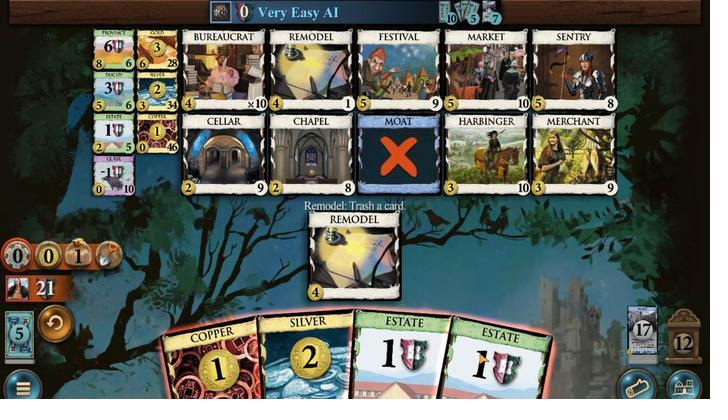 
Action: Mouse pressed left at (465, 242)
Screenshot: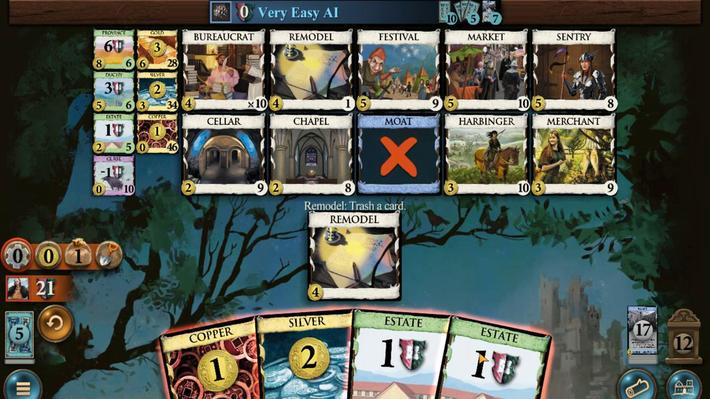 
Action: Mouse moved to (485, 309)
Screenshot: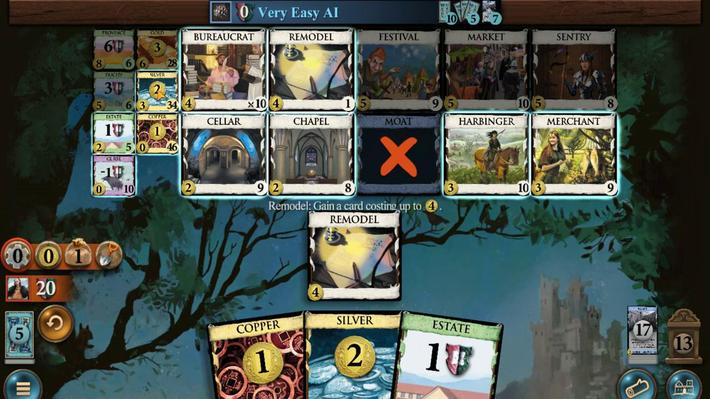 
Action: Mouse pressed left at (485, 309)
Screenshot: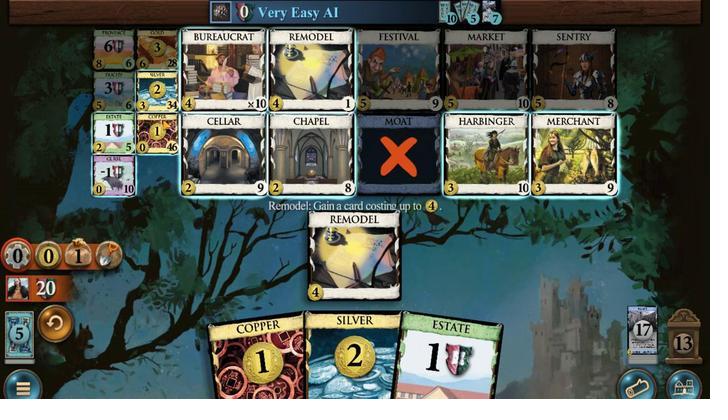 
Action: Mouse moved to (478, 243)
Screenshot: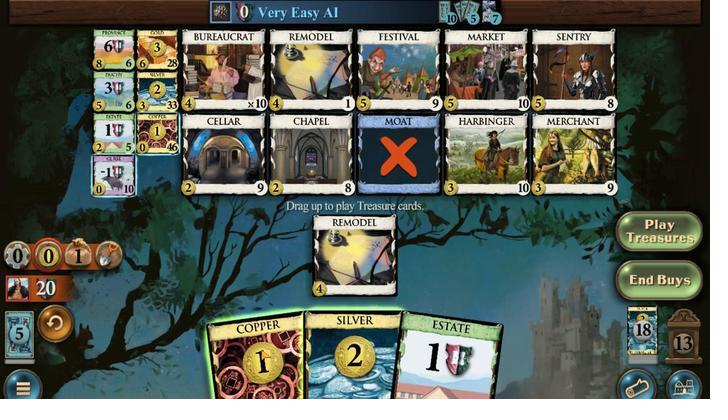 
Action: Mouse pressed left at (478, 243)
Screenshot: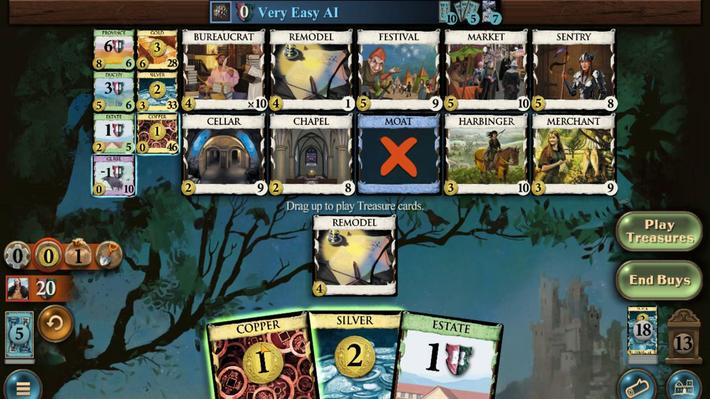 
Action: Mouse moved to (475, 244)
Screenshot: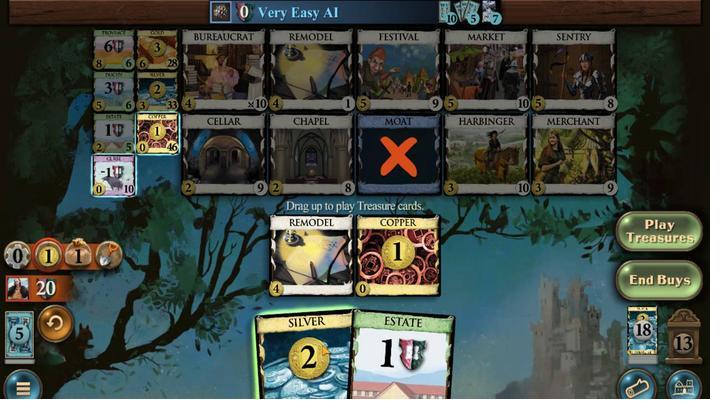 
Action: Mouse pressed left at (475, 244)
Screenshot: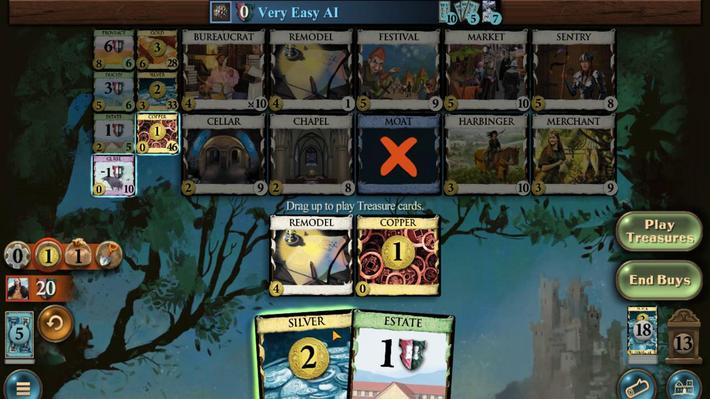 
Action: Mouse moved to (485, 310)
Screenshot: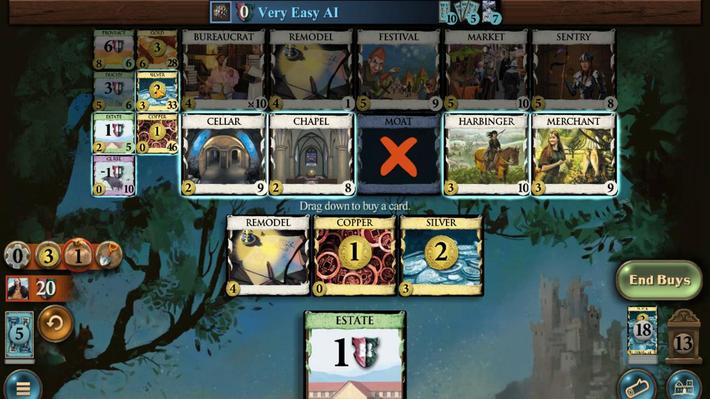 
Action: Mouse pressed left at (485, 310)
Screenshot: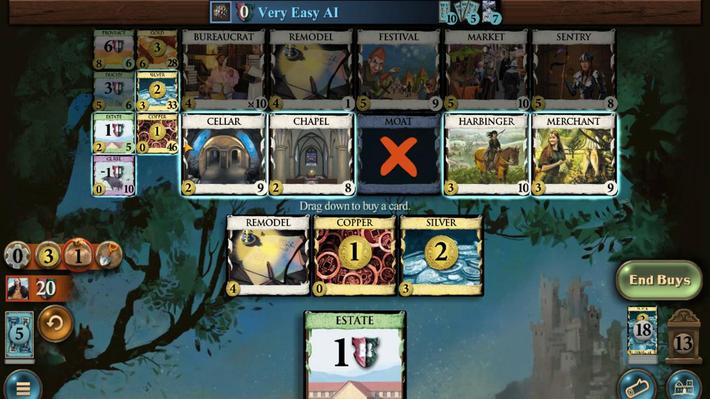 
Action: Mouse moved to (473, 247)
Screenshot: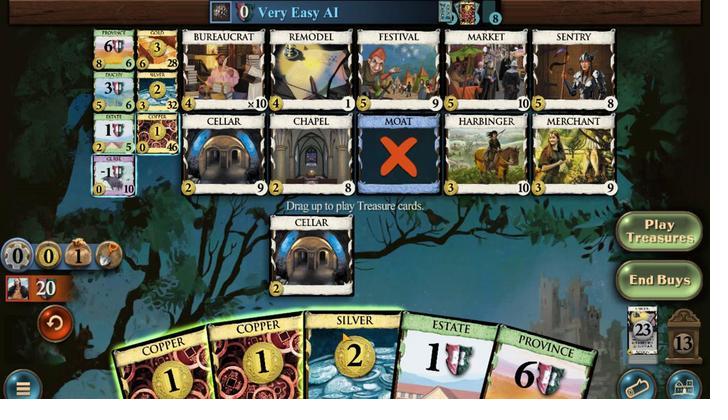 
Action: Mouse pressed left at (473, 247)
Screenshot: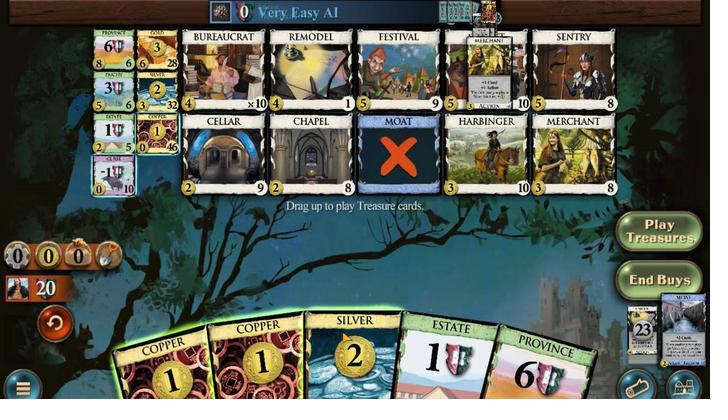
Action: Mouse moved to (477, 242)
Screenshot: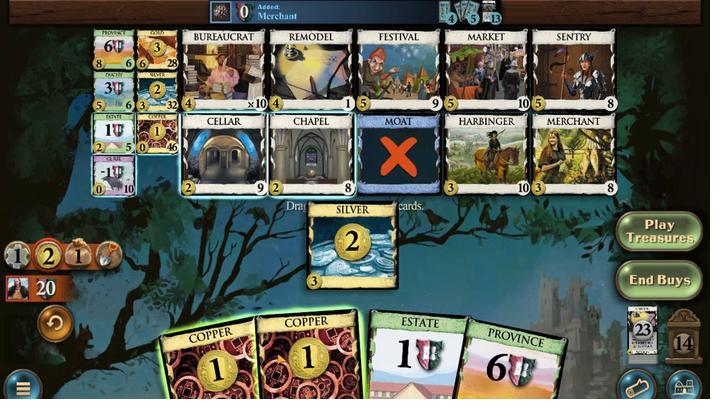 
Action: Mouse pressed left at (477, 242)
Screenshot: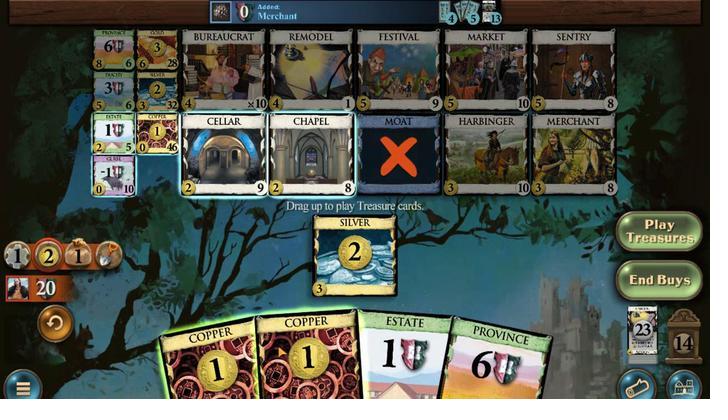 
Action: Mouse moved to (481, 233)
Screenshot: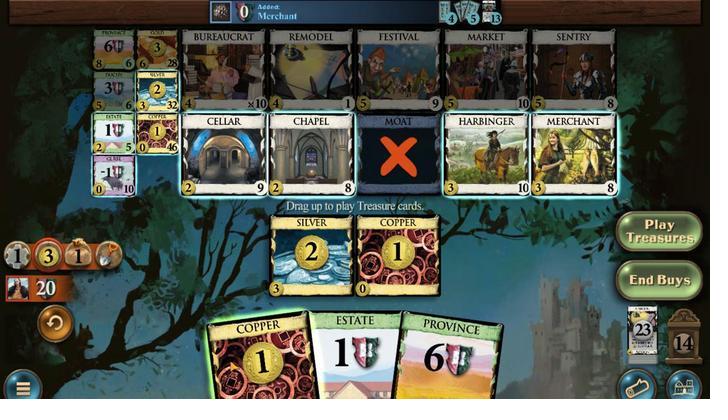 
Action: Mouse pressed left at (481, 233)
Screenshot: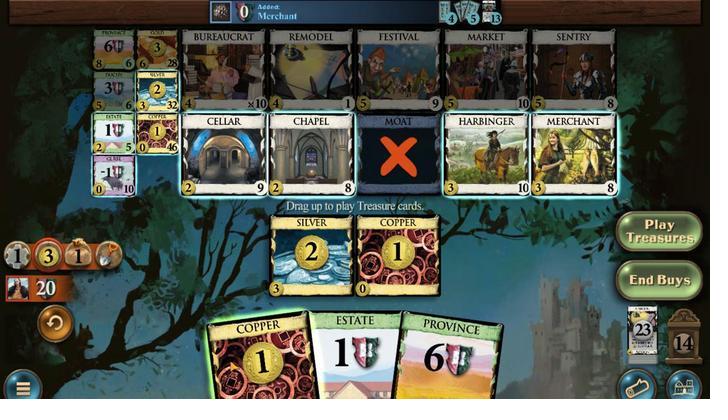 
Action: Mouse moved to (476, 313)
Screenshot: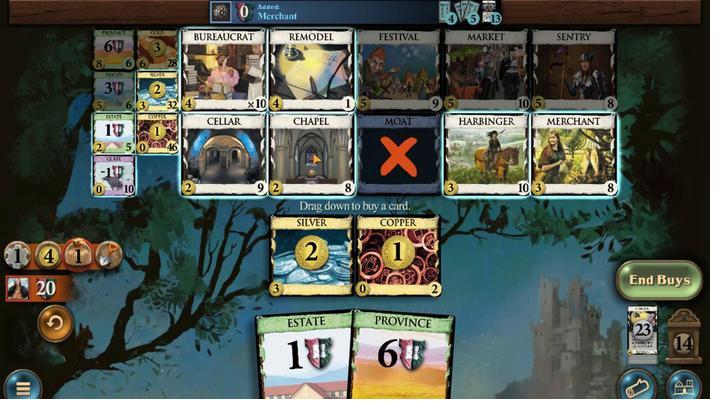 
Action: Mouse pressed left at (476, 313)
Screenshot: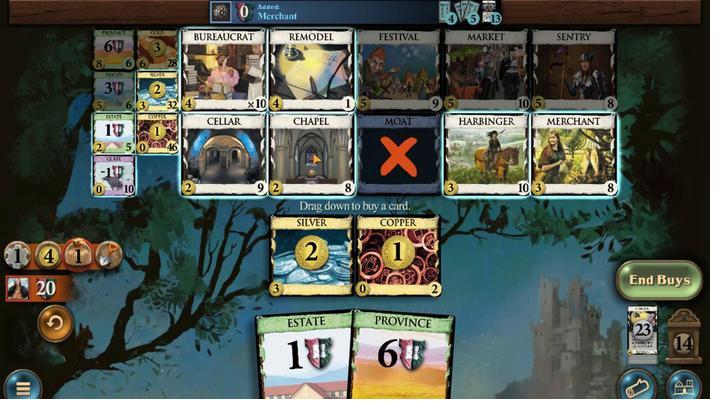 
Action: Mouse moved to (485, 239)
Screenshot: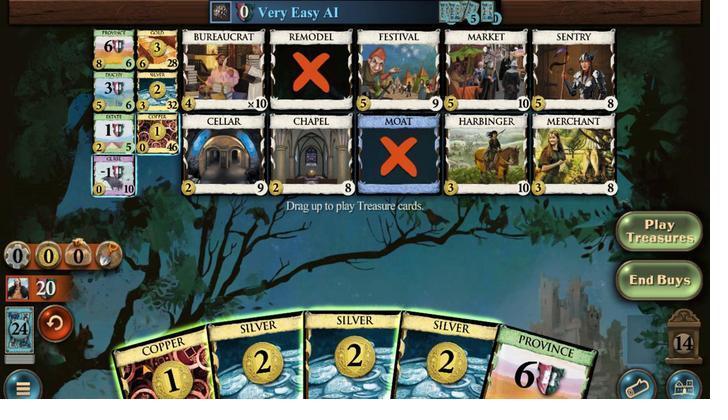
Action: Mouse pressed left at (485, 239)
Screenshot: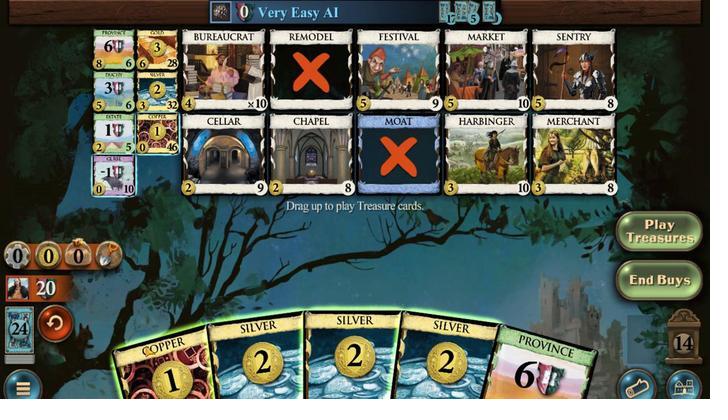 
Action: Mouse moved to (475, 244)
Screenshot: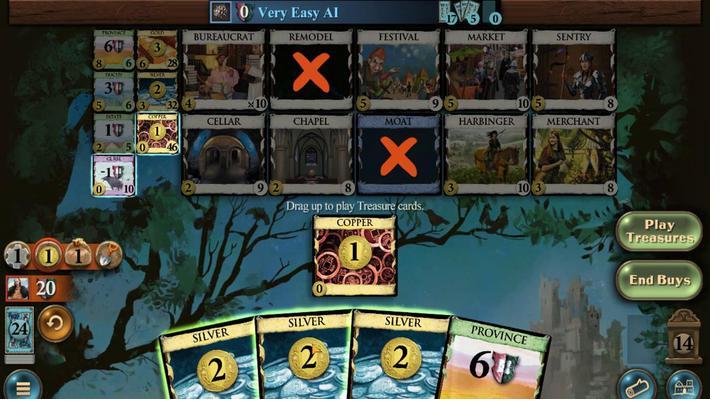 
Action: Mouse pressed left at (475, 244)
Screenshot: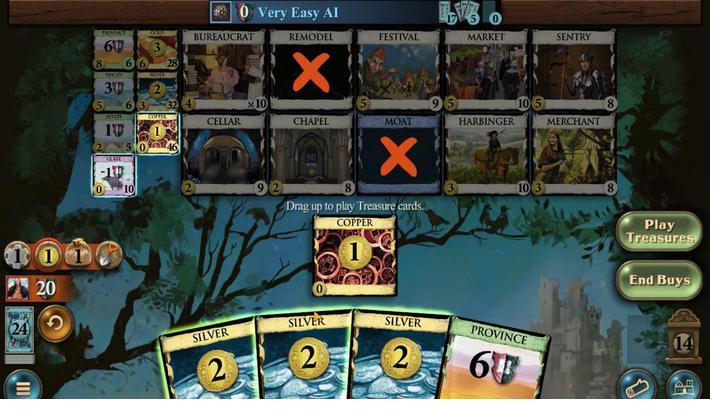 
Action: Mouse moved to (471, 244)
Screenshot: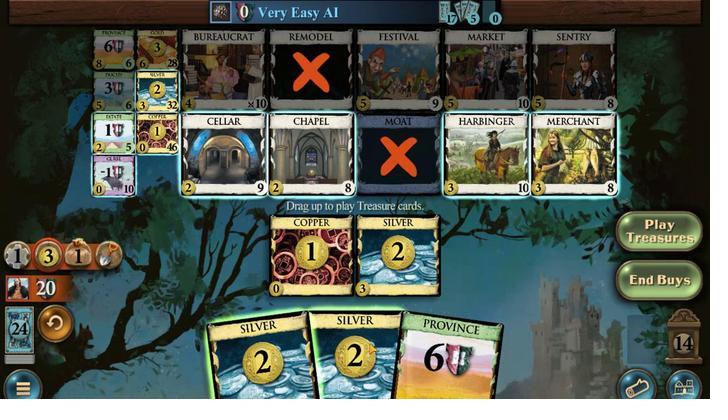 
Action: Mouse pressed left at (471, 244)
Screenshot: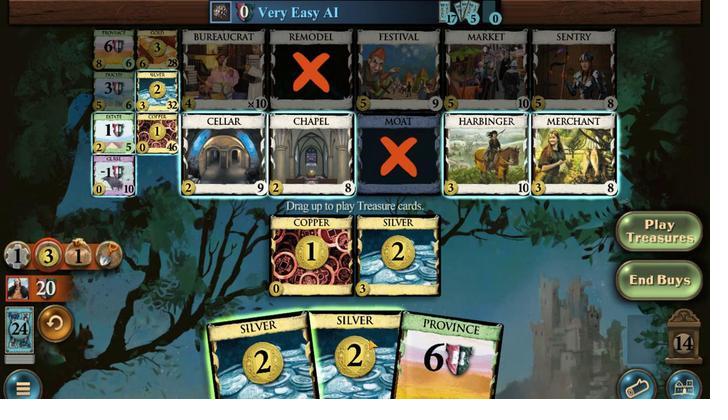 
Action: Mouse moved to (460, 318)
Screenshot: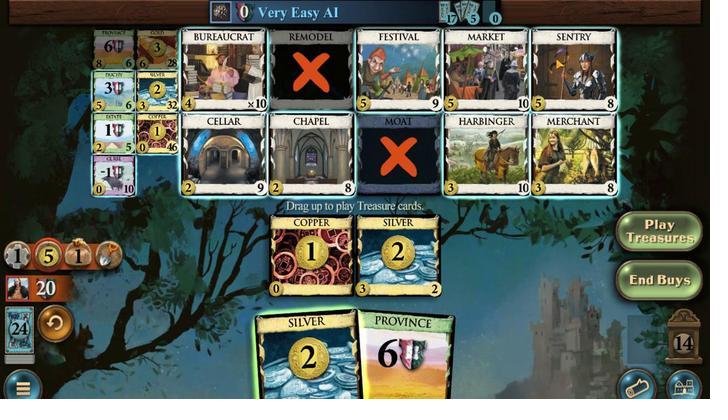
Action: Mouse pressed left at (460, 318)
